 Task: Compose an email with the signature Marco Lee with the subject Feedback on a mobile app development and the message Can you send me the invoice for the recent purchase we made from your company? from softage.3@softage.net to softage.9@softage.net with an attached audio file Audio_documentary_script.mp3, change the font of the message to Serif and change the font typography to underline Send the email. Finally, move the email from Sent Items to the label Employment contracts
Action: Mouse moved to (95, 135)
Screenshot: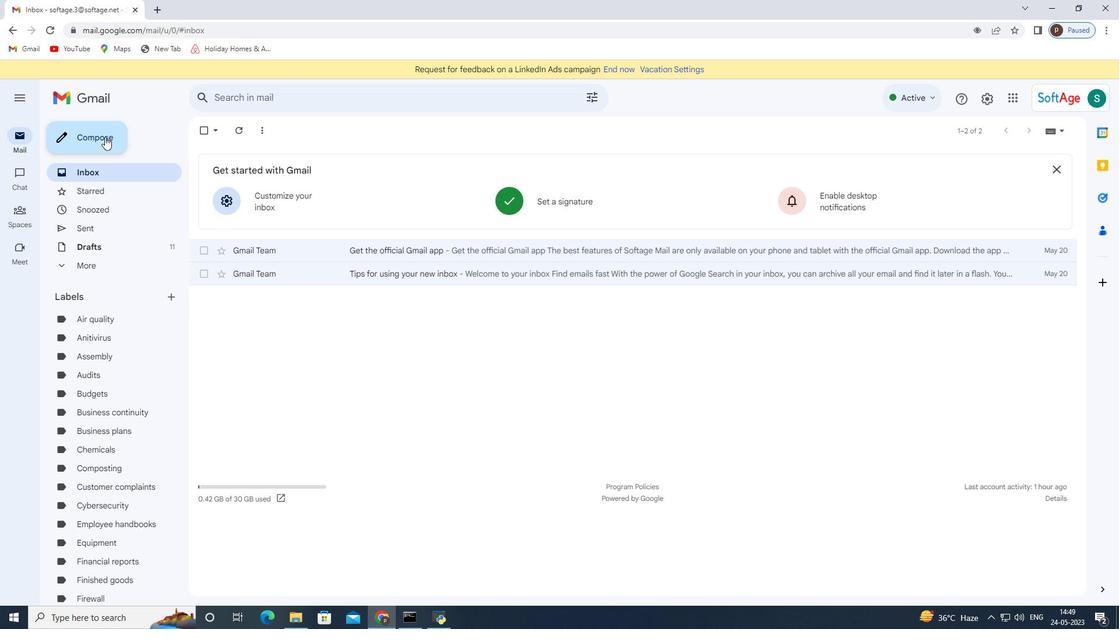 
Action: Mouse pressed left at (95, 135)
Screenshot: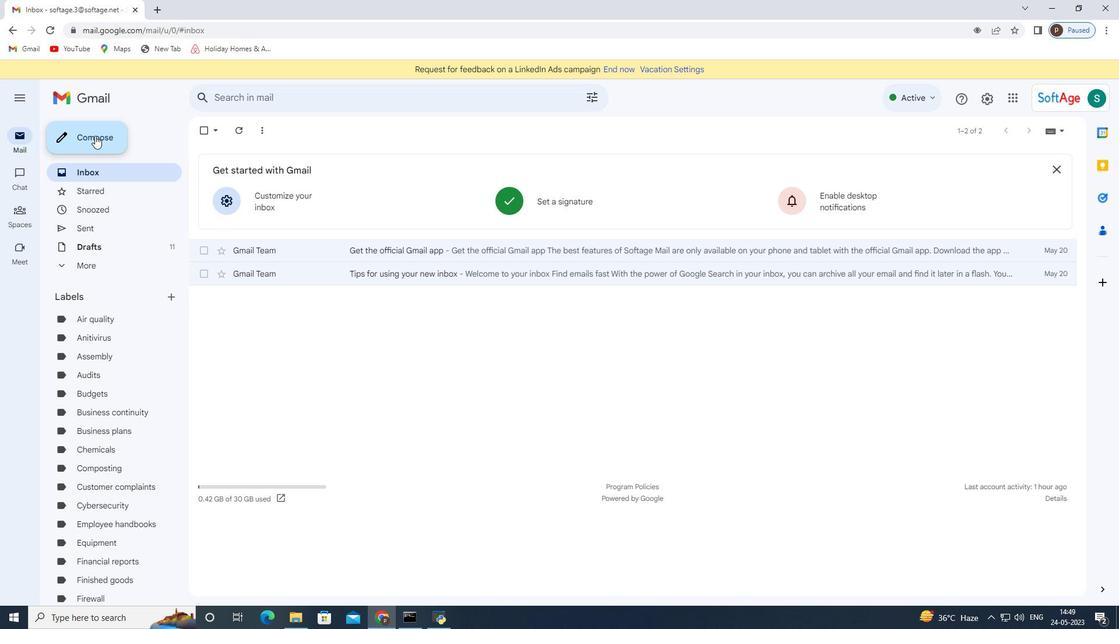 
Action: Mouse moved to (944, 588)
Screenshot: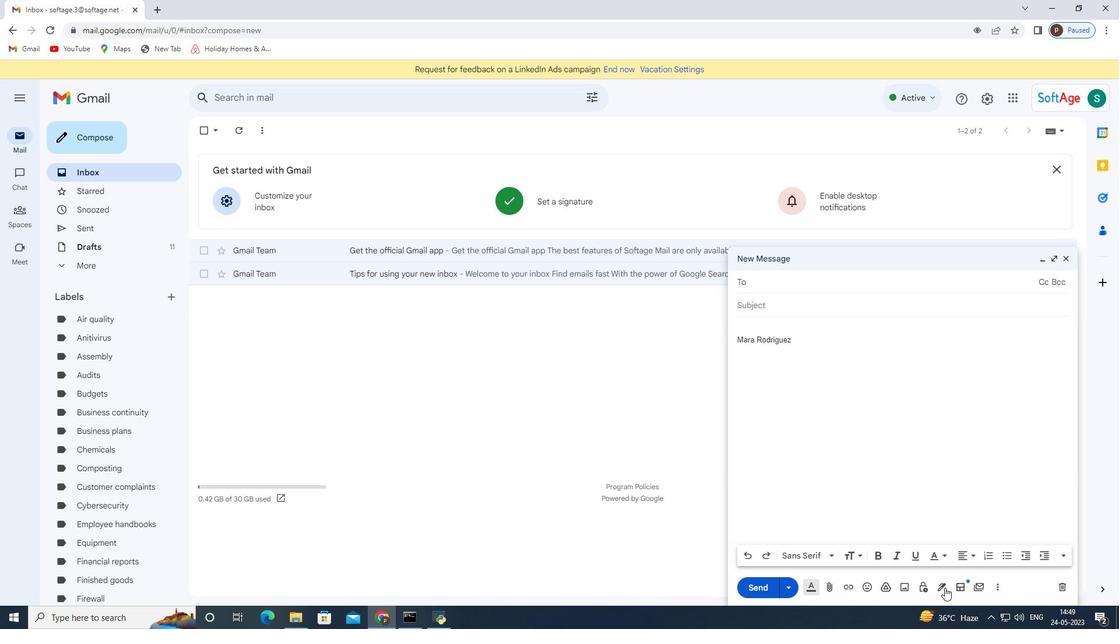 
Action: Mouse pressed left at (944, 588)
Screenshot: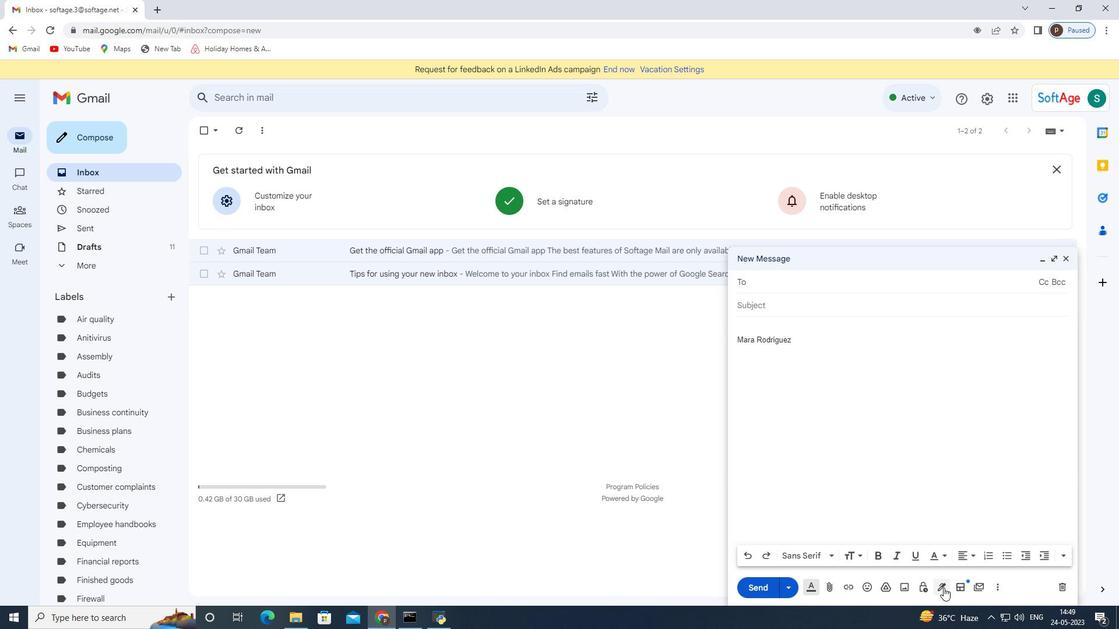 
Action: Mouse moved to (979, 525)
Screenshot: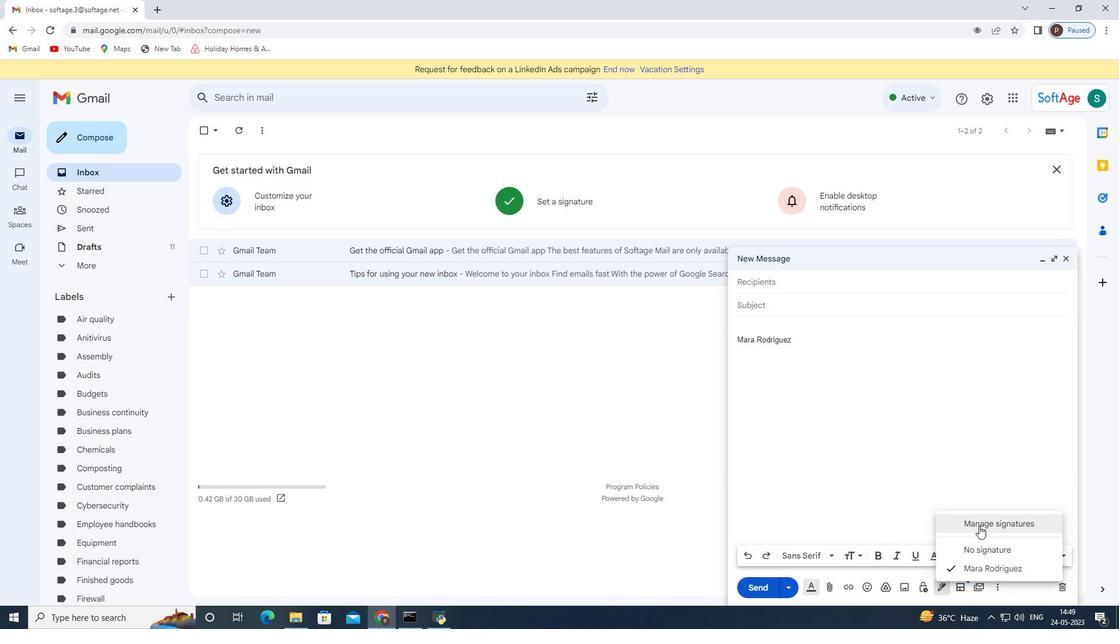 
Action: Mouse pressed left at (979, 525)
Screenshot: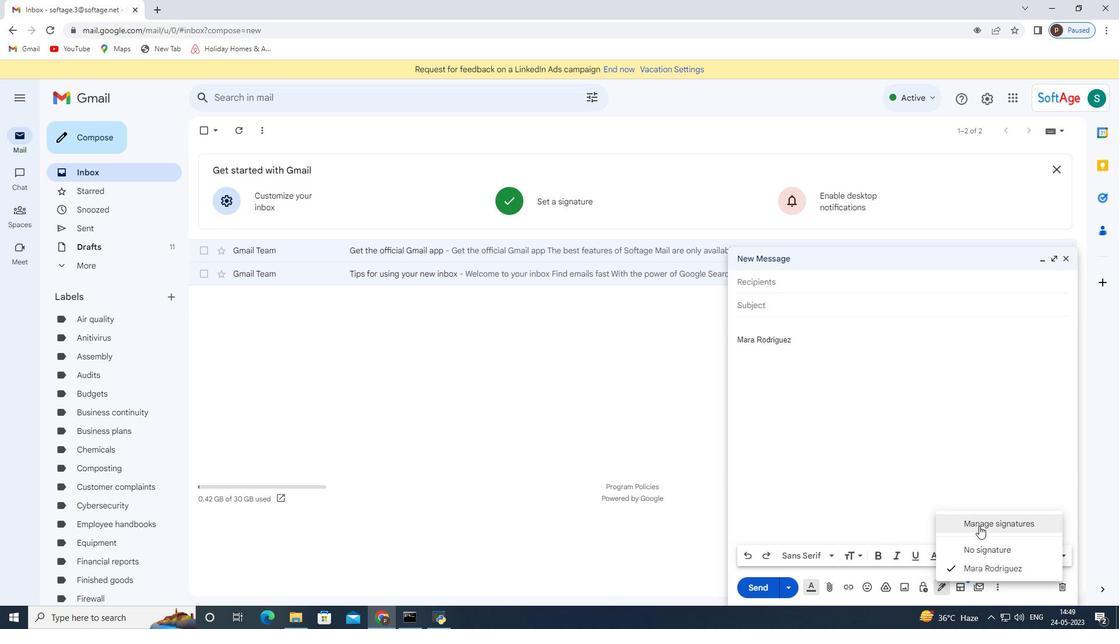 
Action: Mouse moved to (603, 309)
Screenshot: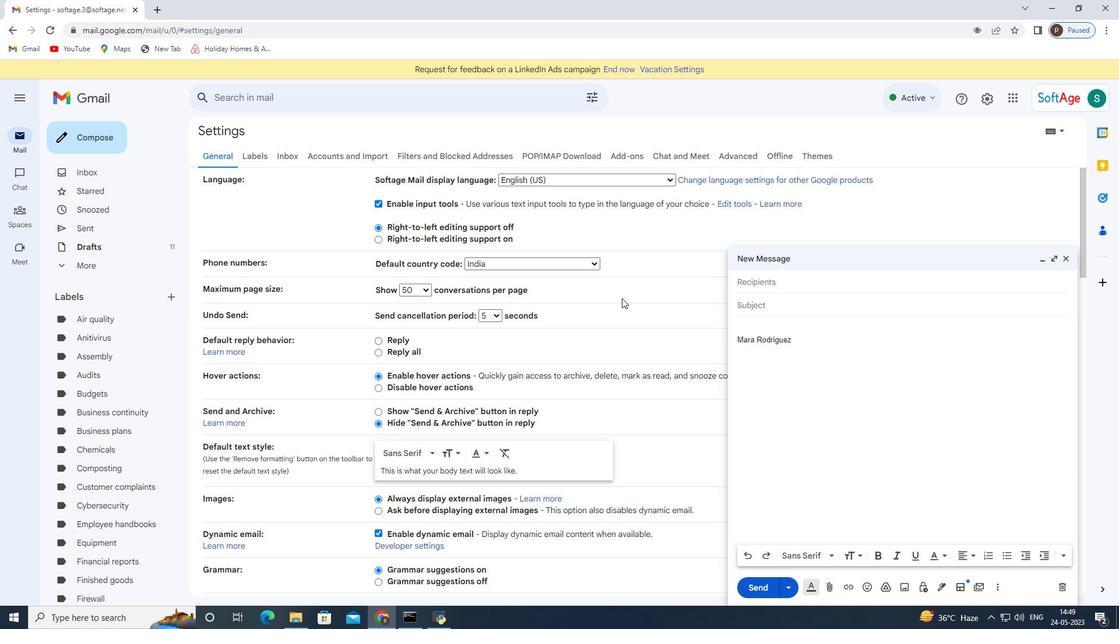 
Action: Mouse scrolled (603, 308) with delta (0, 0)
Screenshot: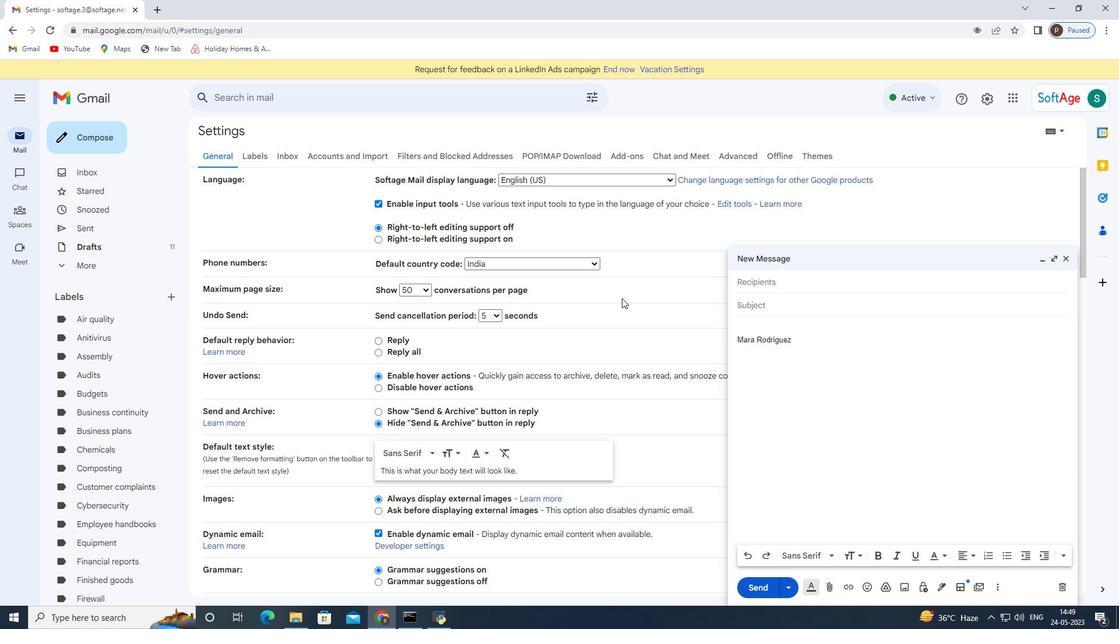 
Action: Mouse scrolled (603, 308) with delta (0, 0)
Screenshot: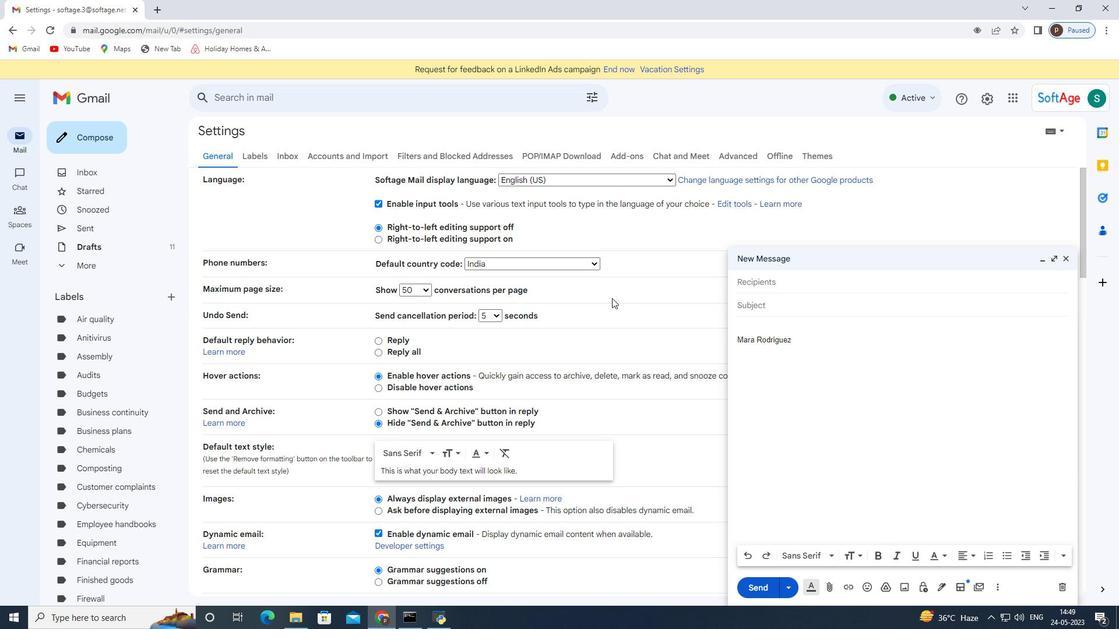 
Action: Mouse scrolled (603, 308) with delta (0, 0)
Screenshot: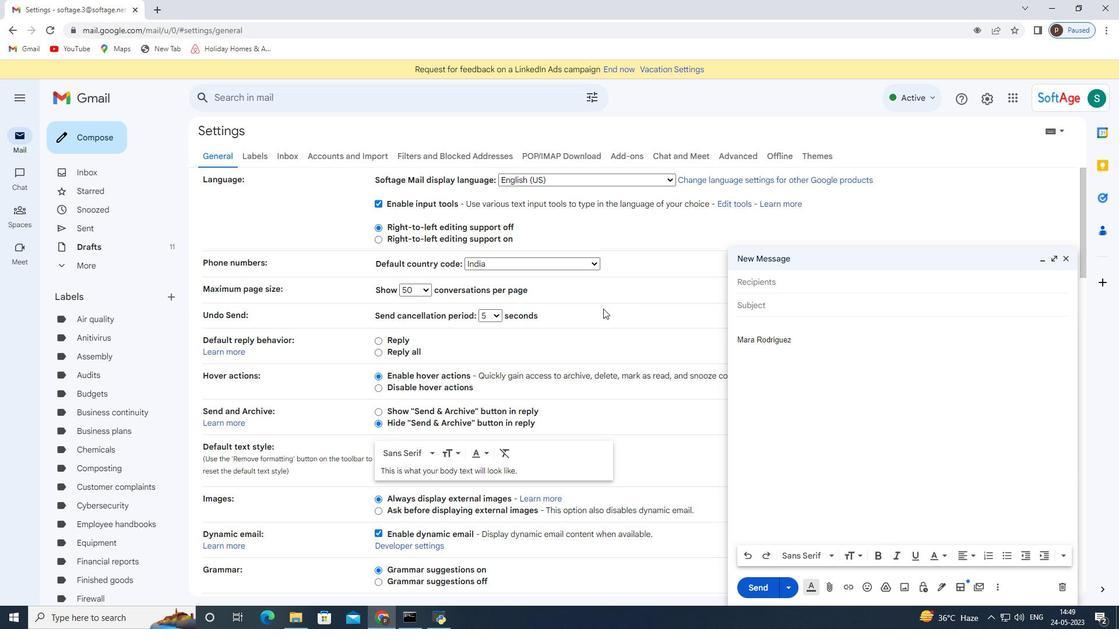 
Action: Mouse moved to (581, 350)
Screenshot: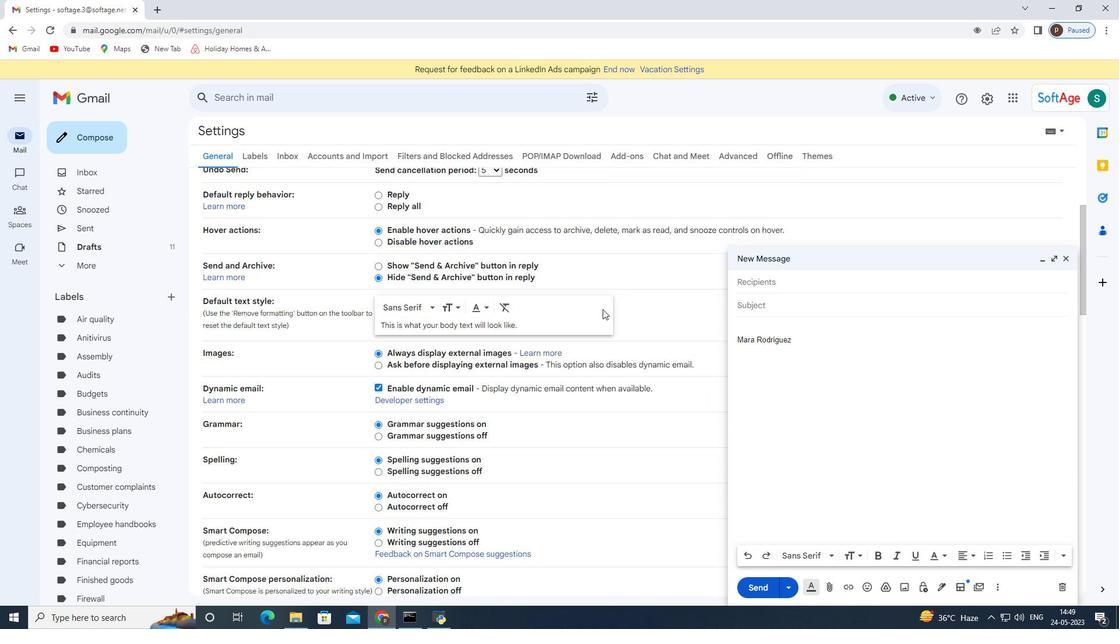 
Action: Mouse scrolled (602, 309) with delta (0, 0)
Screenshot: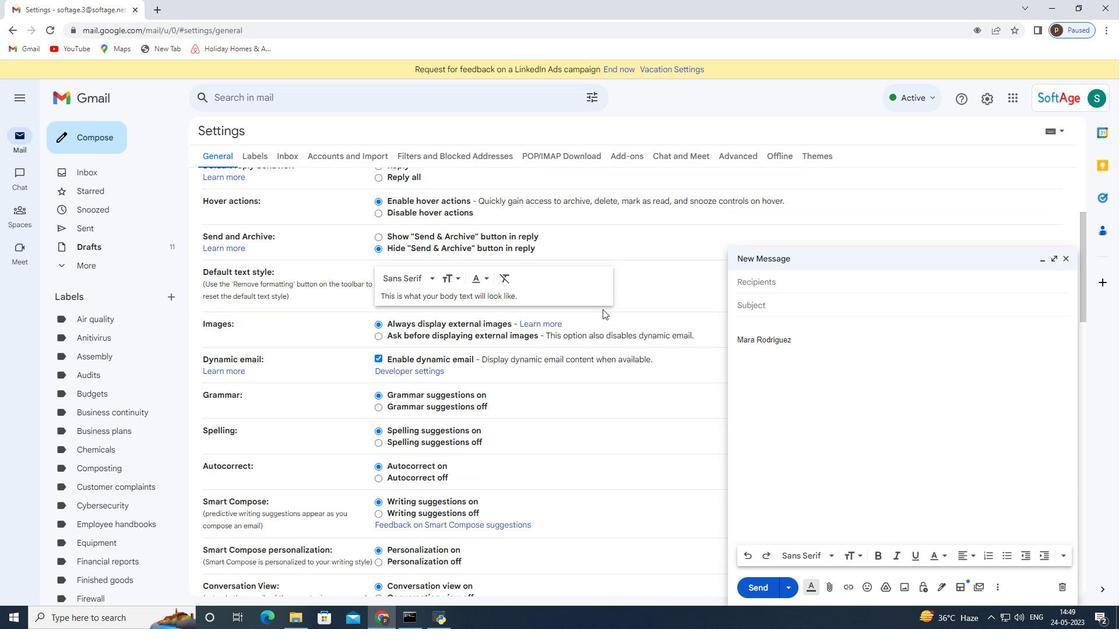 
Action: Mouse moved to (562, 381)
Screenshot: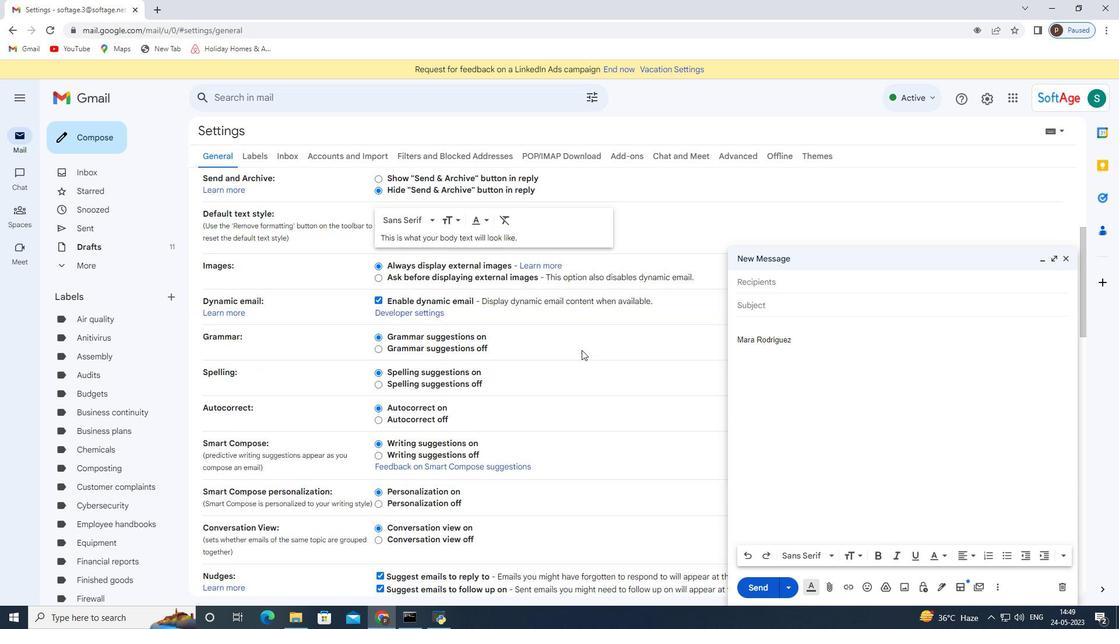 
Action: Mouse scrolled (571, 365) with delta (0, 0)
Screenshot: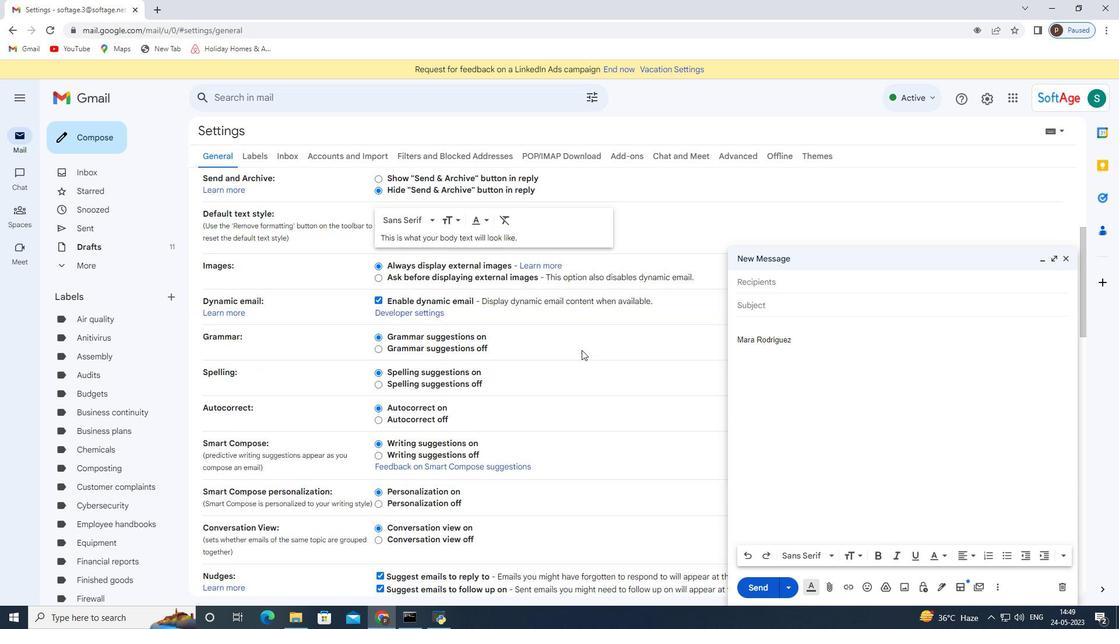 
Action: Mouse moved to (561, 384)
Screenshot: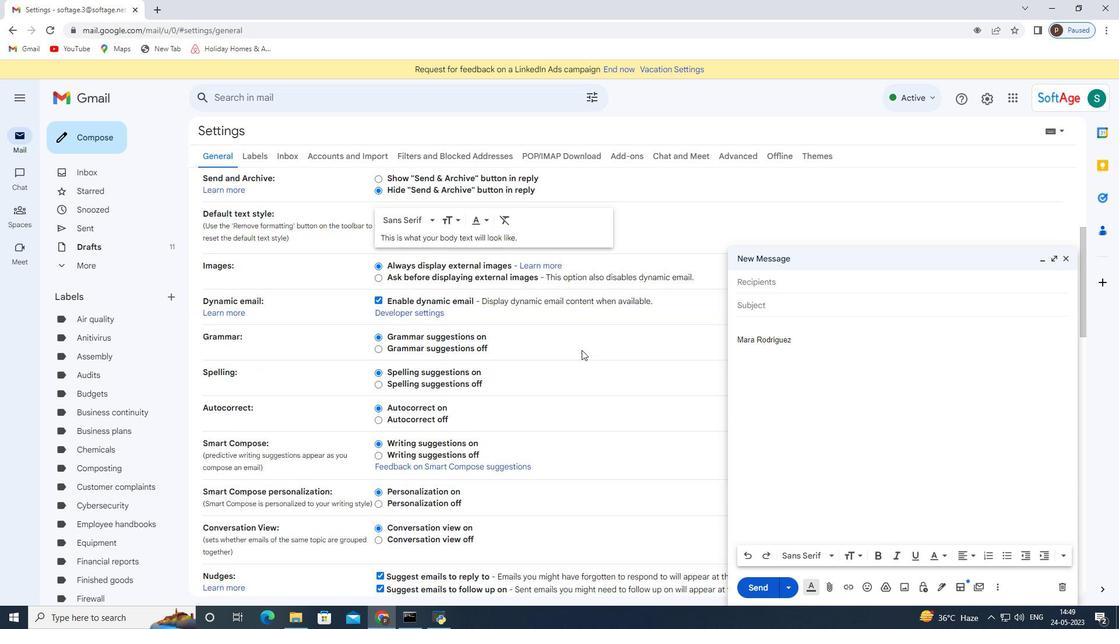 
Action: Mouse scrolled (569, 369) with delta (0, 0)
Screenshot: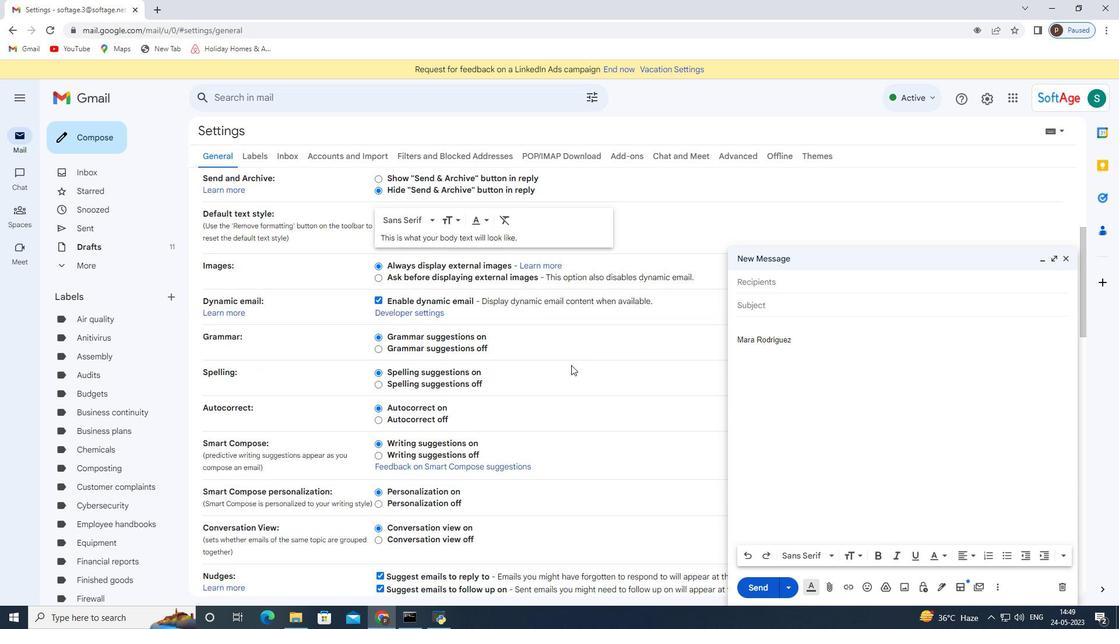 
Action: Mouse moved to (537, 416)
Screenshot: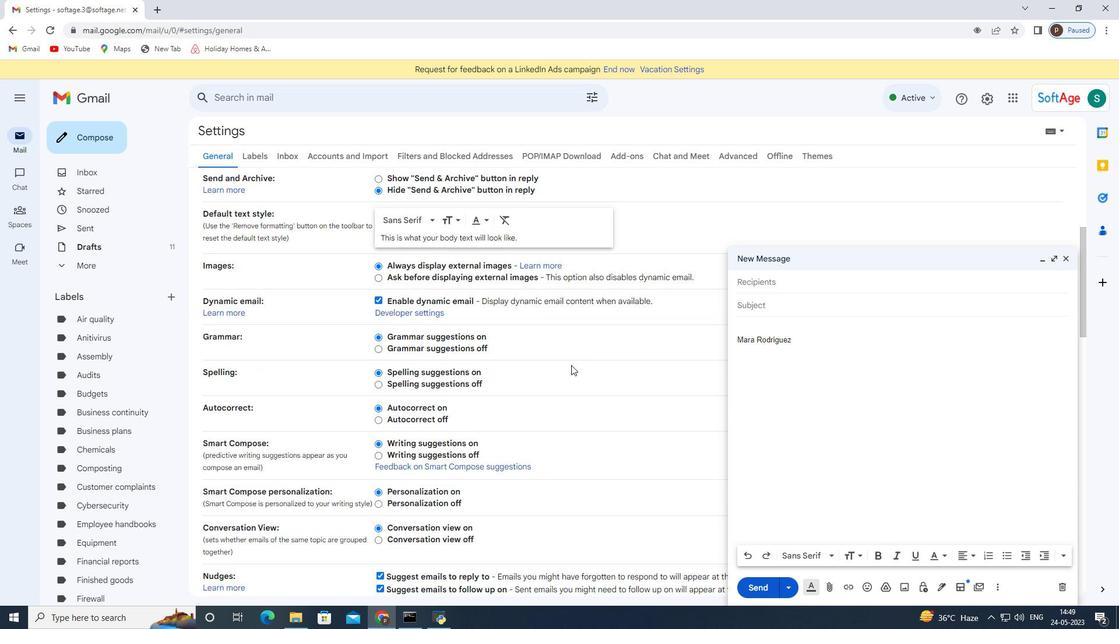 
Action: Mouse scrolled (567, 371) with delta (0, 0)
Screenshot: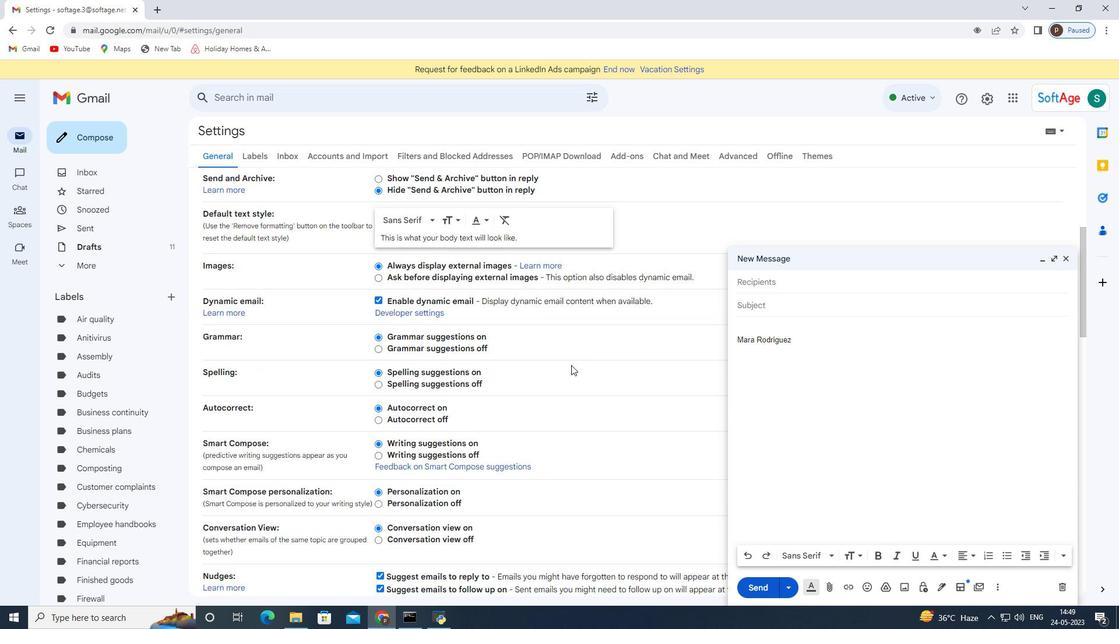 
Action: Mouse moved to (509, 437)
Screenshot: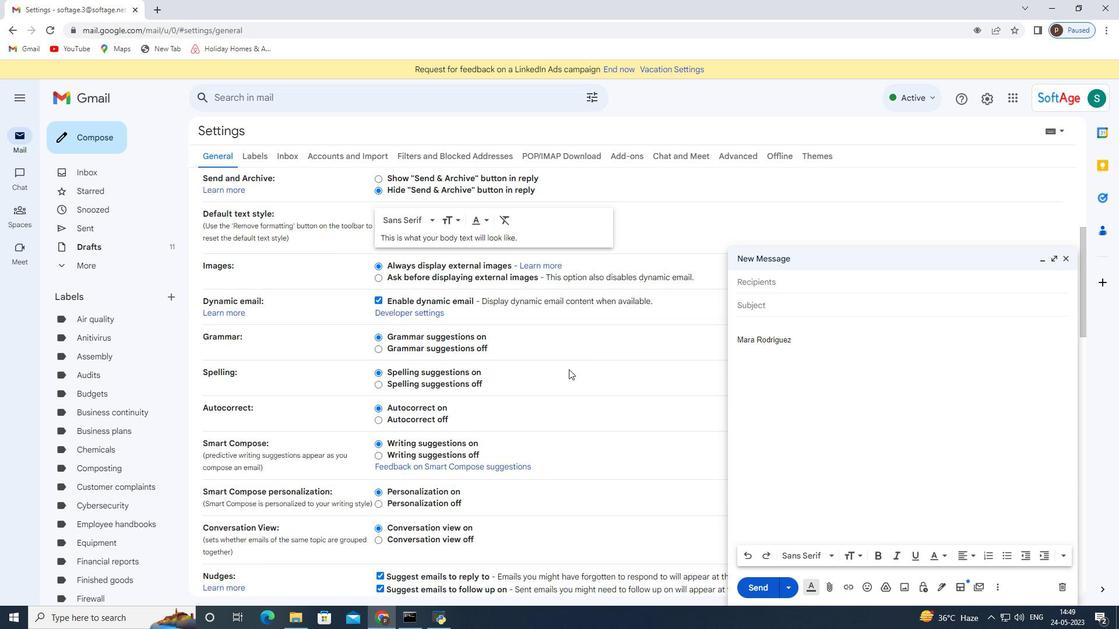 
Action: Mouse scrolled (564, 376) with delta (0, 0)
Screenshot: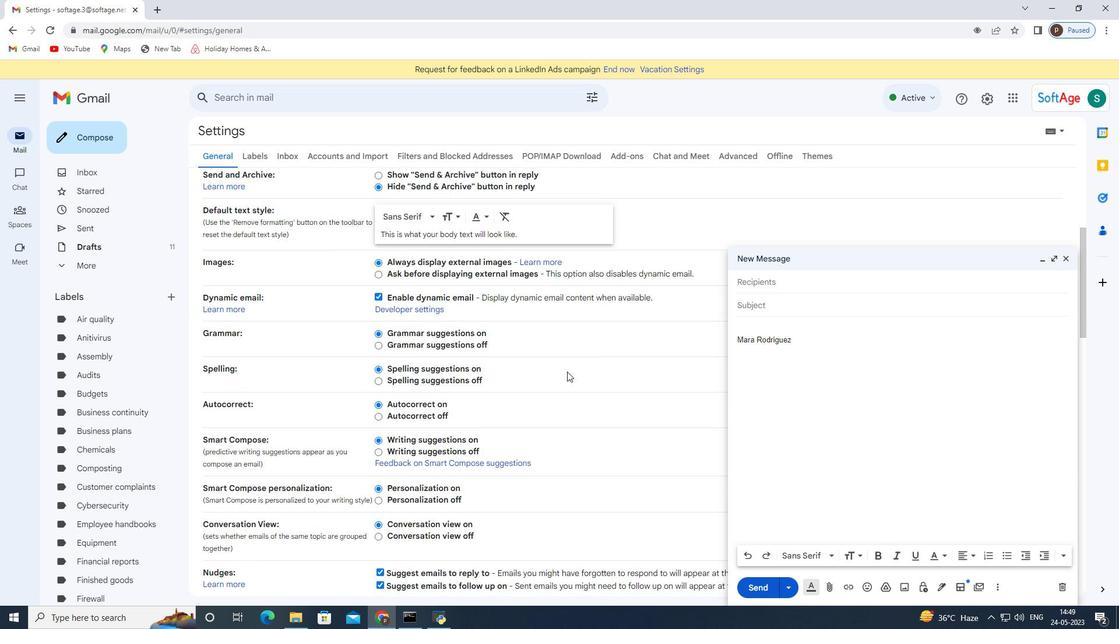 
Action: Mouse moved to (496, 448)
Screenshot: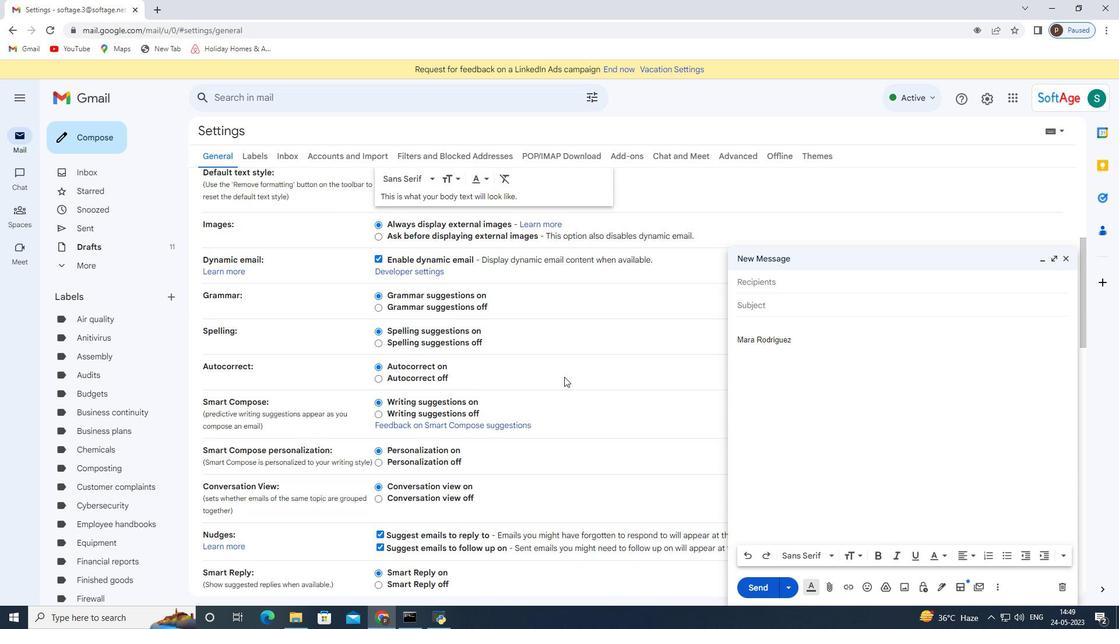 
Action: Mouse scrolled (561, 384) with delta (0, 0)
Screenshot: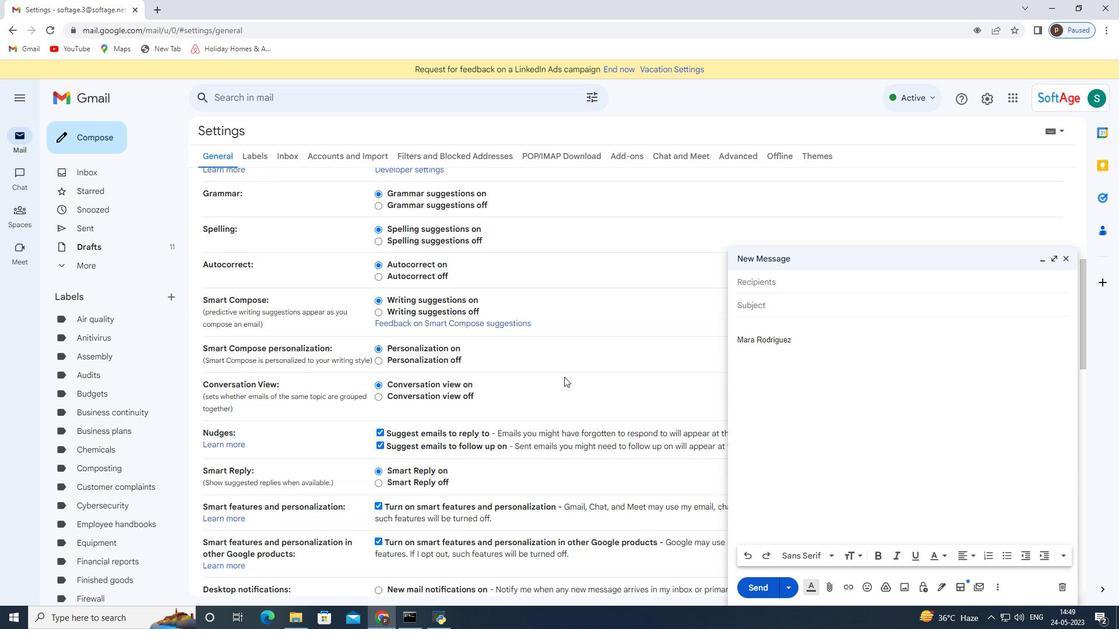 
Action: Mouse moved to (493, 451)
Screenshot: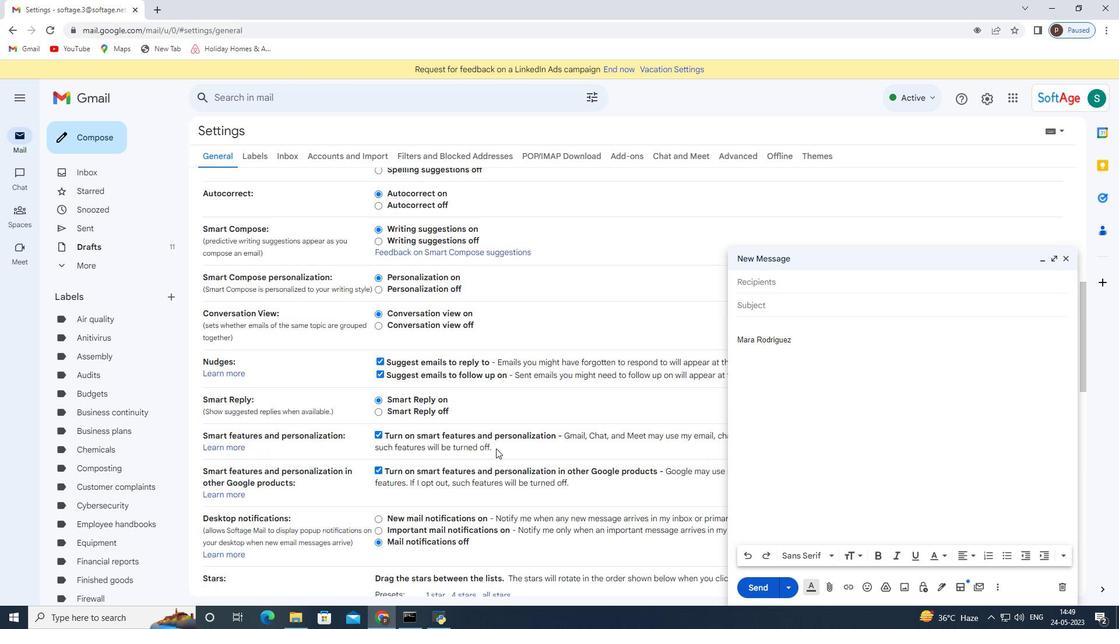 
Action: Mouse scrolled (495, 448) with delta (0, 0)
Screenshot: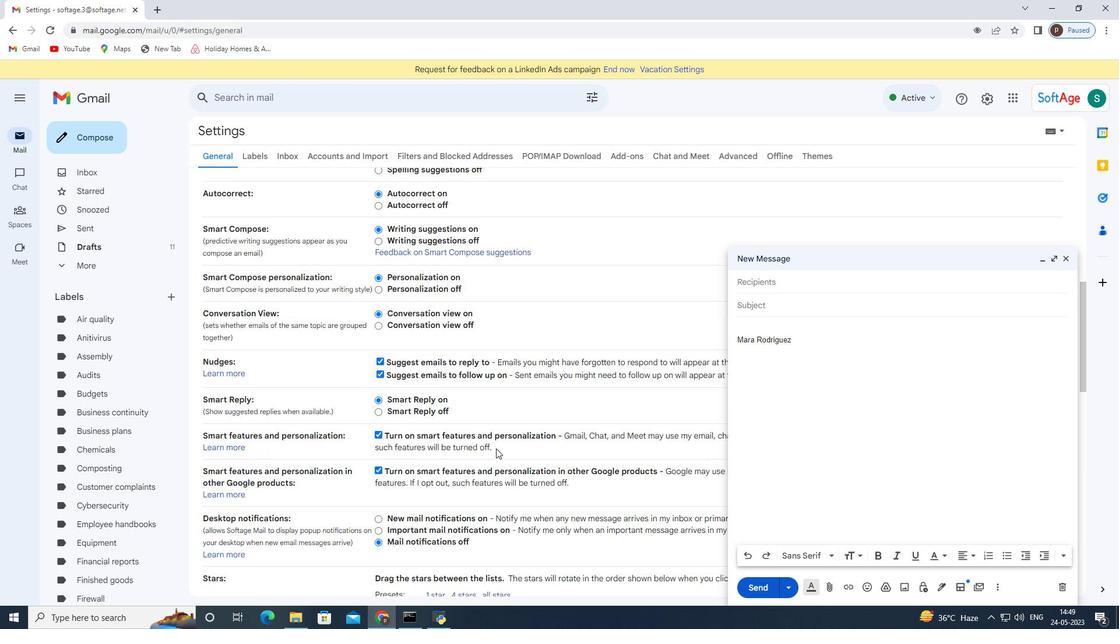 
Action: Mouse moved to (492, 451)
Screenshot: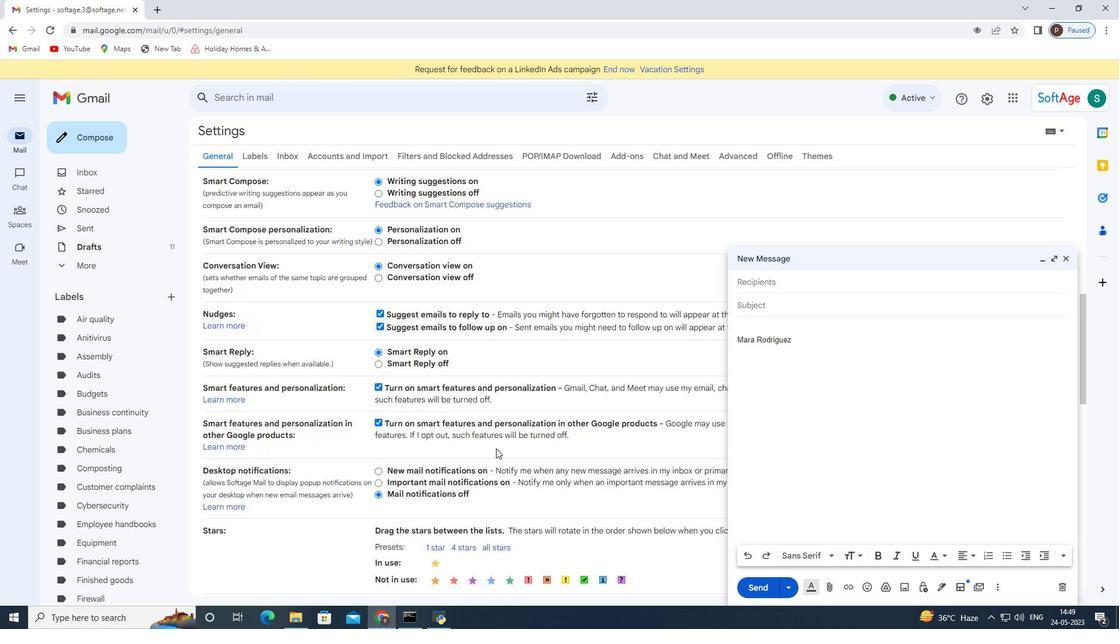 
Action: Mouse scrolled (494, 449) with delta (0, 0)
Screenshot: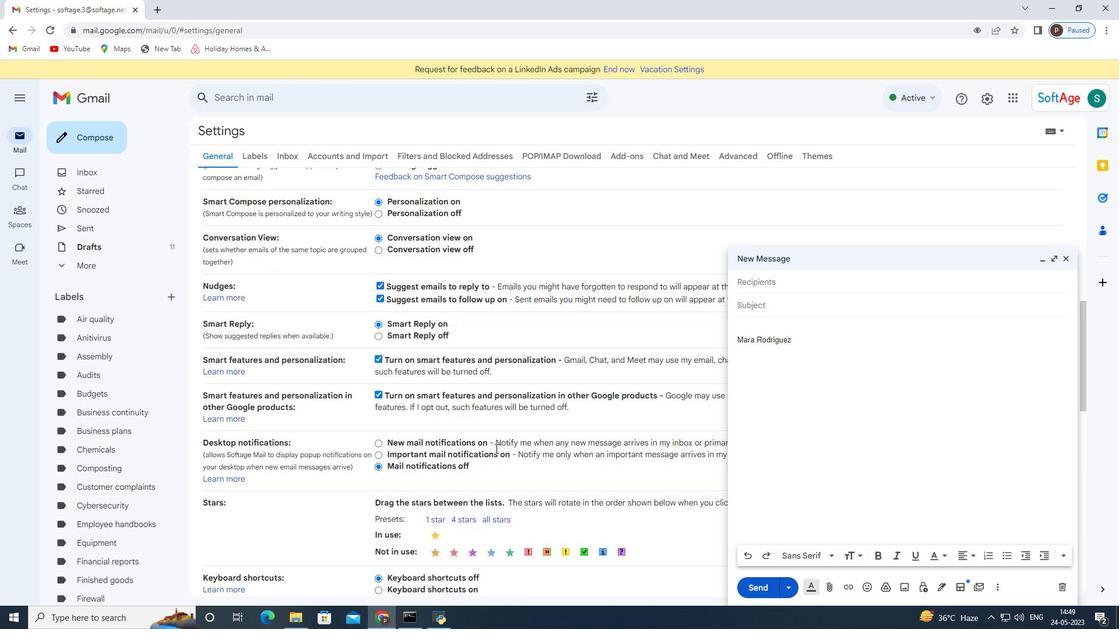 
Action: Mouse moved to (492, 451)
Screenshot: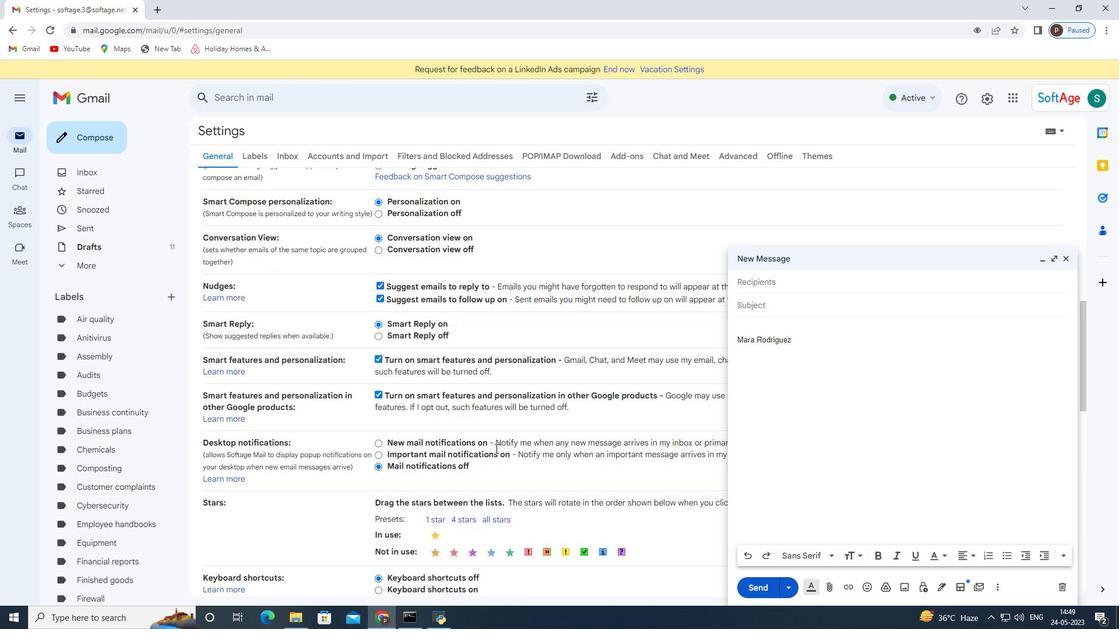 
Action: Mouse scrolled (493, 450) with delta (0, 0)
Screenshot: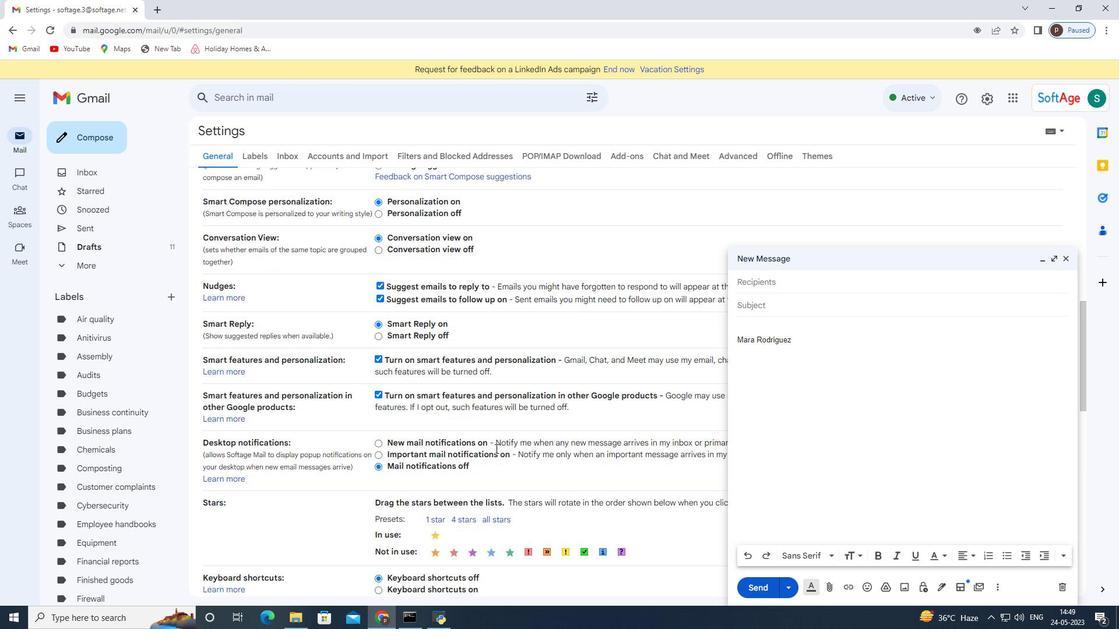 
Action: Mouse moved to (491, 453)
Screenshot: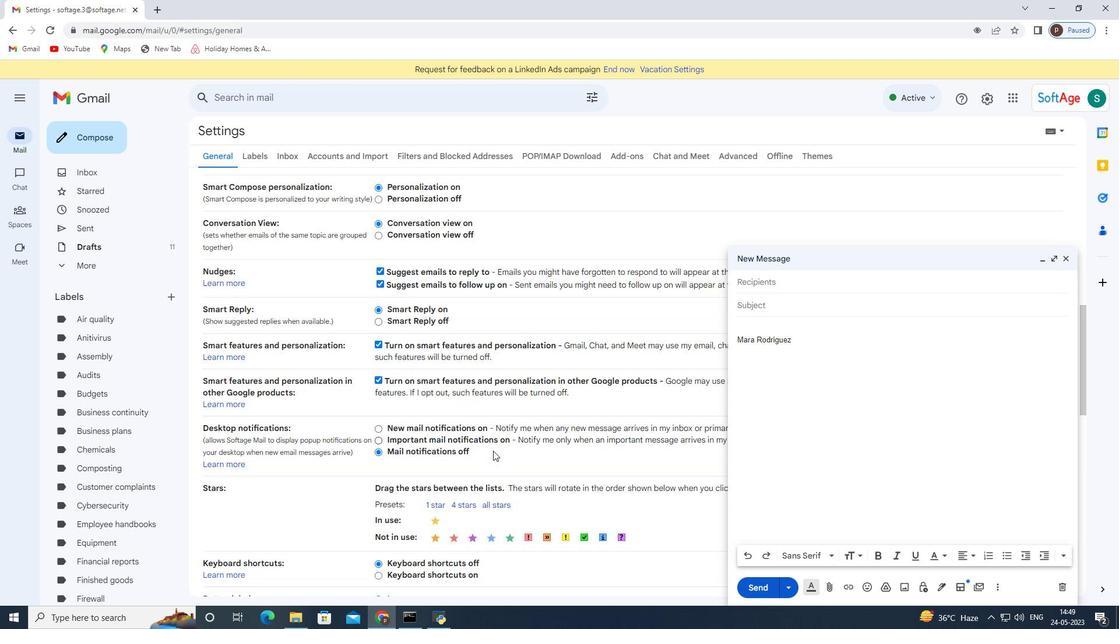 
Action: Mouse scrolled (492, 451) with delta (0, 0)
Screenshot: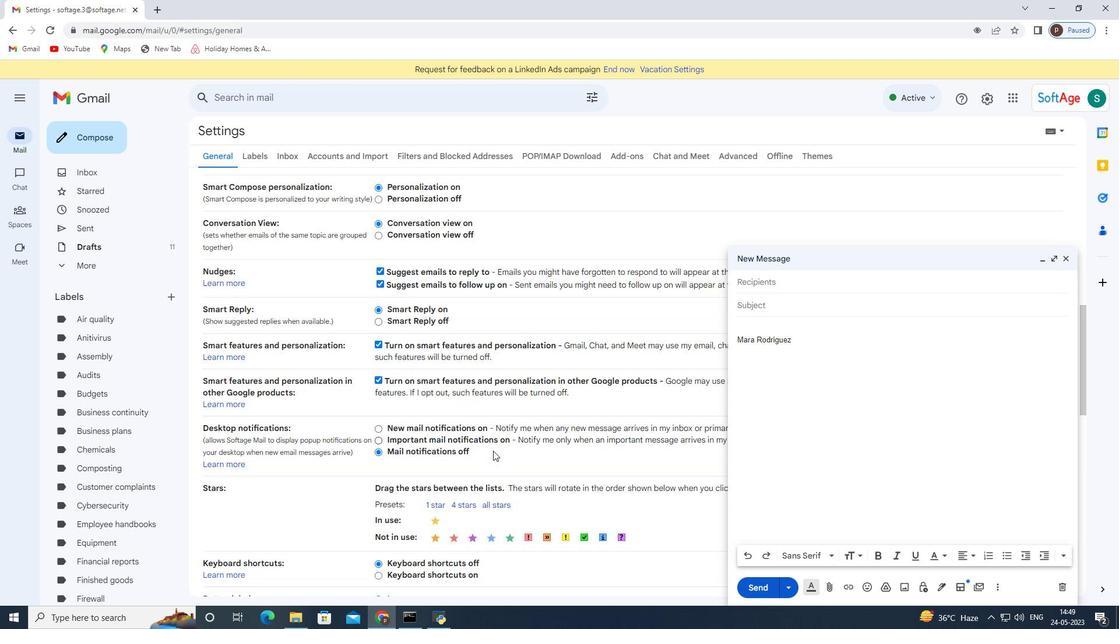 
Action: Mouse moved to (481, 460)
Screenshot: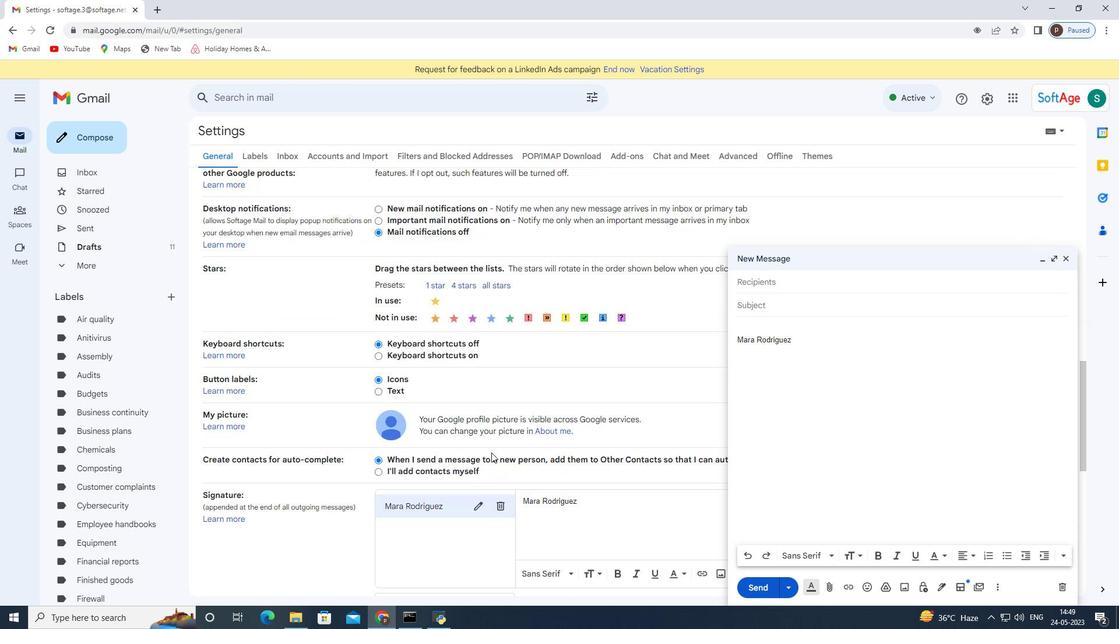 
Action: Mouse scrolled (490, 452) with delta (0, 0)
Screenshot: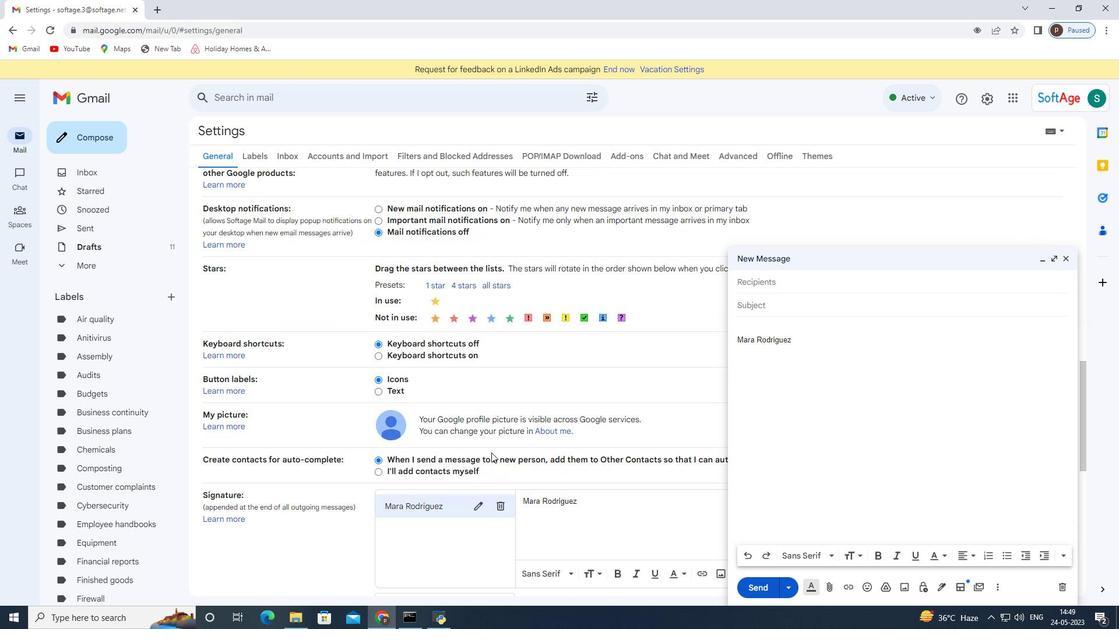 
Action: Mouse scrolled (489, 454) with delta (0, 0)
Screenshot: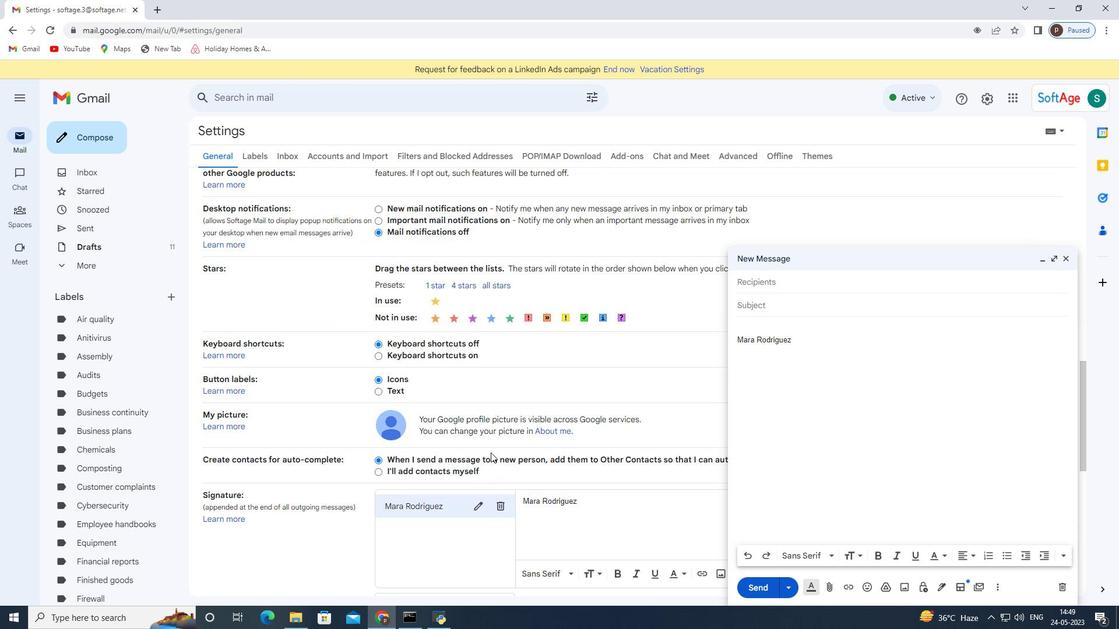 
Action: Mouse scrolled (481, 459) with delta (0, 0)
Screenshot: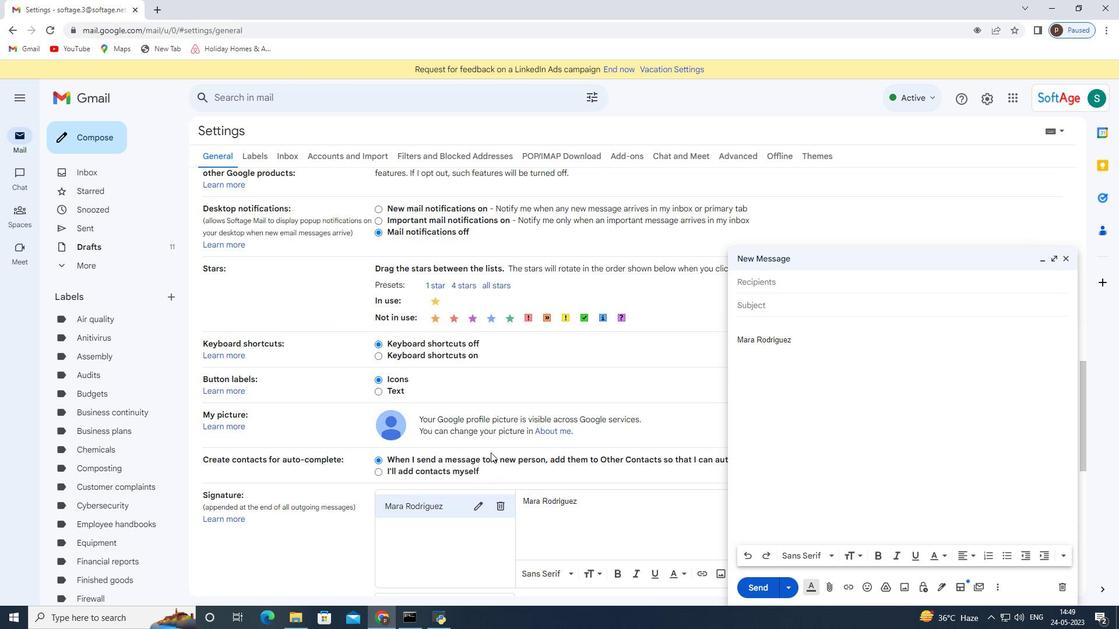 
Action: Mouse scrolled (481, 459) with delta (0, 0)
Screenshot: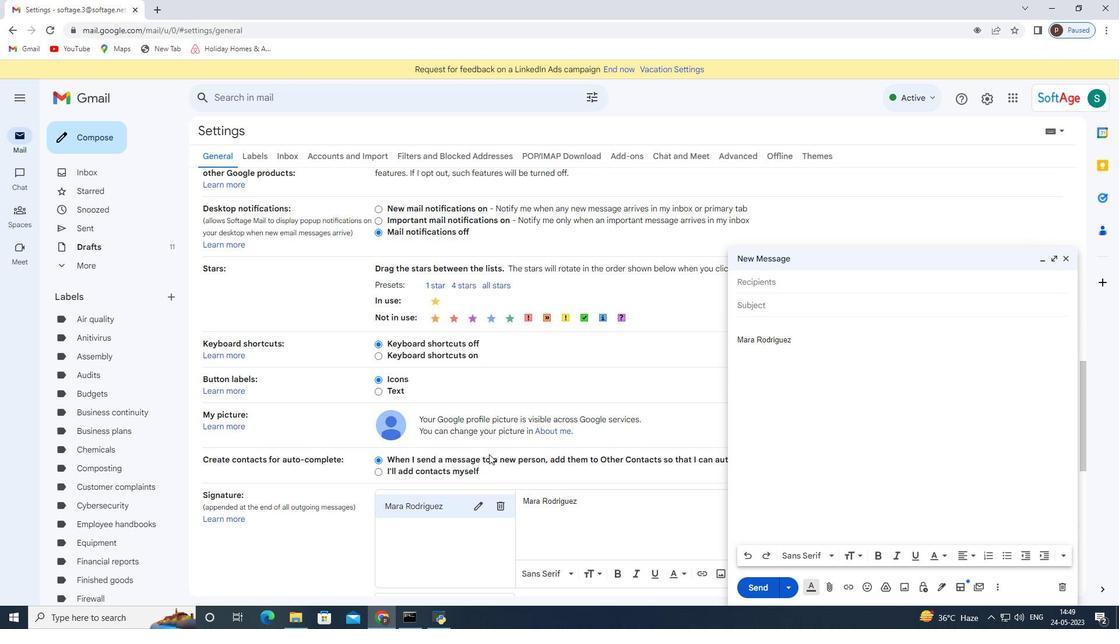 
Action: Mouse moved to (480, 463)
Screenshot: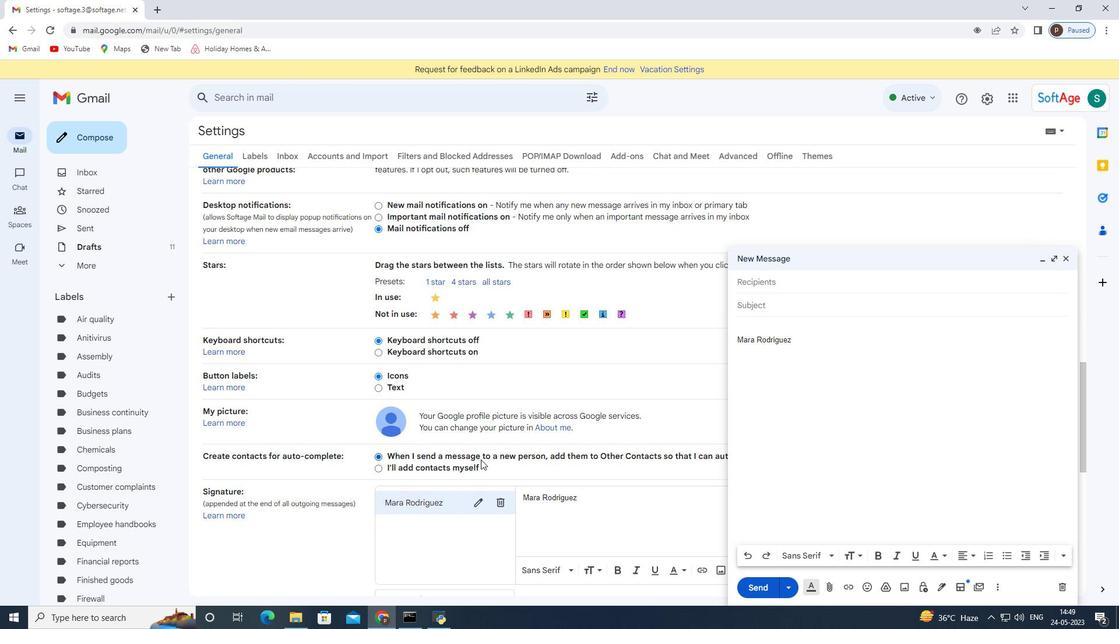 
Action: Mouse scrolled (481, 460) with delta (0, 0)
Screenshot: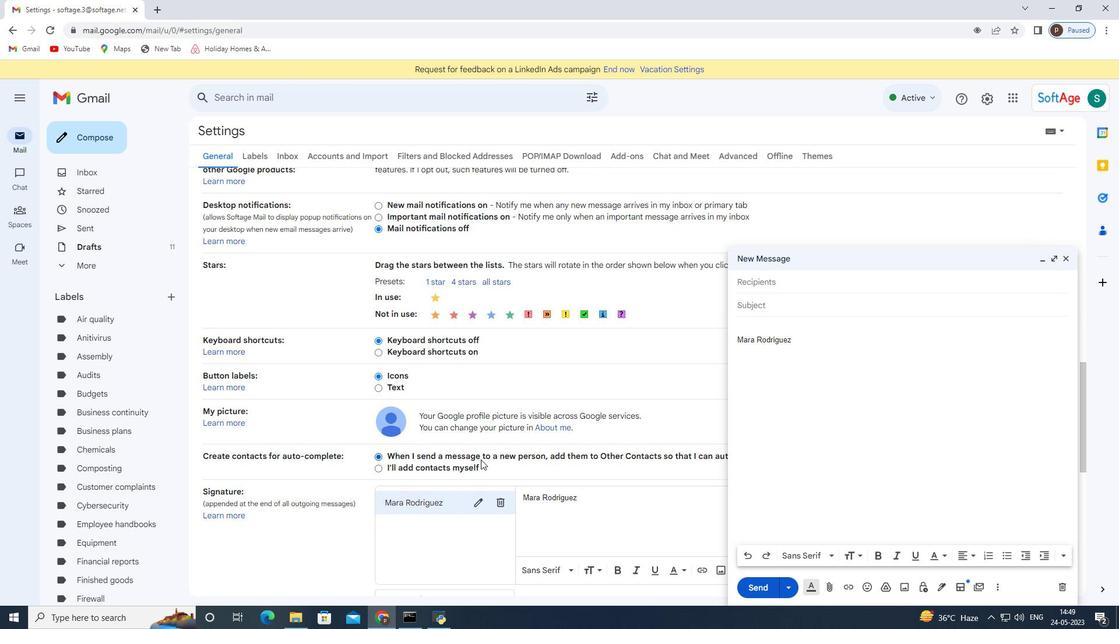 
Action: Mouse moved to (482, 477)
Screenshot: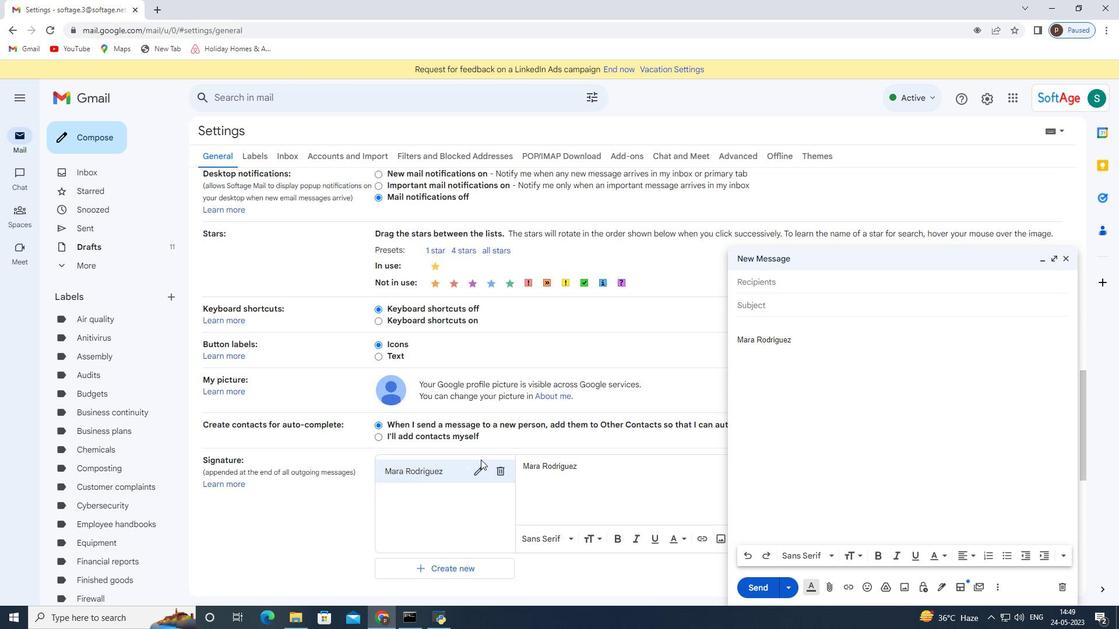 
Action: Mouse scrolled (481, 459) with delta (0, 0)
Screenshot: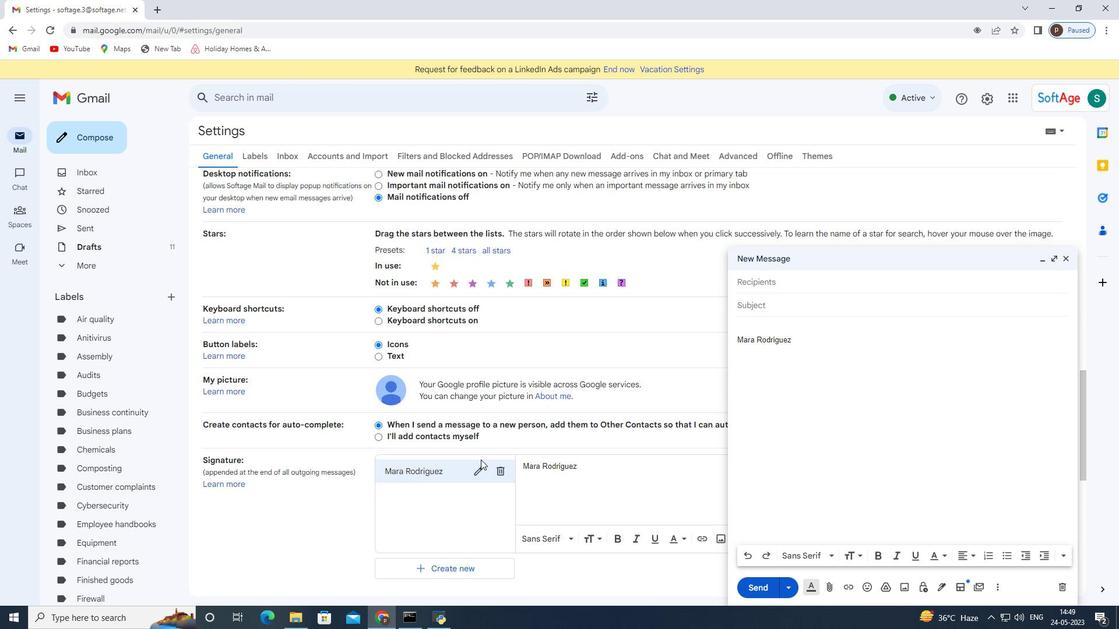
Action: Mouse moved to (483, 479)
Screenshot: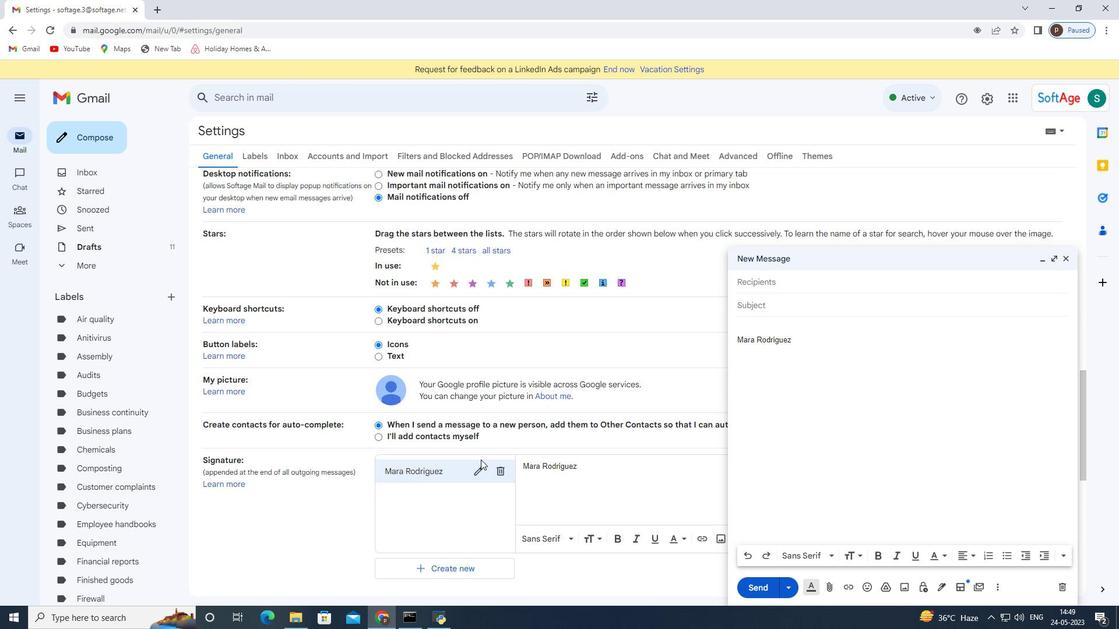
Action: Mouse scrolled (481, 459) with delta (0, 0)
Screenshot: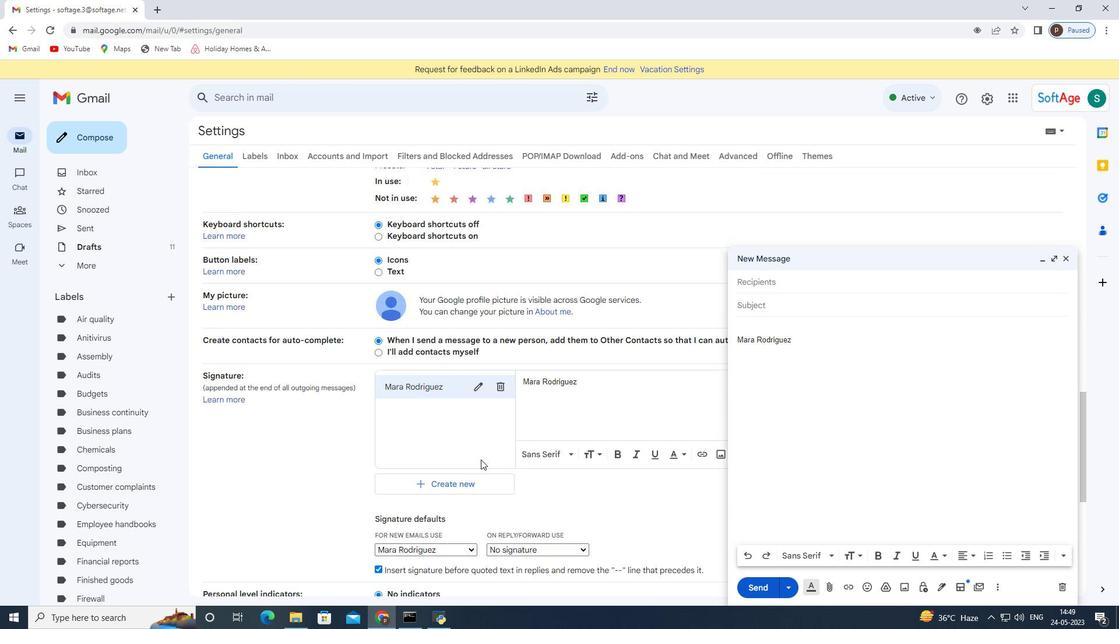 
Action: Mouse moved to (483, 478)
Screenshot: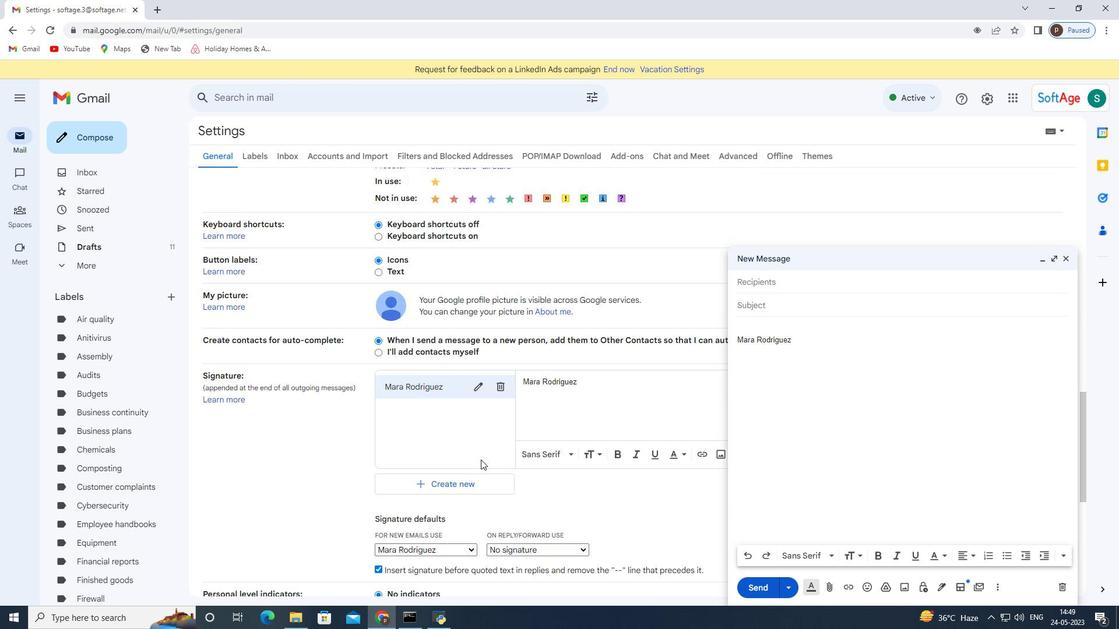 
Action: Mouse scrolled (481, 459) with delta (0, 0)
Screenshot: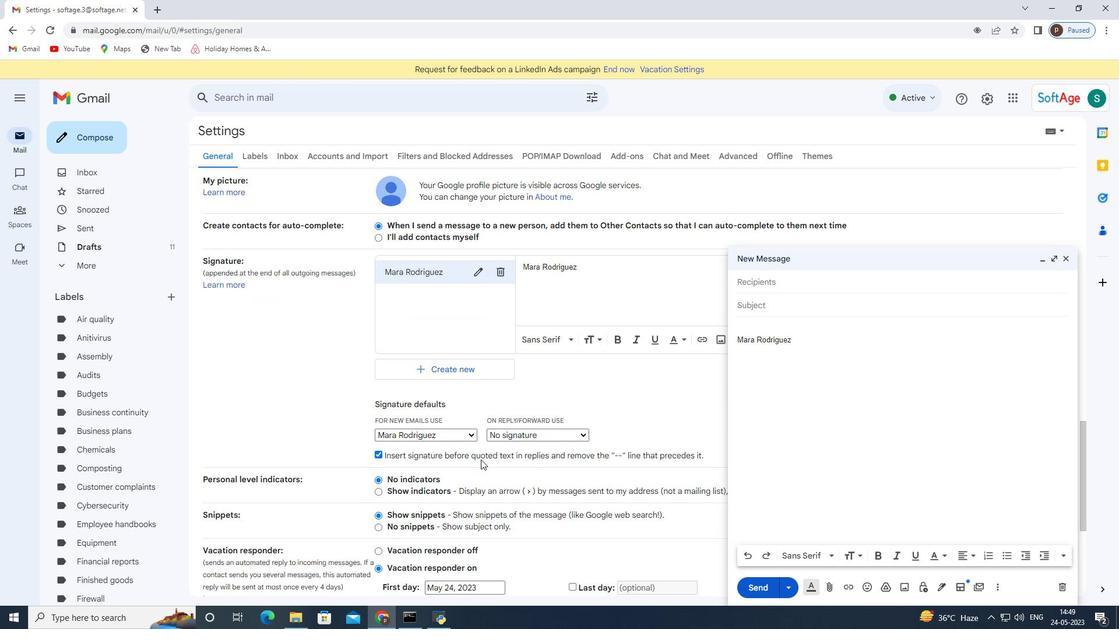 
Action: Mouse moved to (495, 421)
Screenshot: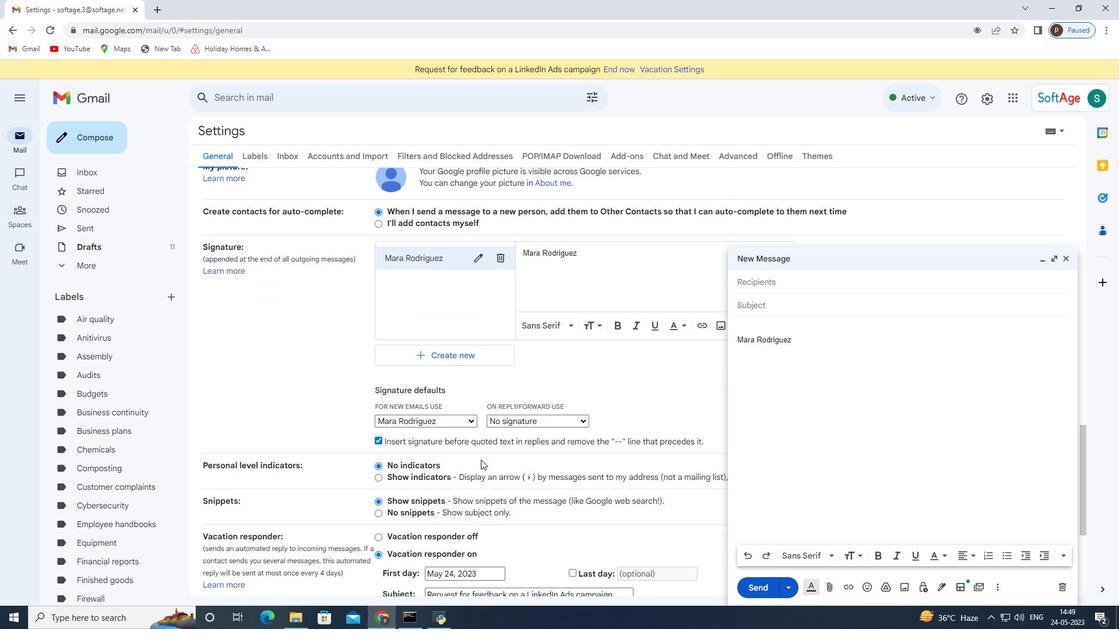 
Action: Mouse scrolled (481, 459) with delta (0, 0)
Screenshot: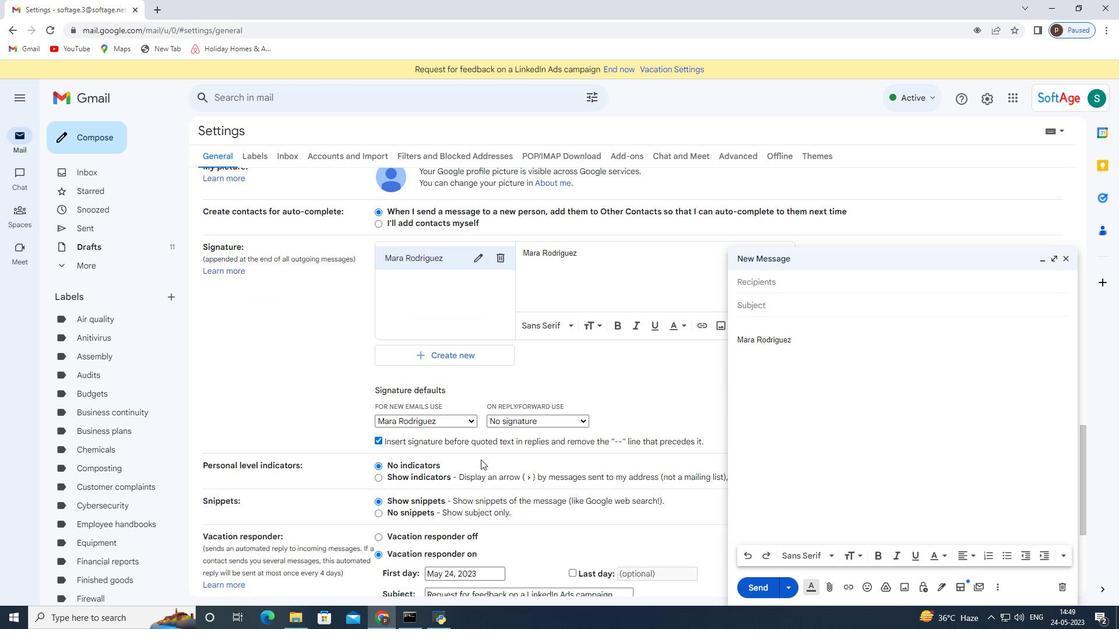 
Action: Mouse moved to (500, 353)
Screenshot: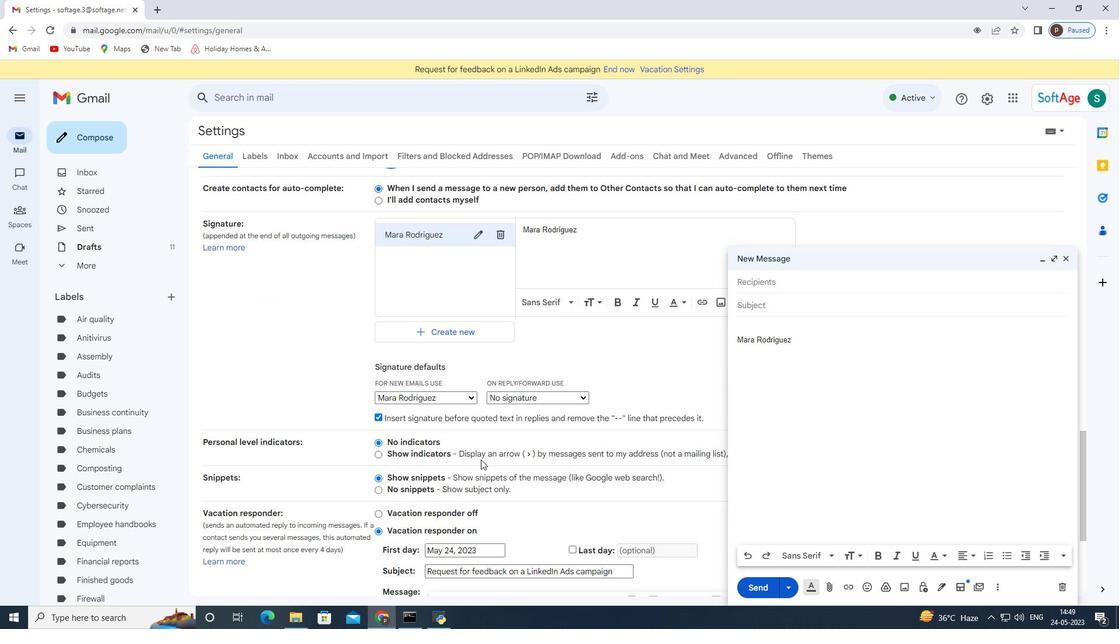 
Action: Mouse scrolled (481, 459) with delta (0, 0)
Screenshot: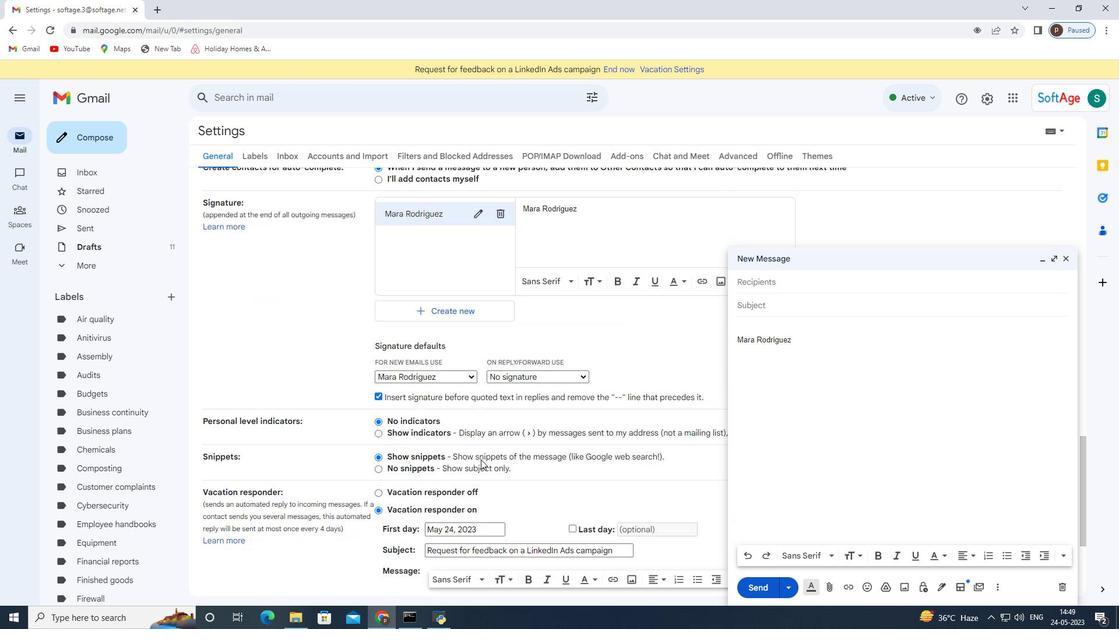 
Action: Mouse moved to (501, 321)
Screenshot: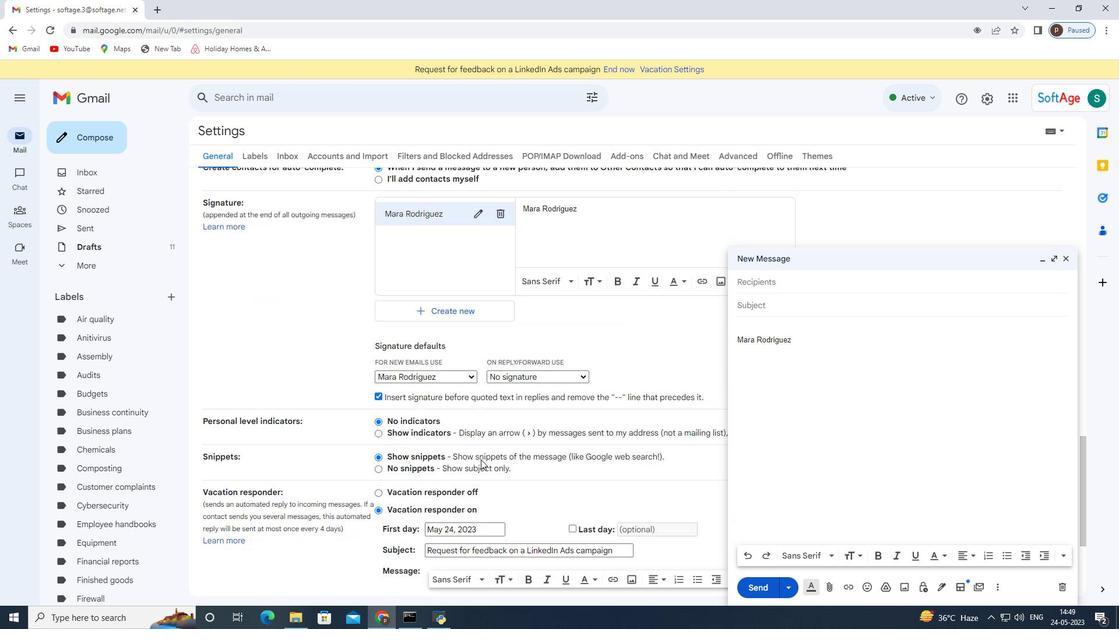 
Action: Mouse scrolled (481, 459) with delta (0, 0)
Screenshot: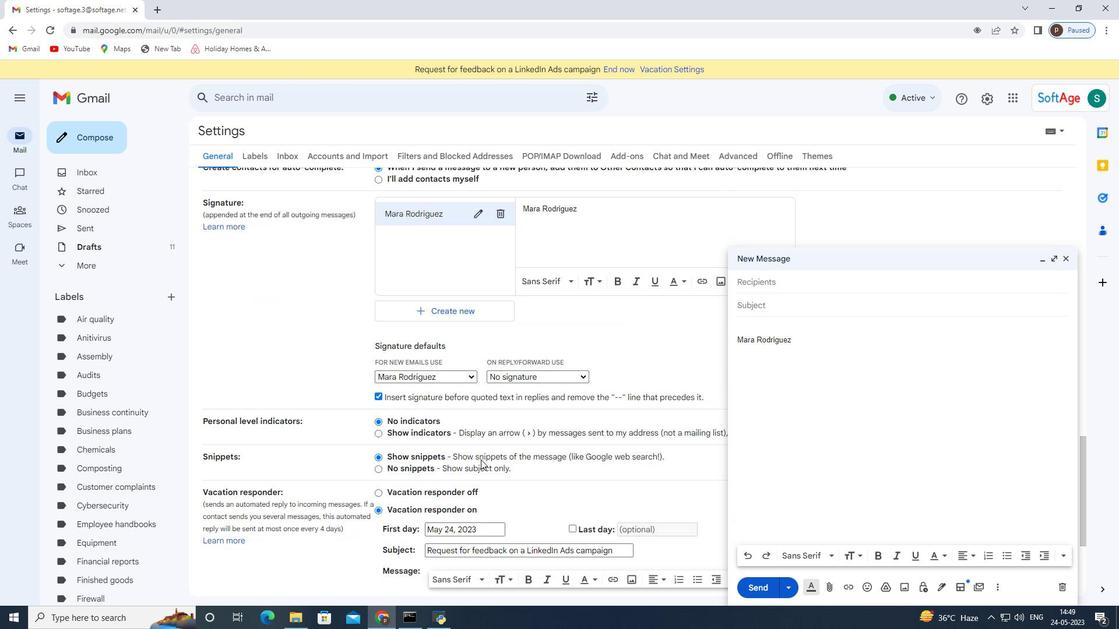 
Action: Mouse moved to (493, 293)
Screenshot: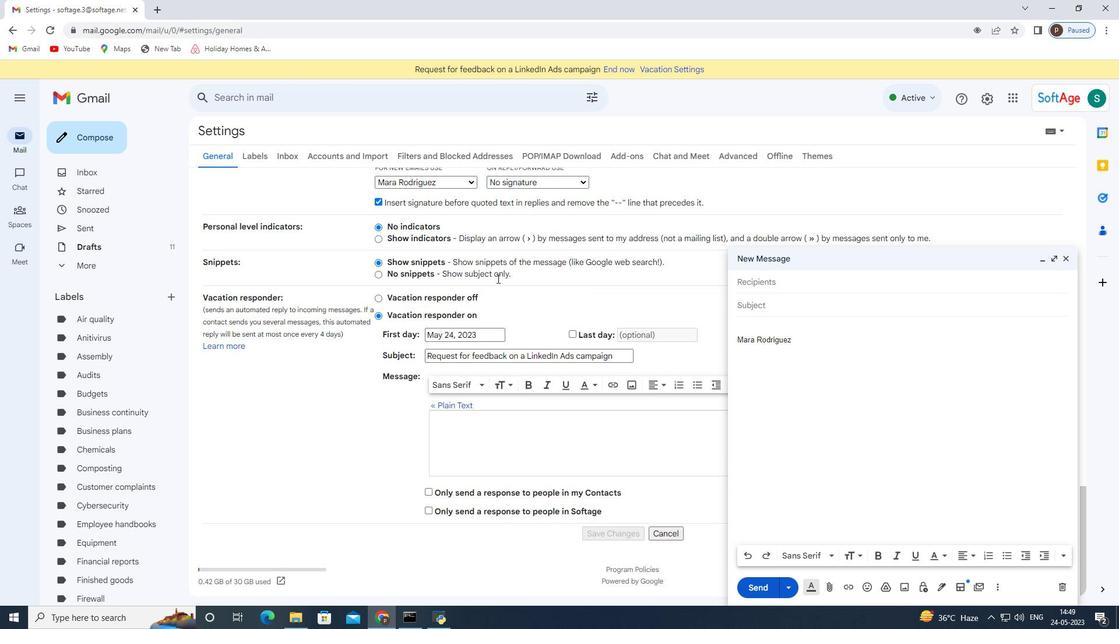 
Action: Mouse scrolled (493, 293) with delta (0, 0)
Screenshot: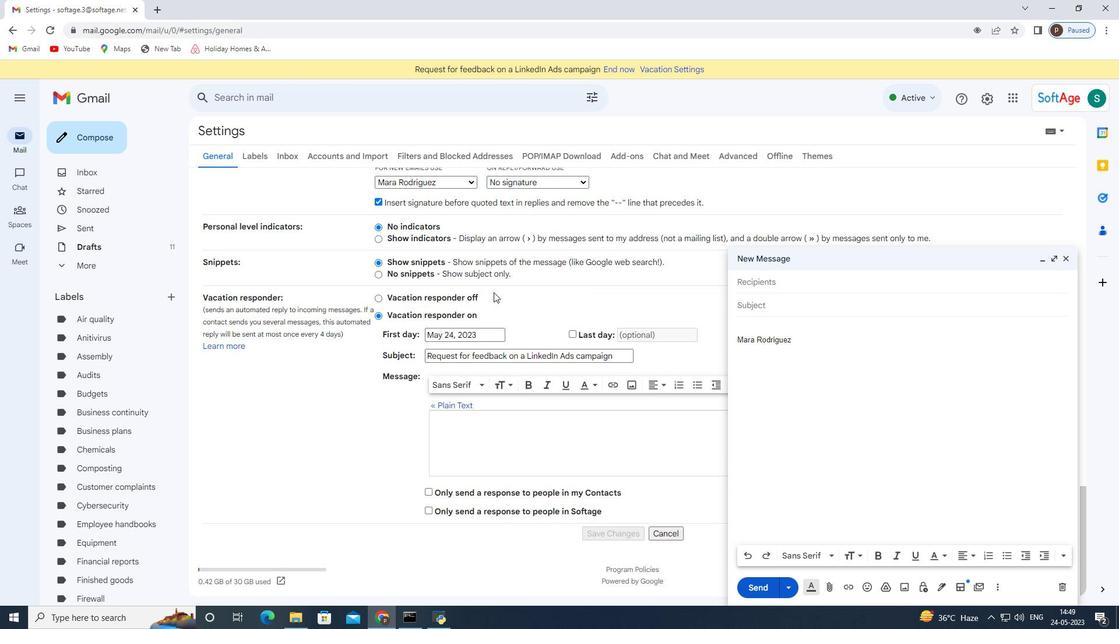 
Action: Mouse scrolled (493, 293) with delta (0, 0)
Screenshot: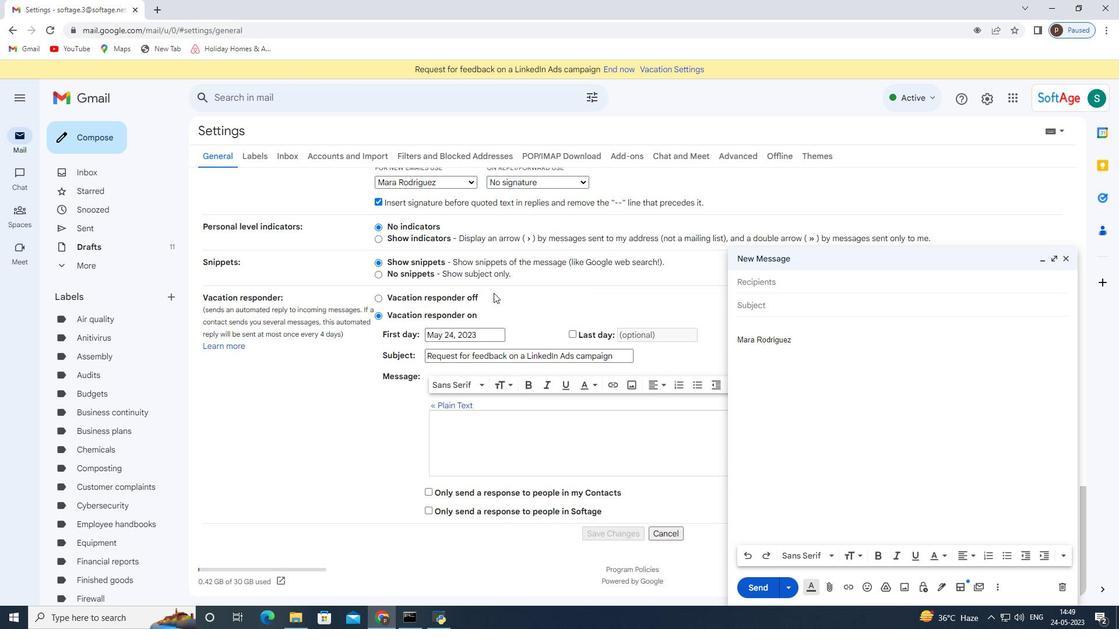 
Action: Mouse scrolled (493, 293) with delta (0, 0)
Screenshot: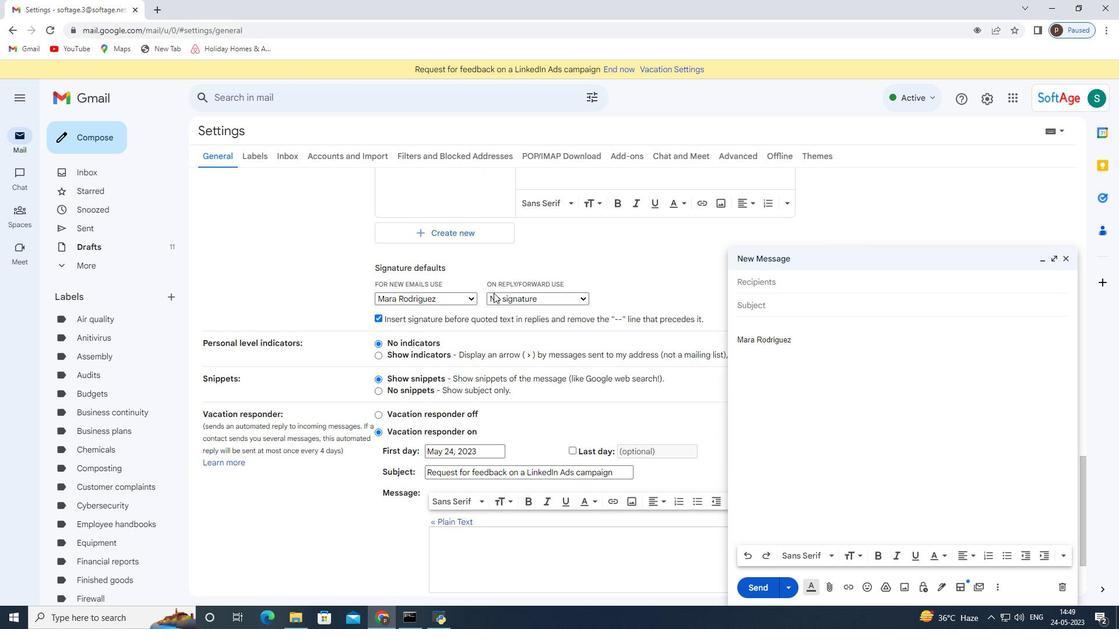
Action: Mouse scrolled (493, 293) with delta (0, 0)
Screenshot: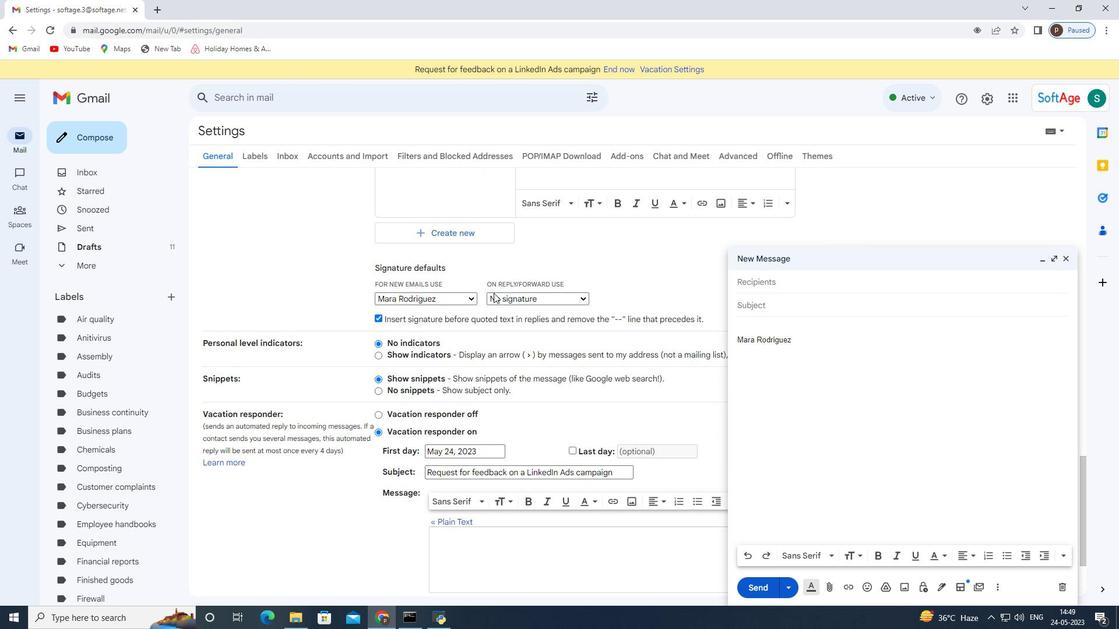 
Action: Mouse scrolled (493, 293) with delta (0, 0)
Screenshot: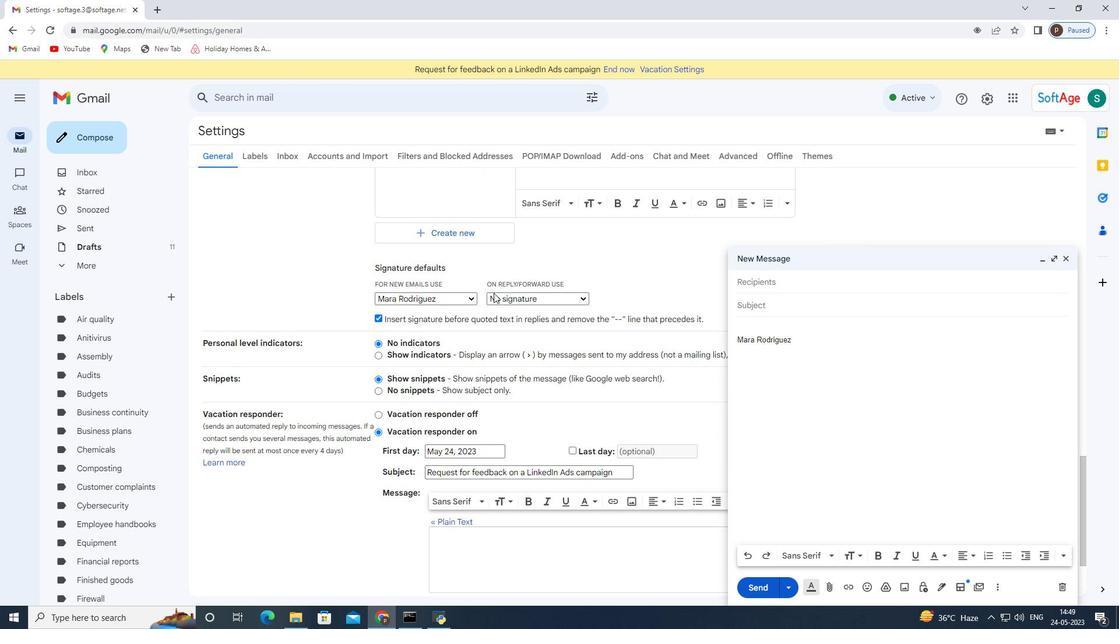 
Action: Mouse moved to (509, 315)
Screenshot: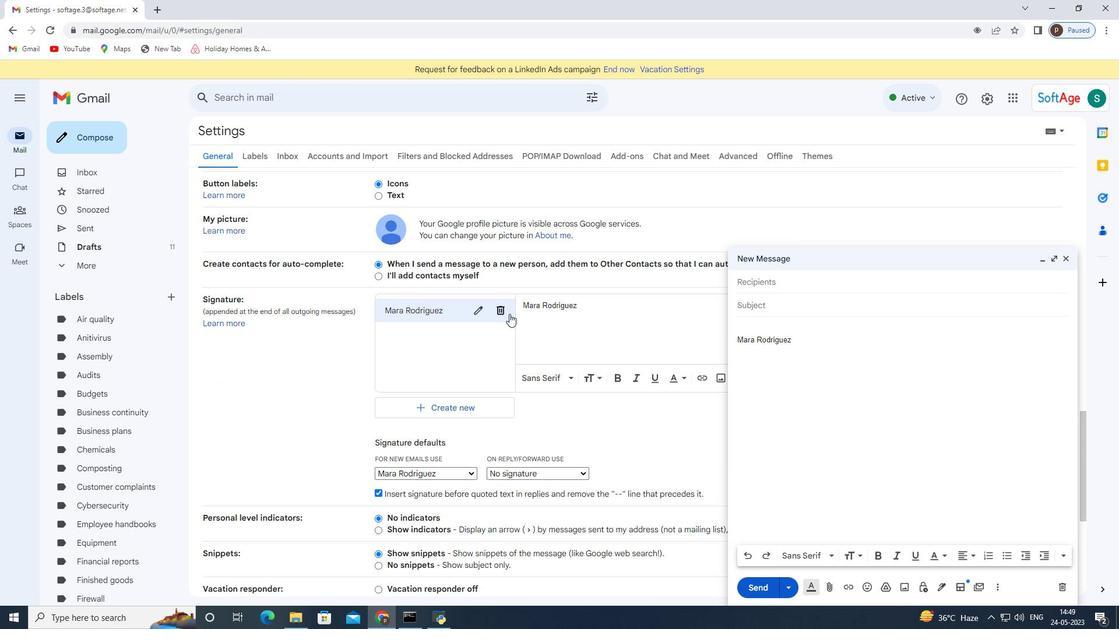 
Action: Mouse pressed left at (509, 315)
Screenshot: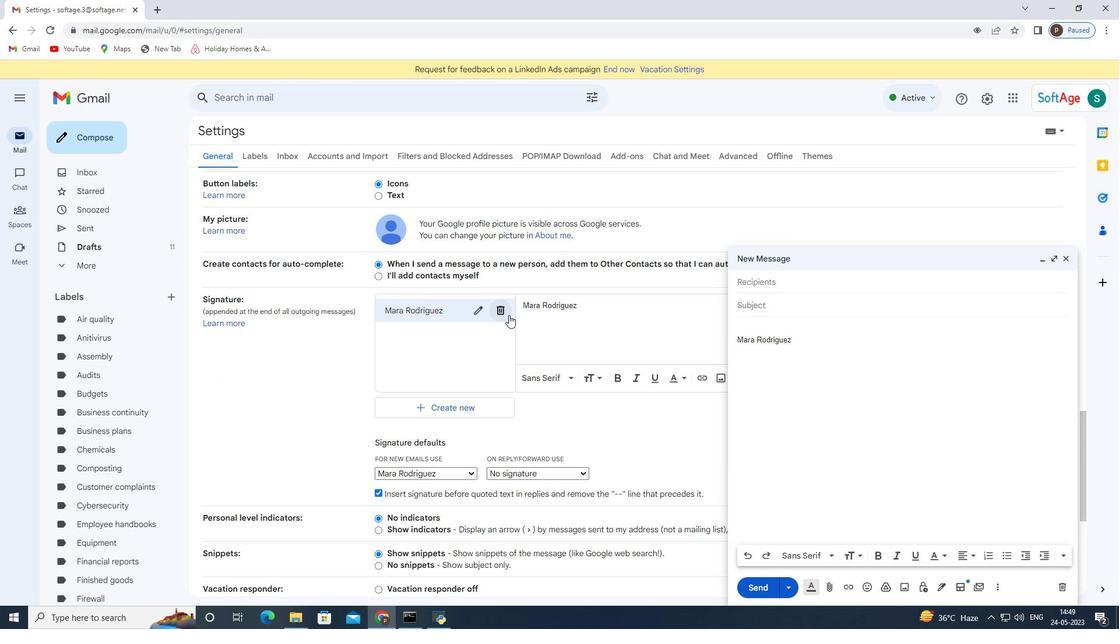 
Action: Mouse moved to (679, 356)
Screenshot: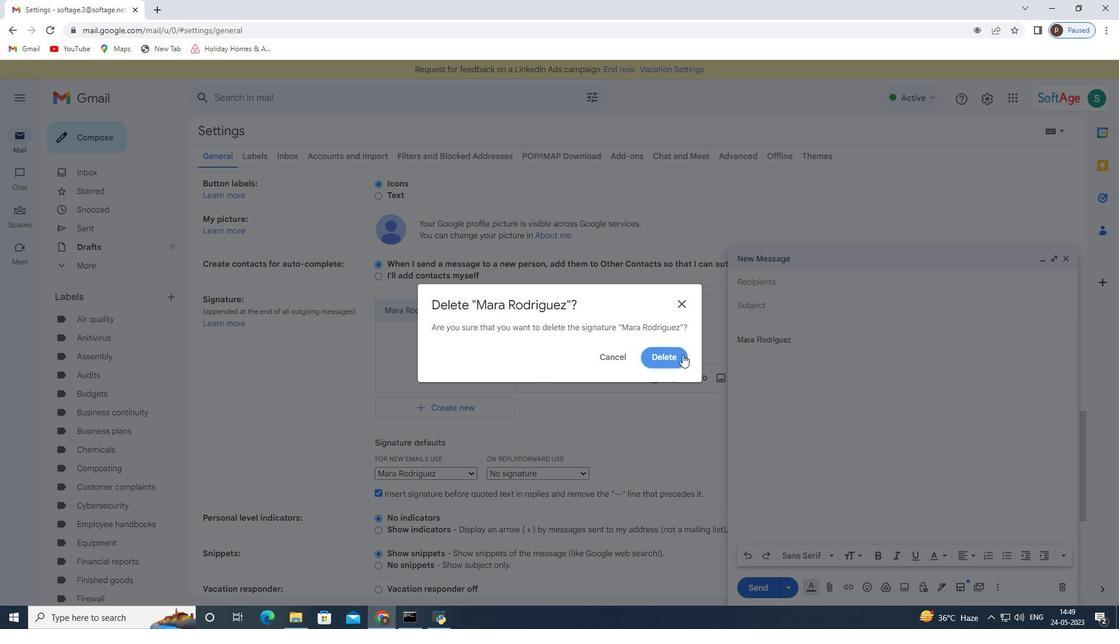
Action: Mouse pressed left at (679, 356)
Screenshot: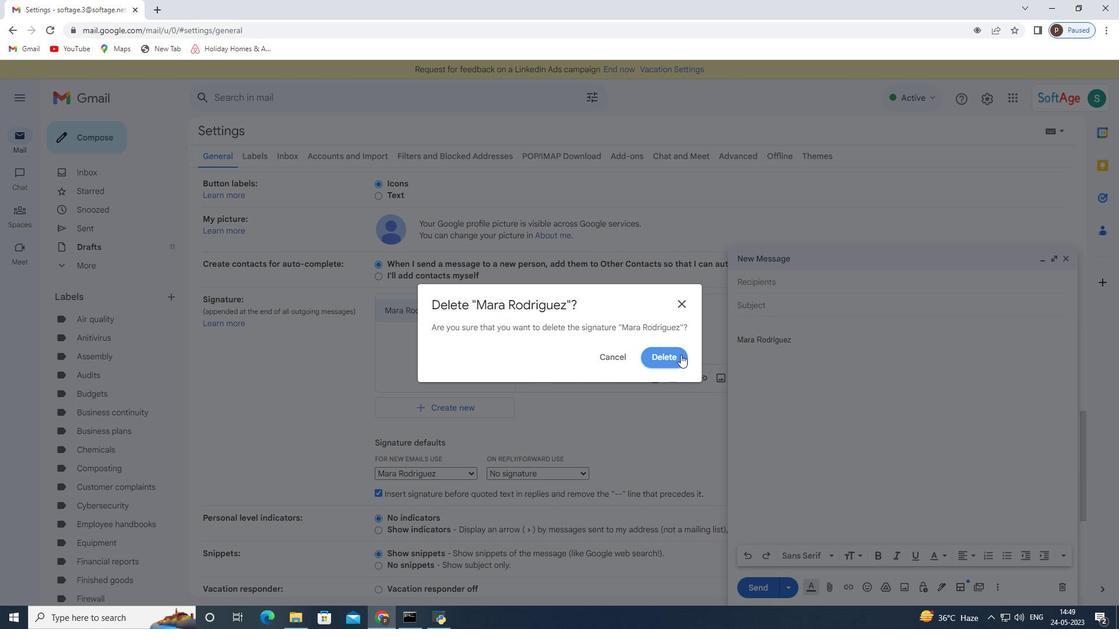 
Action: Mouse moved to (418, 321)
Screenshot: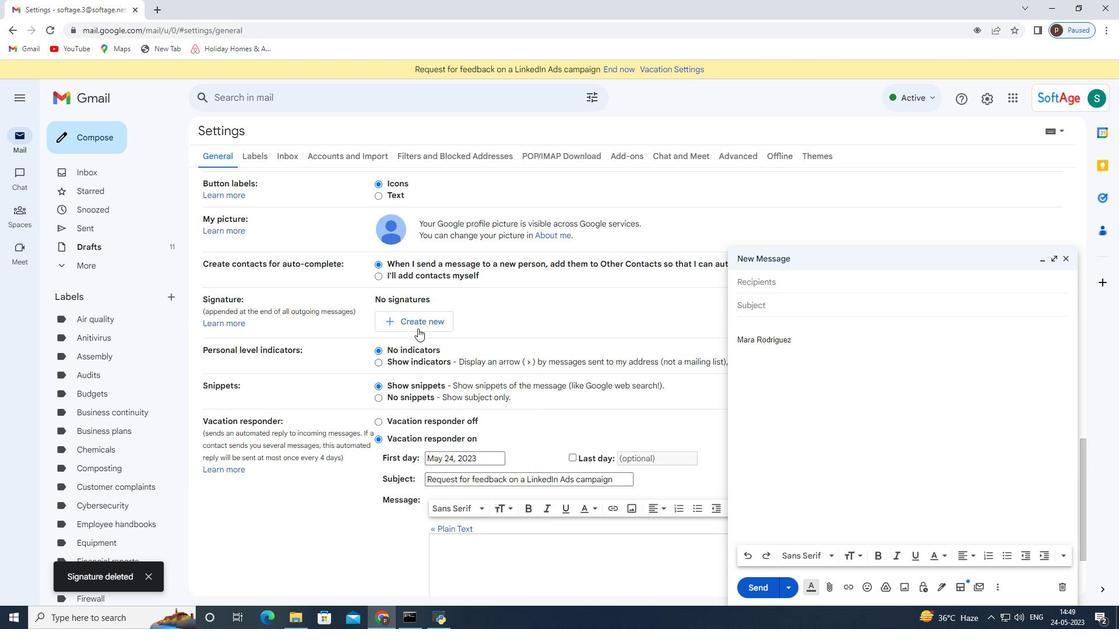
Action: Mouse pressed left at (418, 321)
Screenshot: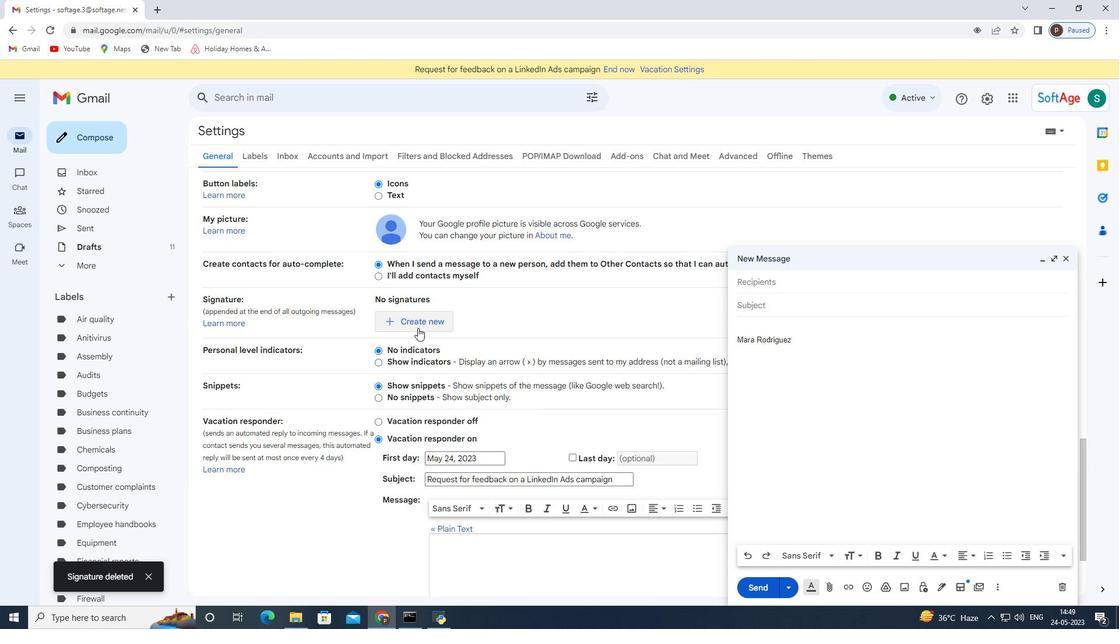 
Action: Mouse moved to (453, 327)
Screenshot: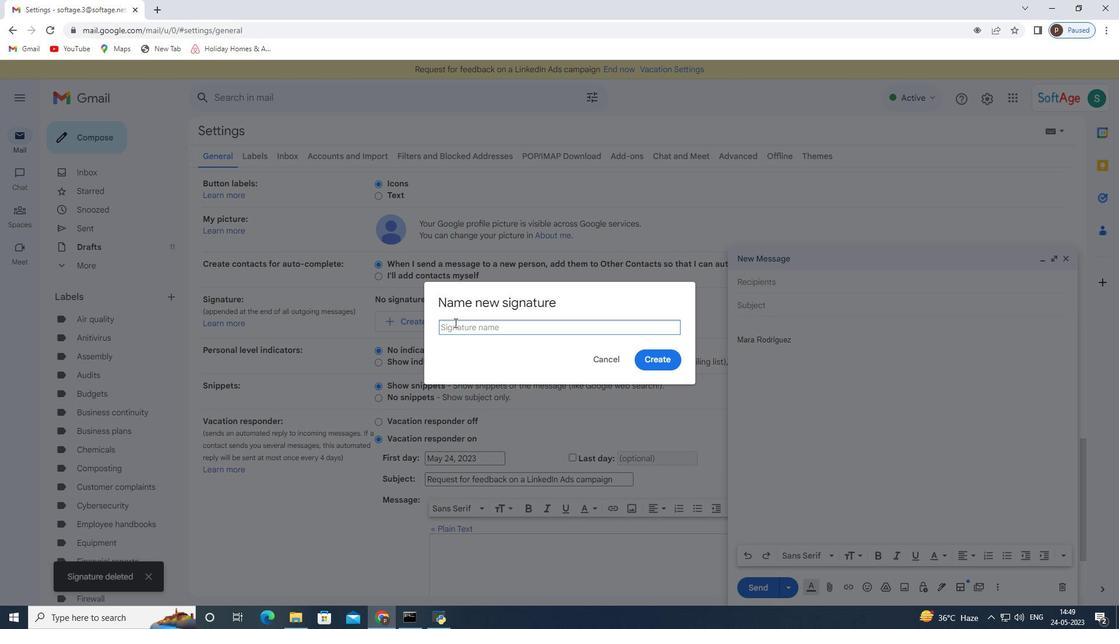 
Action: Mouse pressed left at (453, 327)
Screenshot: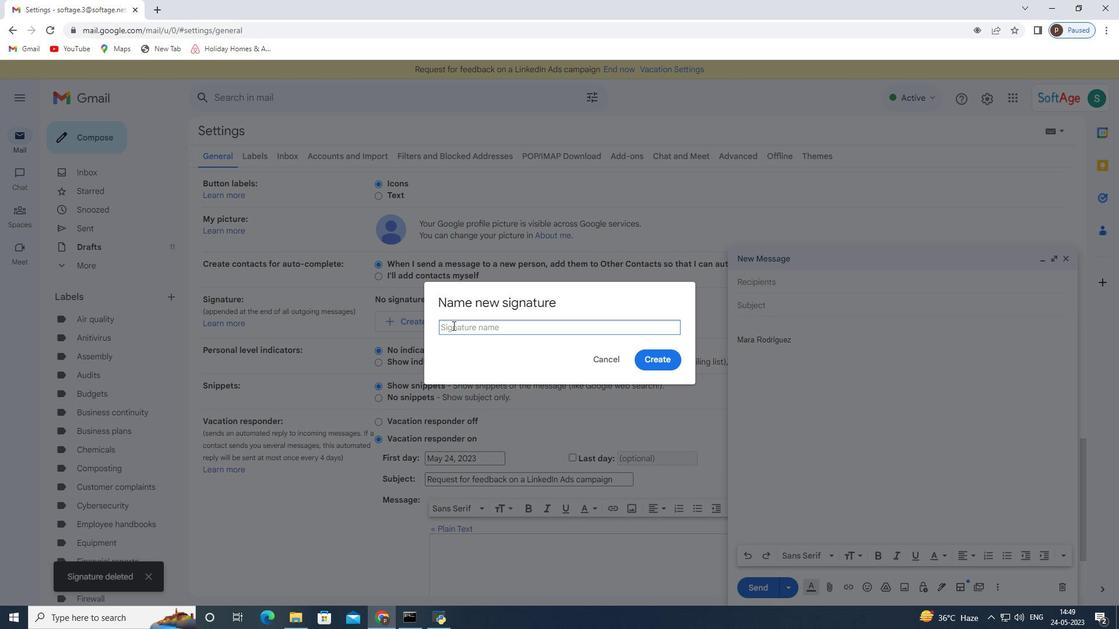 
Action: Key pressed <Key.shift>Marco<Key.space><Key.shift><Key.shift><Key.shift><Key.shift>Lee<Key.enter>
Screenshot: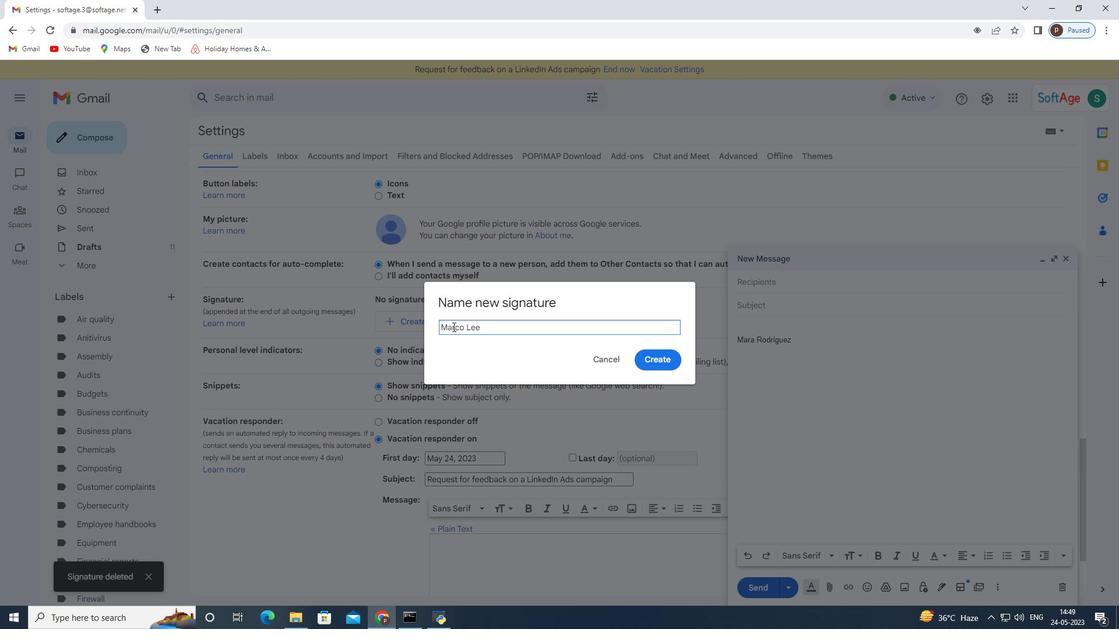
Action: Mouse moved to (553, 319)
Screenshot: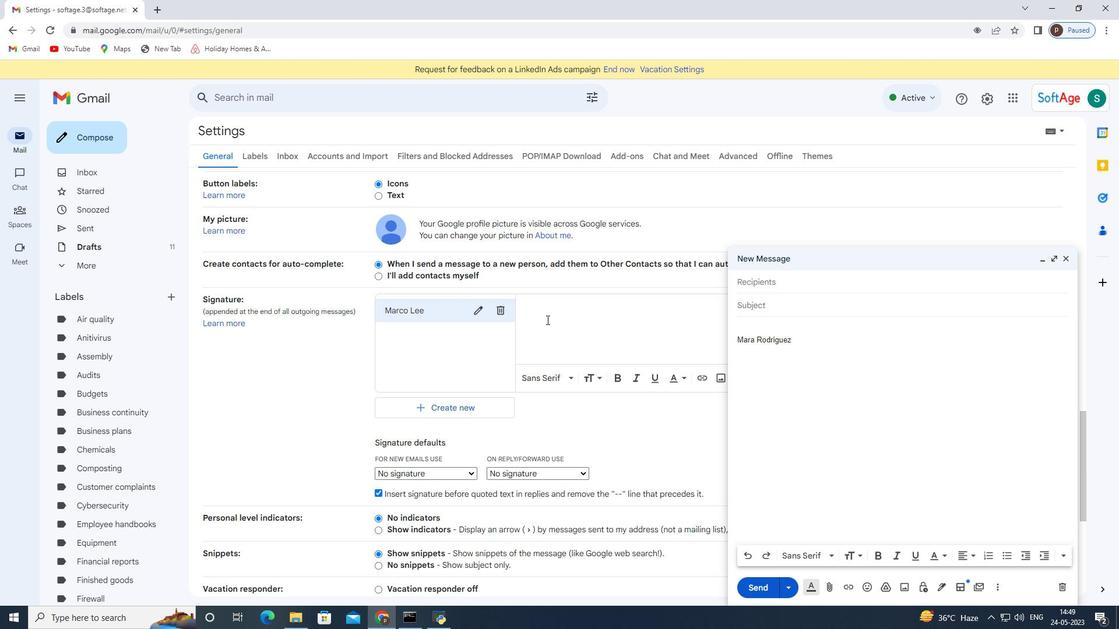 
Action: Mouse pressed left at (553, 319)
Screenshot: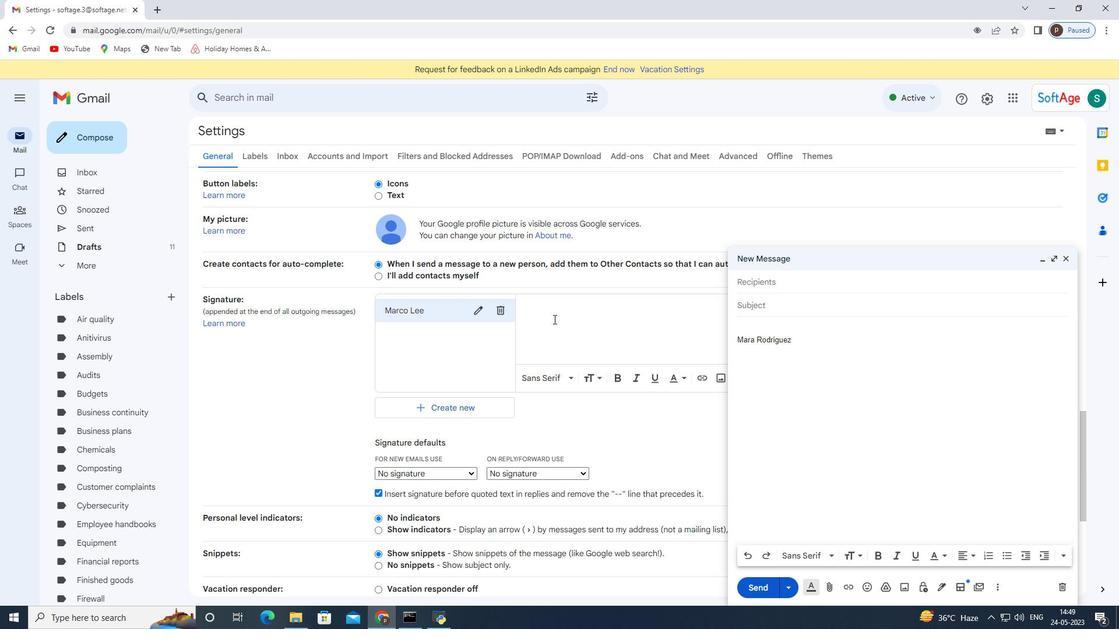 
Action: Key pressed <Key.shift>Marco<Key.space><Key.shift>Lee
Screenshot: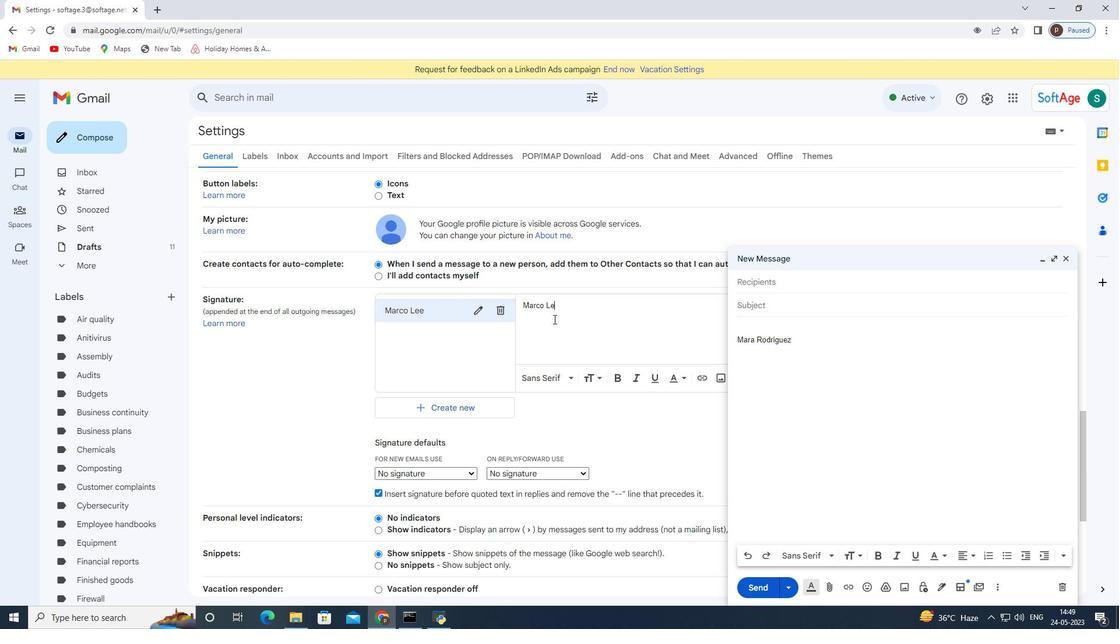 
Action: Mouse moved to (407, 475)
Screenshot: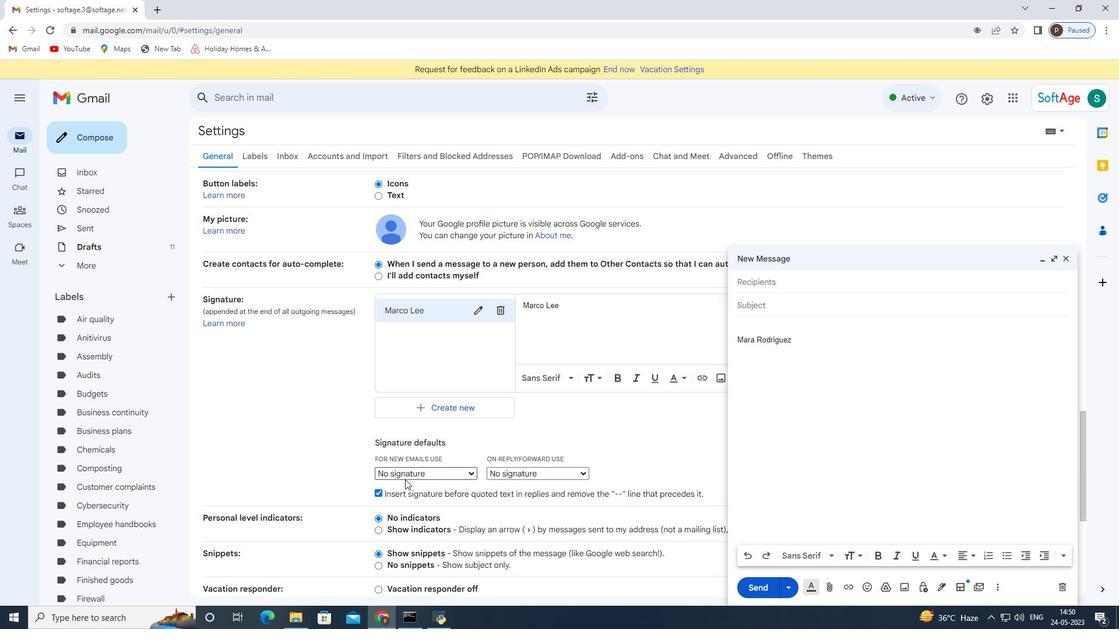 
Action: Mouse pressed left at (407, 475)
Screenshot: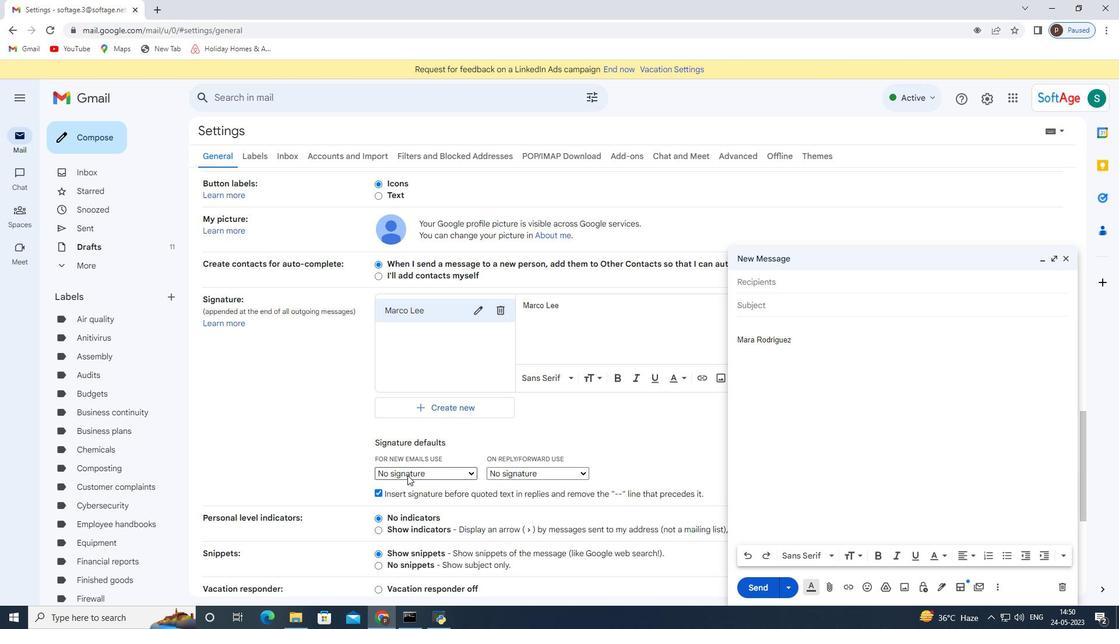 
Action: Mouse moved to (415, 492)
Screenshot: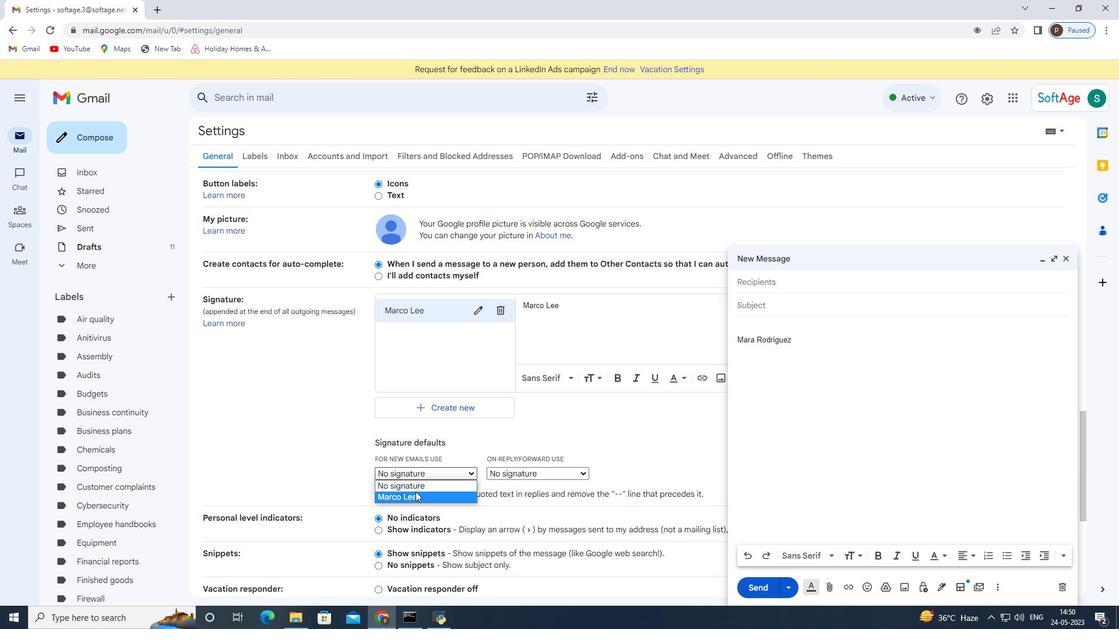 
Action: Mouse pressed left at (415, 492)
Screenshot: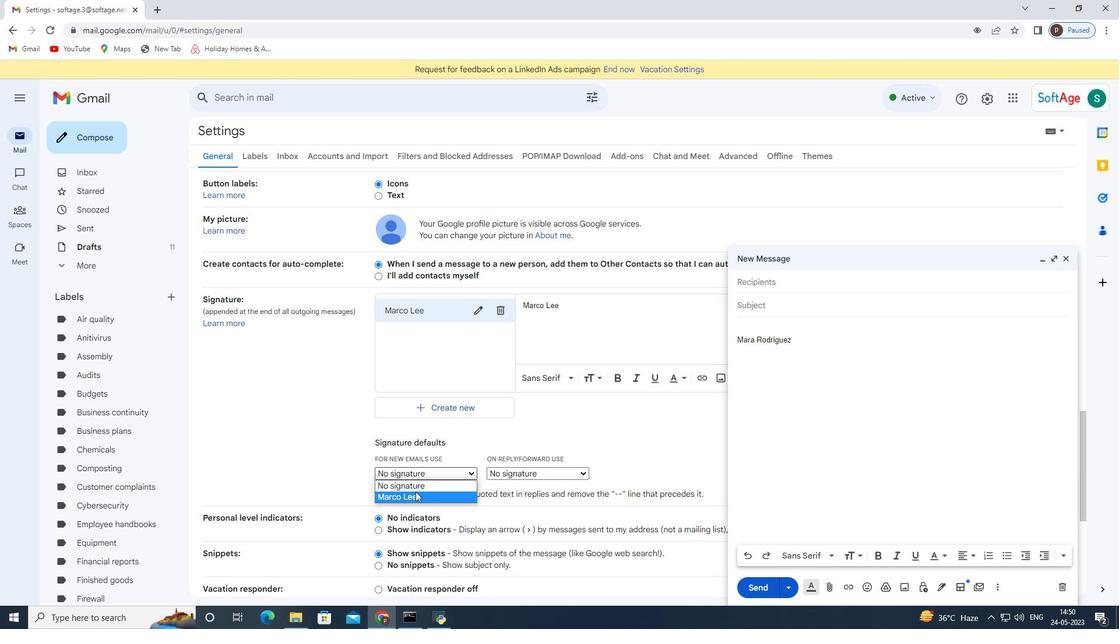 
Action: Mouse scrolled (415, 492) with delta (0, 0)
Screenshot: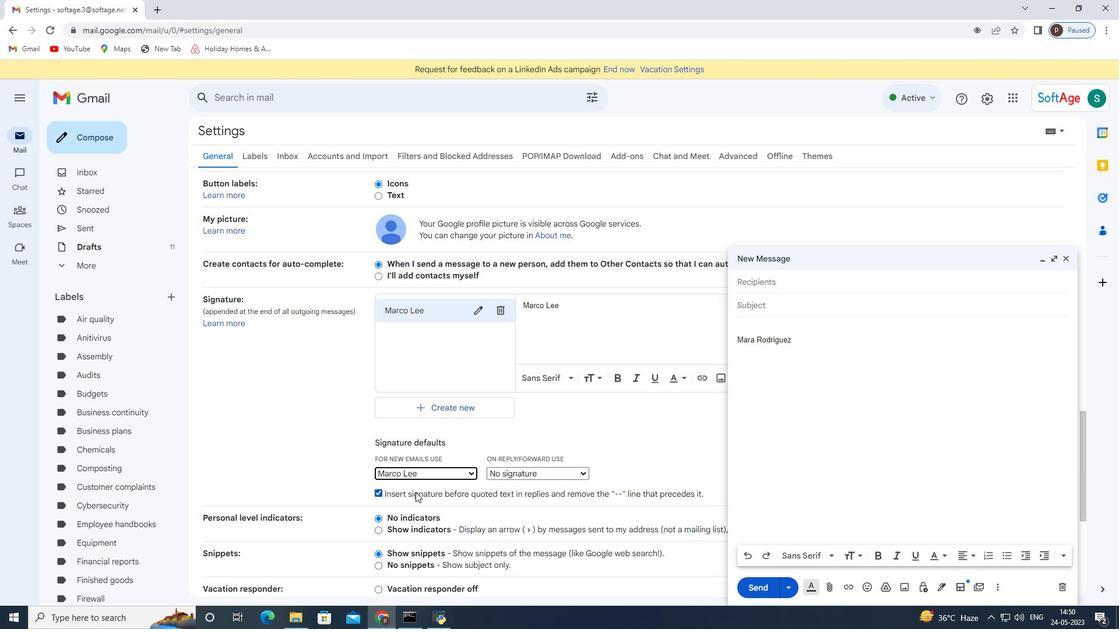 
Action: Mouse scrolled (415, 492) with delta (0, 0)
Screenshot: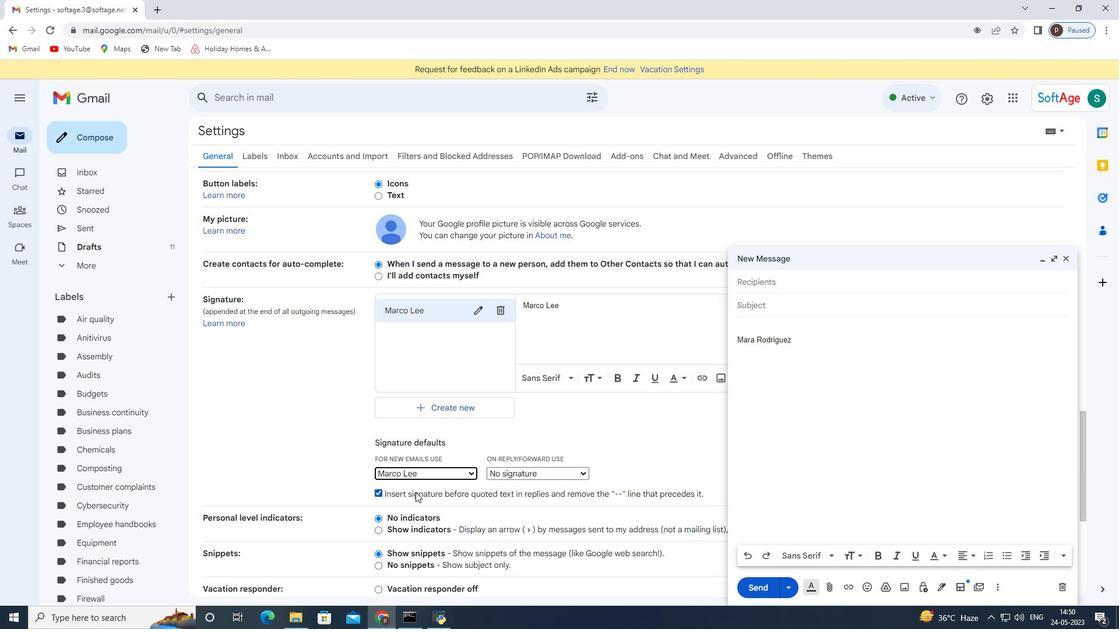 
Action: Mouse scrolled (415, 492) with delta (0, 0)
Screenshot: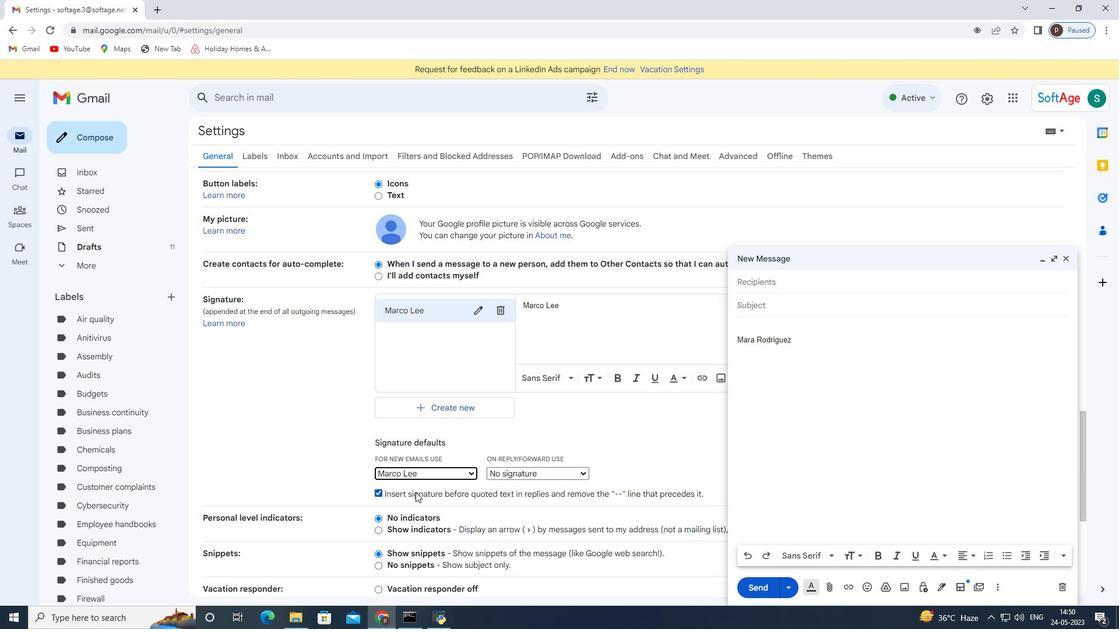 
Action: Mouse scrolled (415, 492) with delta (0, 0)
Screenshot: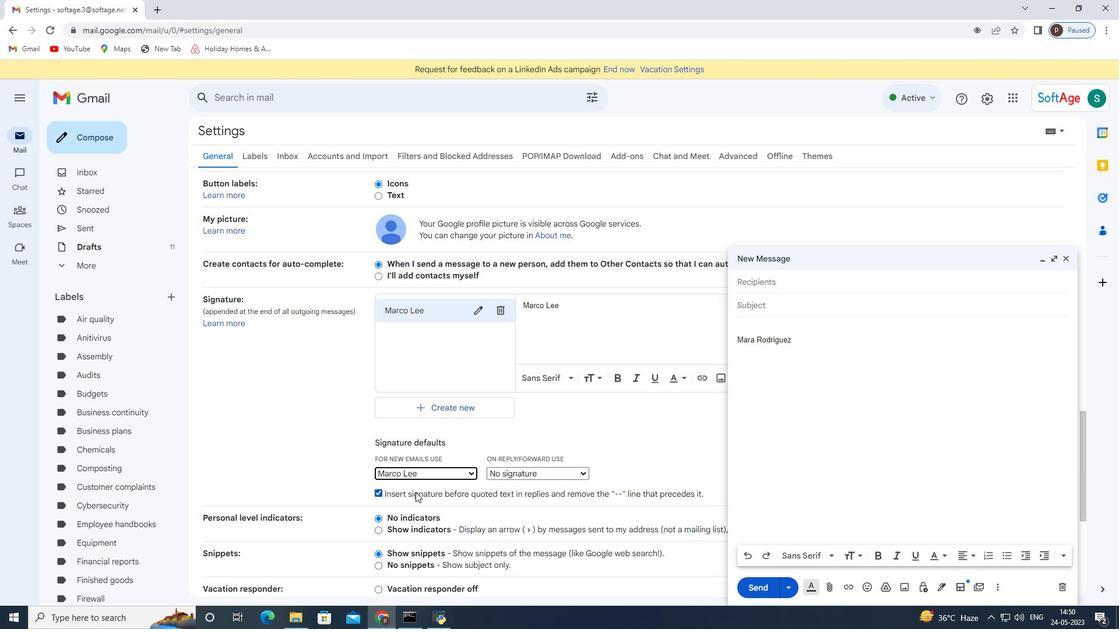 
Action: Mouse scrolled (415, 492) with delta (0, 0)
Screenshot: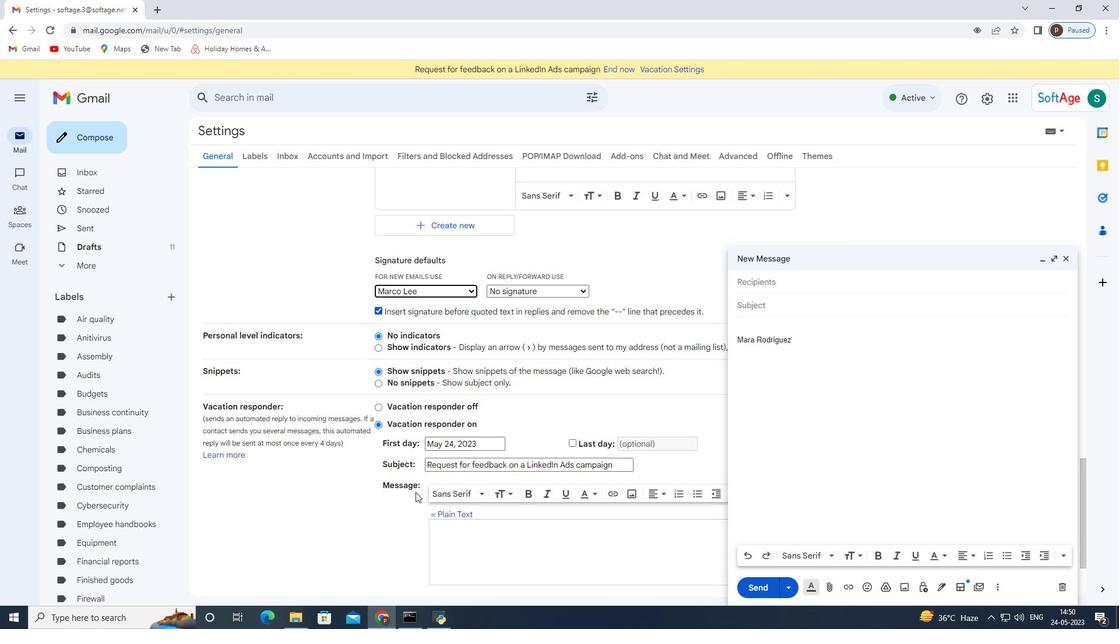 
Action: Mouse scrolled (415, 492) with delta (0, 0)
Screenshot: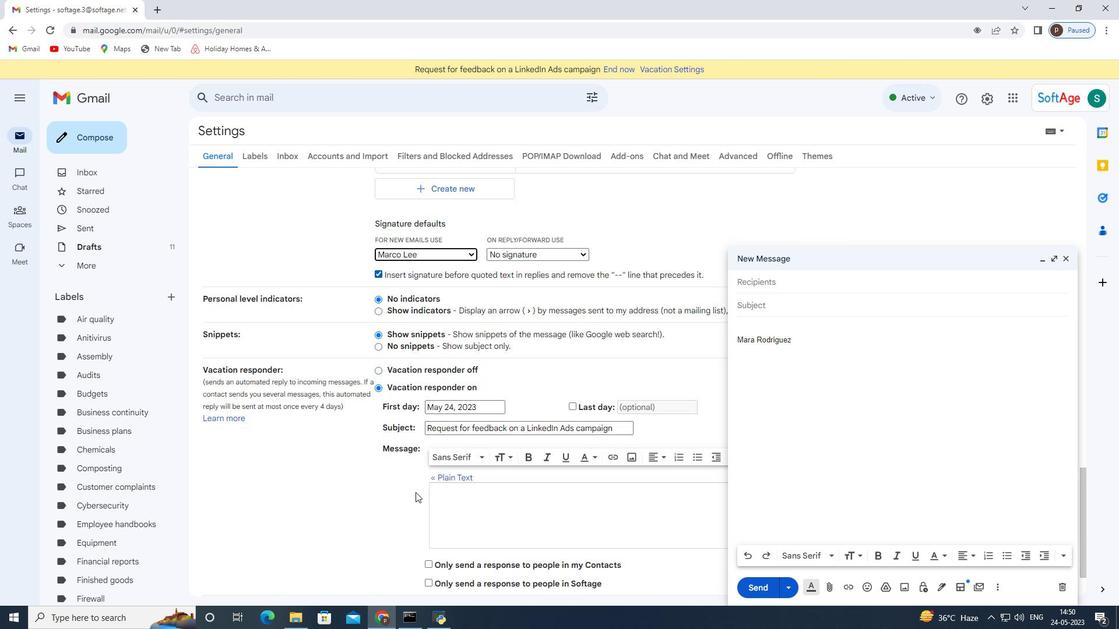 
Action: Mouse scrolled (415, 492) with delta (0, 0)
Screenshot: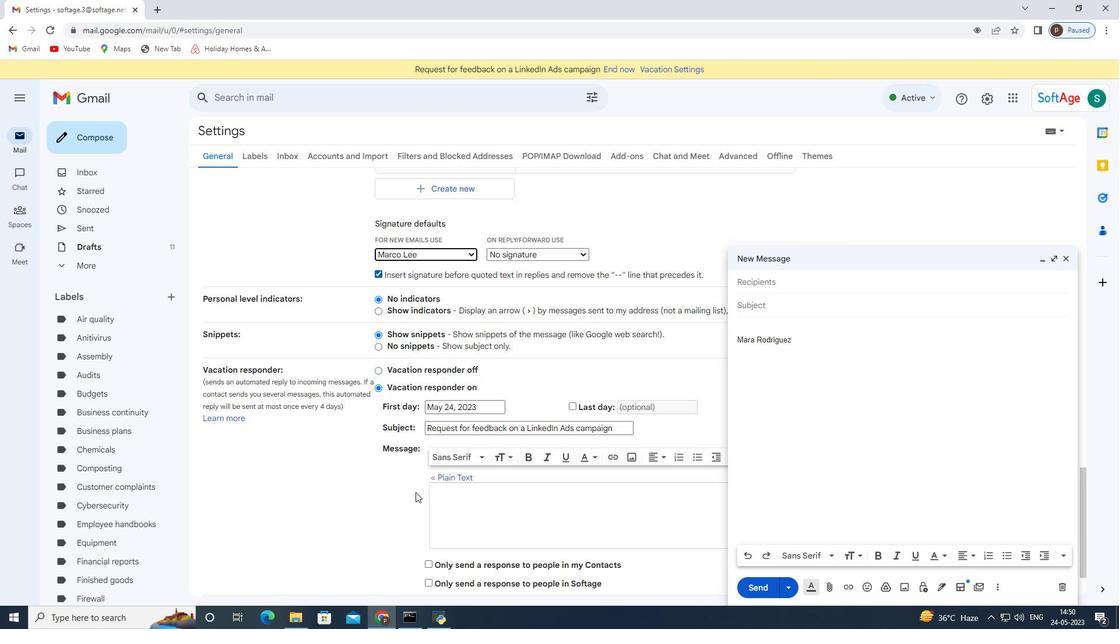 
Action: Mouse moved to (621, 534)
Screenshot: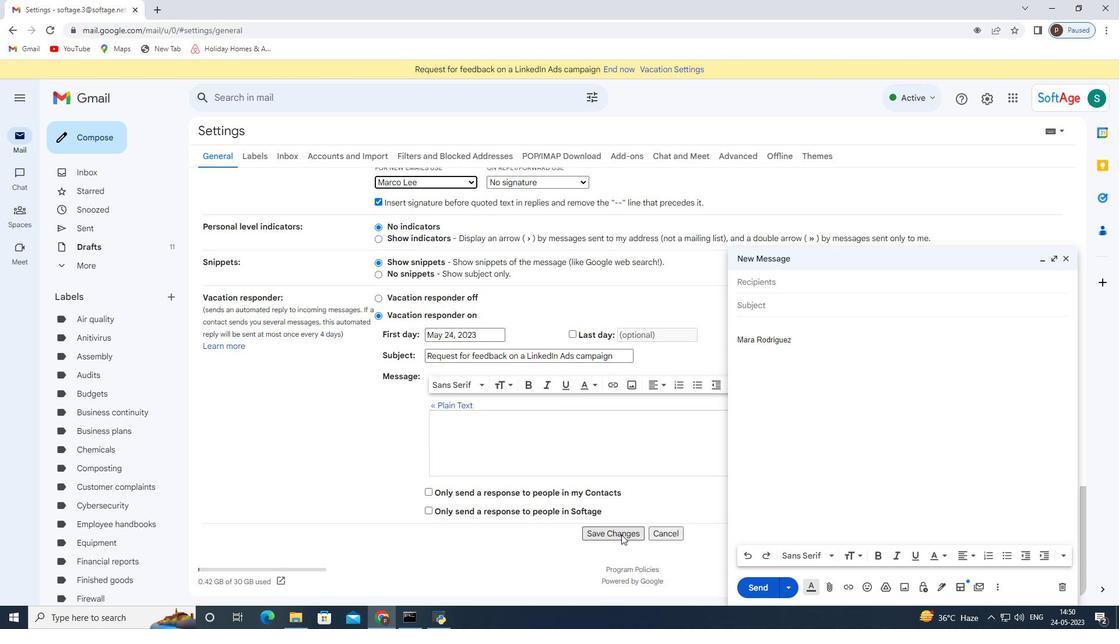 
Action: Mouse pressed left at (621, 534)
Screenshot: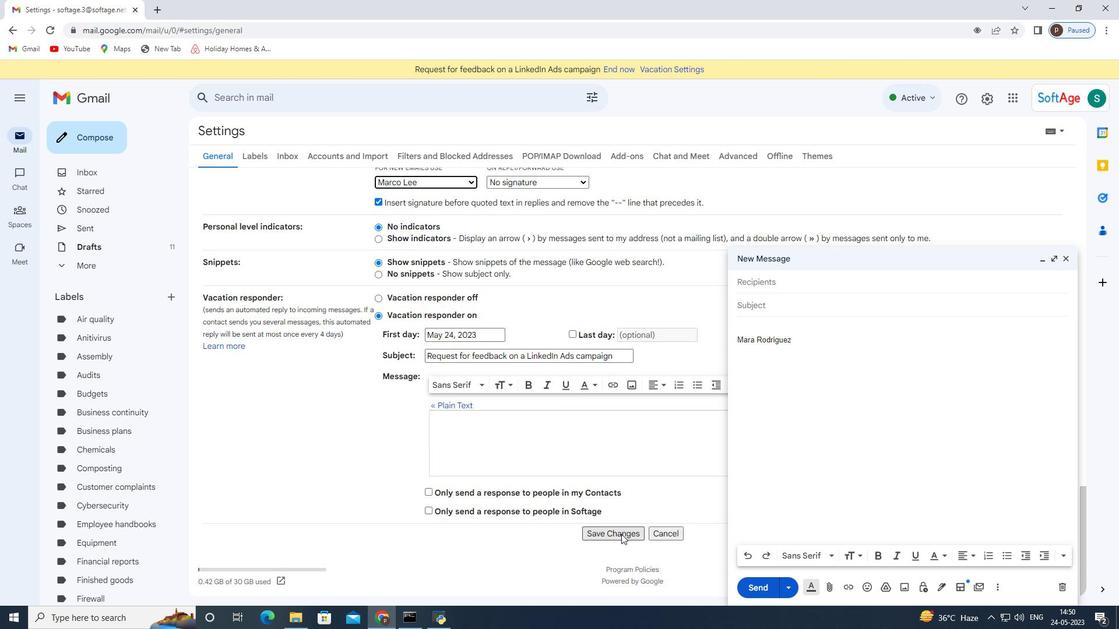 
Action: Mouse moved to (1064, 258)
Screenshot: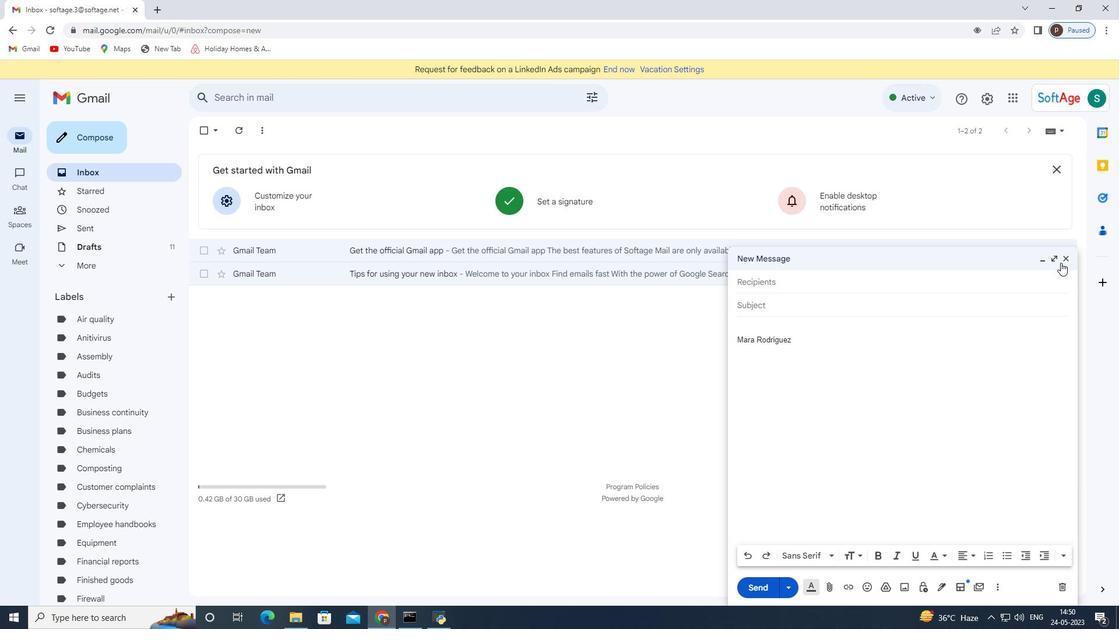 
Action: Mouse pressed left at (1064, 258)
Screenshot: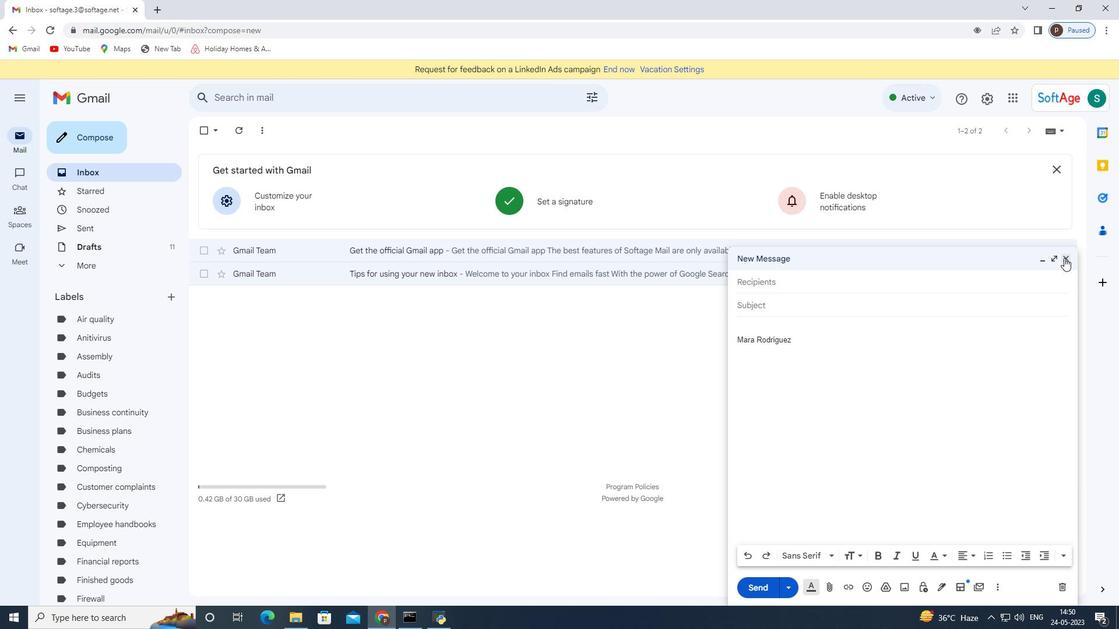 
Action: Mouse moved to (112, 136)
Screenshot: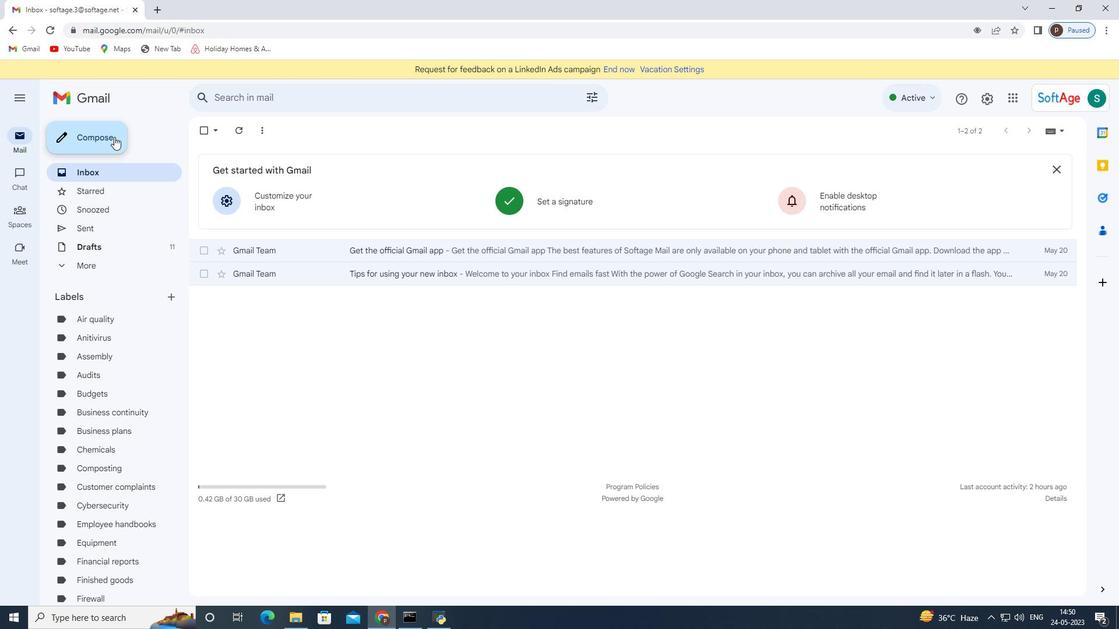 
Action: Mouse pressed left at (112, 136)
Screenshot: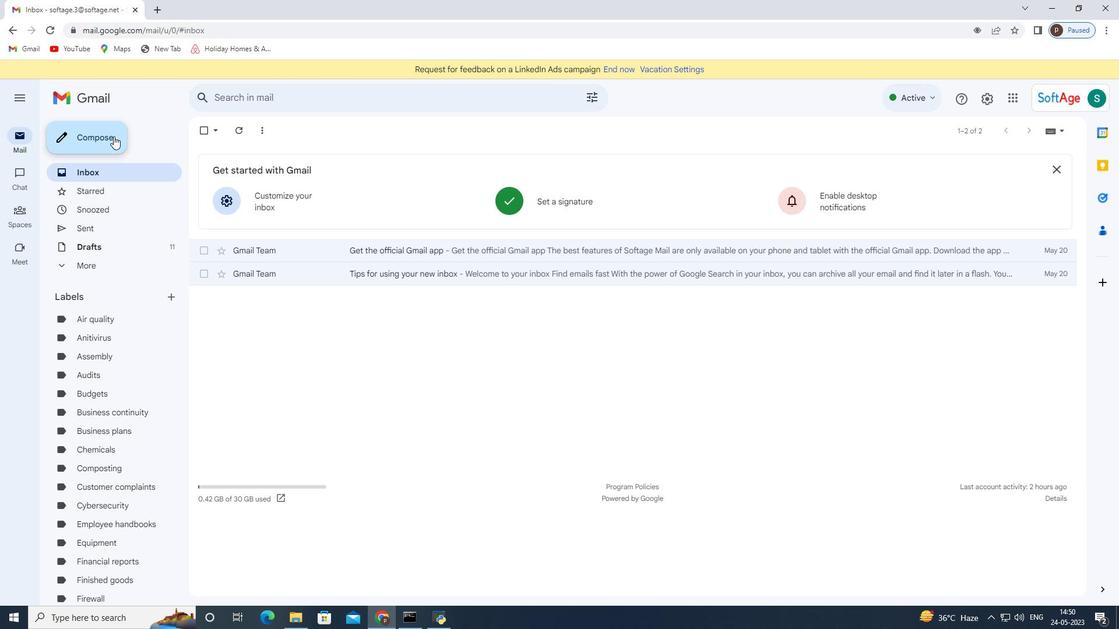 
Action: Mouse moved to (751, 302)
Screenshot: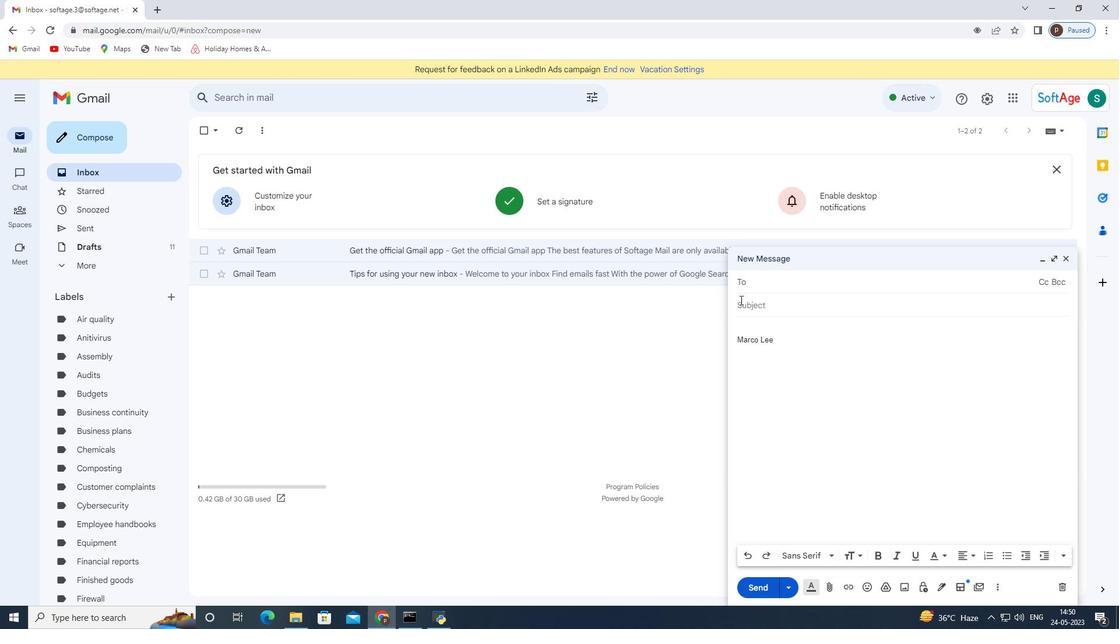 
Action: Mouse pressed left at (751, 302)
Screenshot: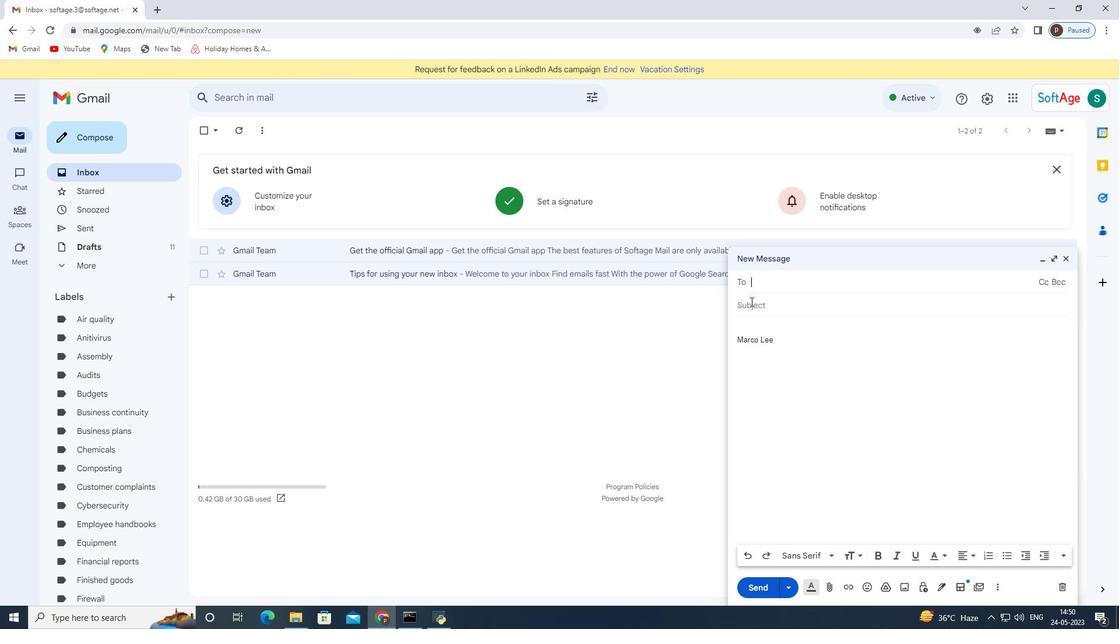 
Action: Mouse moved to (751, 302)
Screenshot: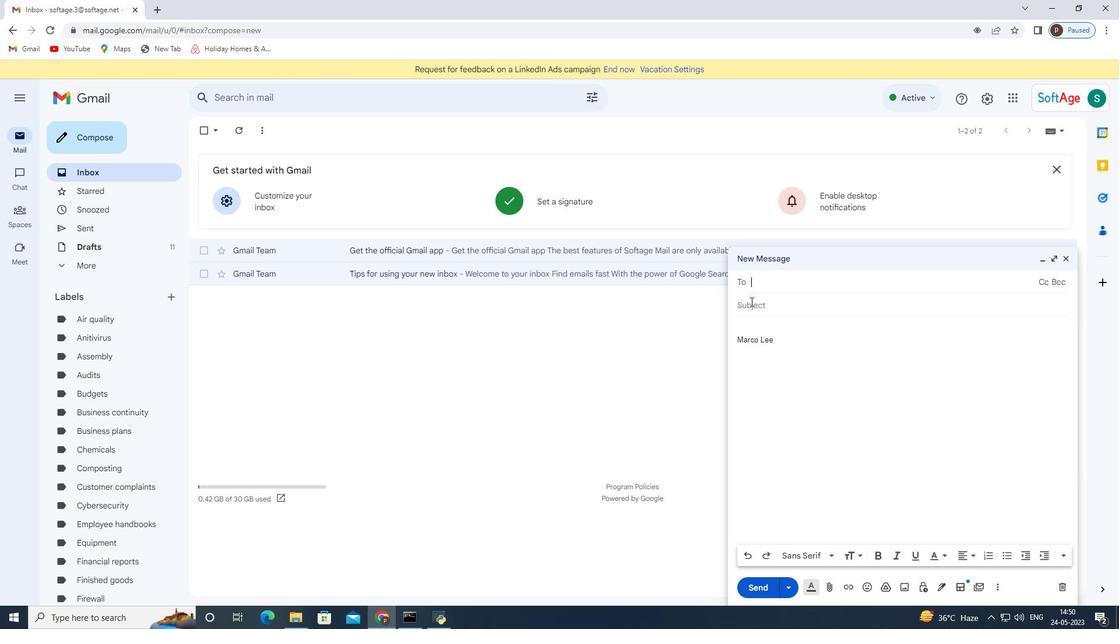 
Action: Key pressed <Key.shift>Feedback<Key.space>on<Key.space>a<Key.space>mobile<Key.space>app<Key.space>development<Key.tab><Key.shift>Can<Key.space>you<Key.space>send<Key.space>me<Key.space>the<Key.space>invoice<Key.space>for<Key.space>the<Key.space>recent<Key.space>purchase<Key.space>we<Key.space>made<Key.space>from<Key.space>your<Key.space>company<Key.shift_r><Key.shift_r><Key.shift_r><Key.shift_r><Key.shift_r><Key.shift_r><Key.shift_r><Key.shift_r><Key.shift_r><Key.shift_r><Key.shift_r><Key.shift_r><Key.shift_r><Key.shift_r><Key.shift_r><Key.shift_r><Key.shift_r><Key.shift_r>?
Screenshot: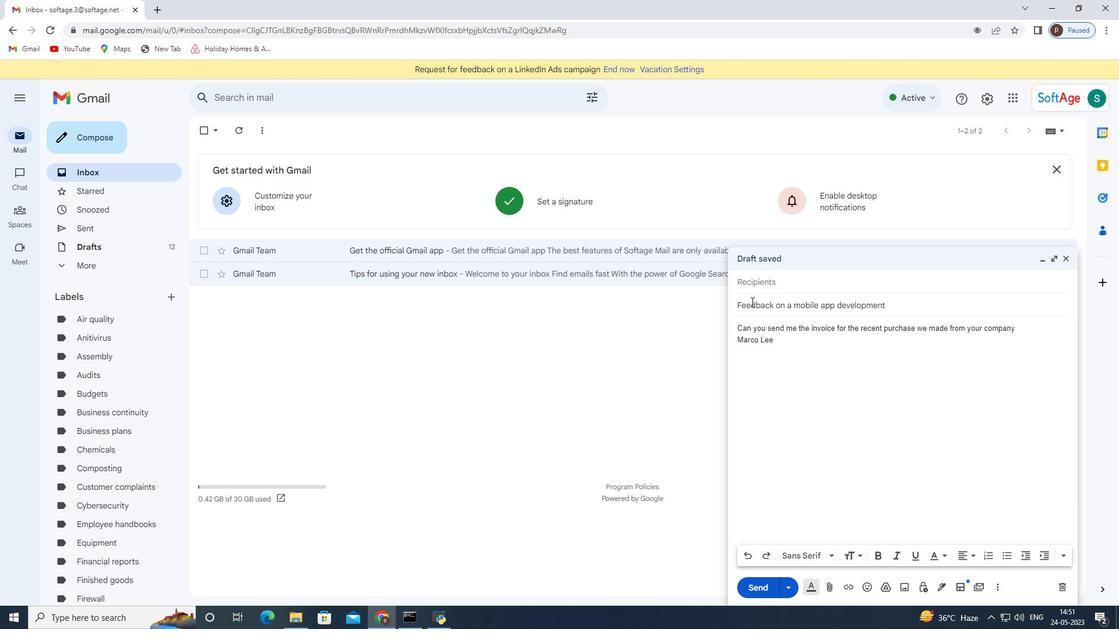 
Action: Mouse moved to (766, 292)
Screenshot: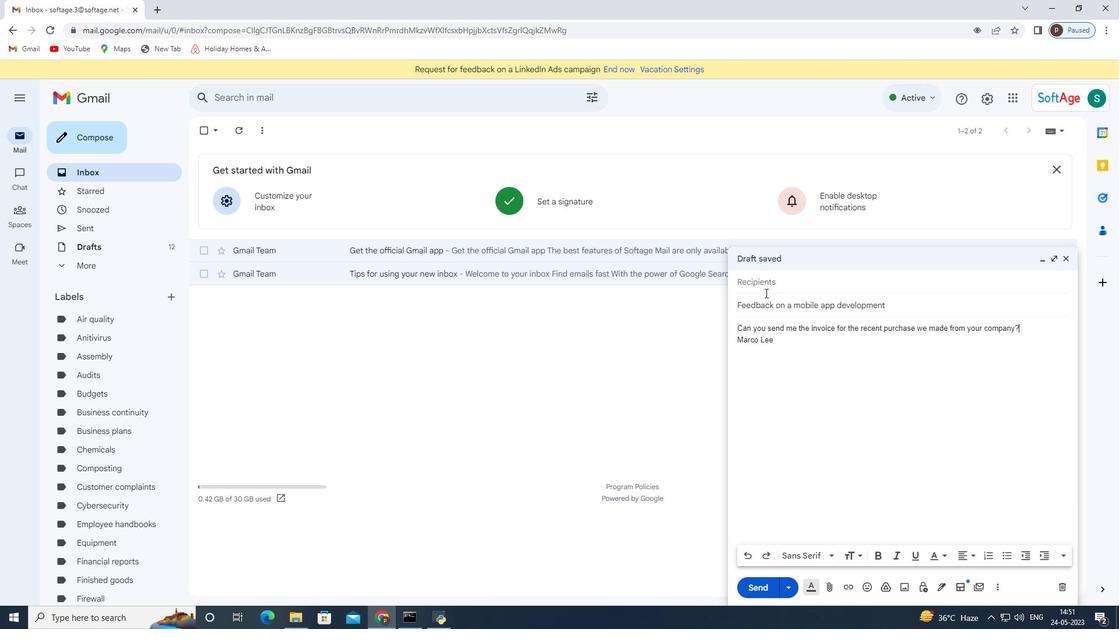 
Action: Mouse pressed left at (766, 292)
Screenshot: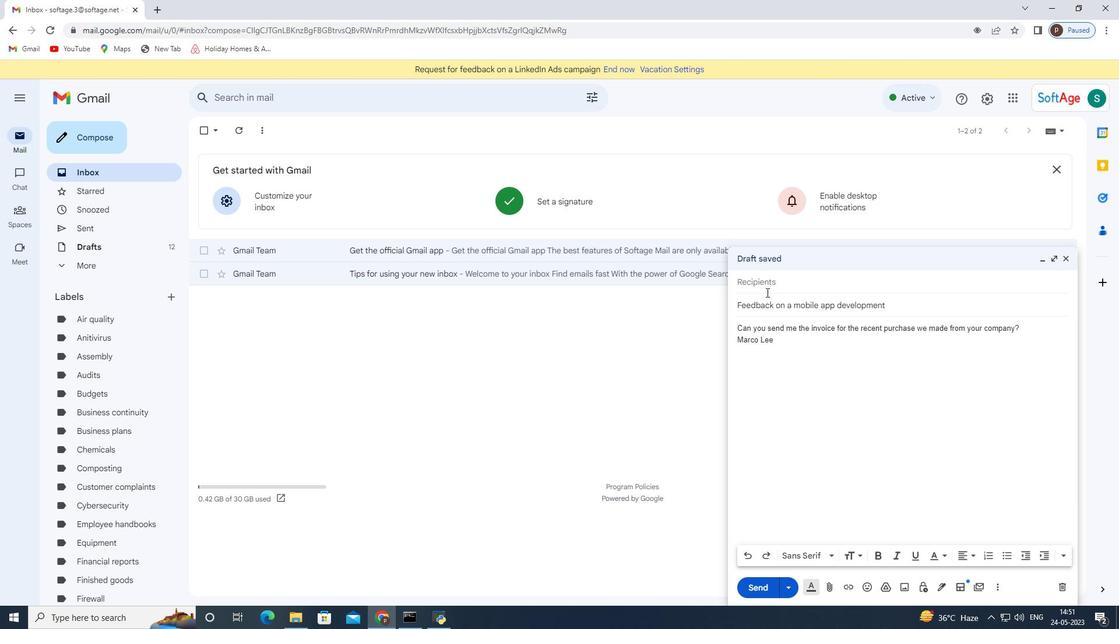 
Action: Key pressed softage.9<Key.shift>@softage.net<Key.enter>
Screenshot: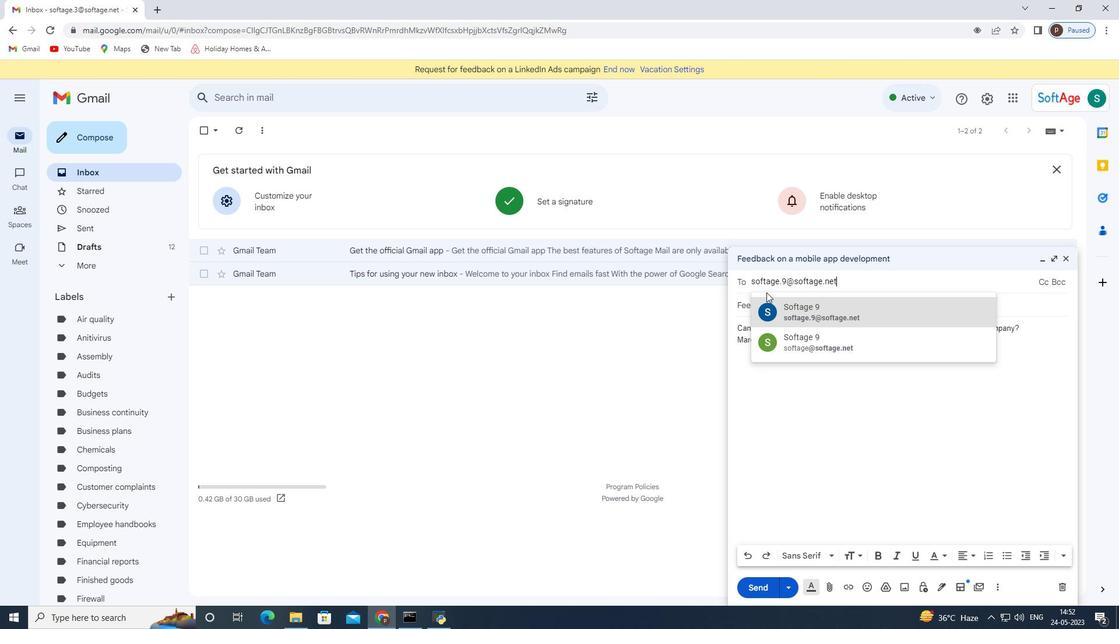 
Action: Mouse moved to (831, 590)
Screenshot: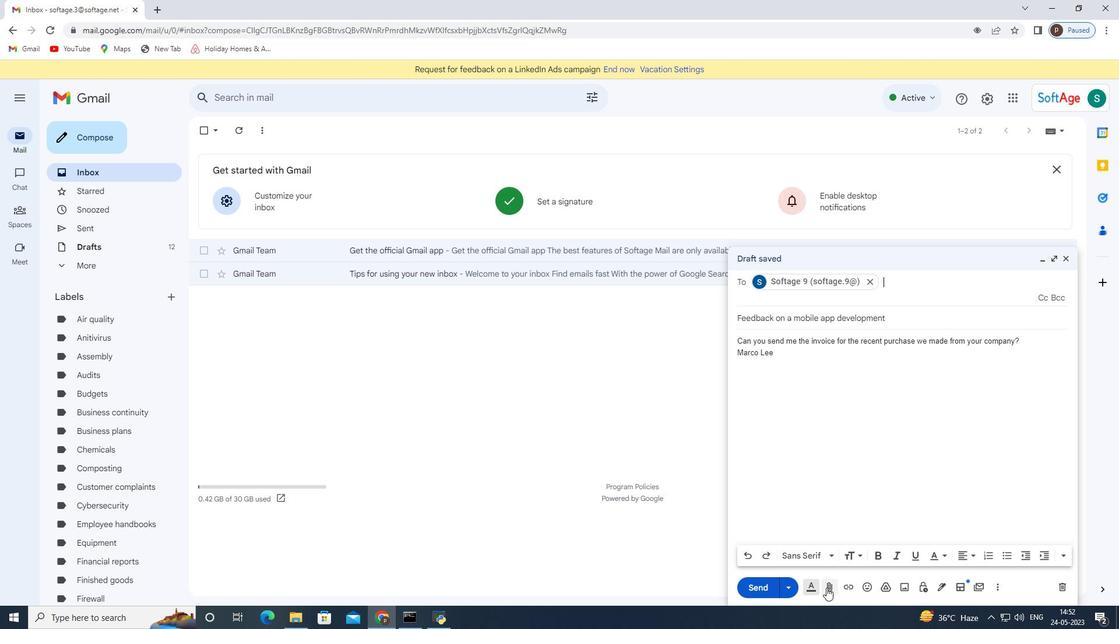
Action: Mouse pressed left at (831, 590)
Screenshot: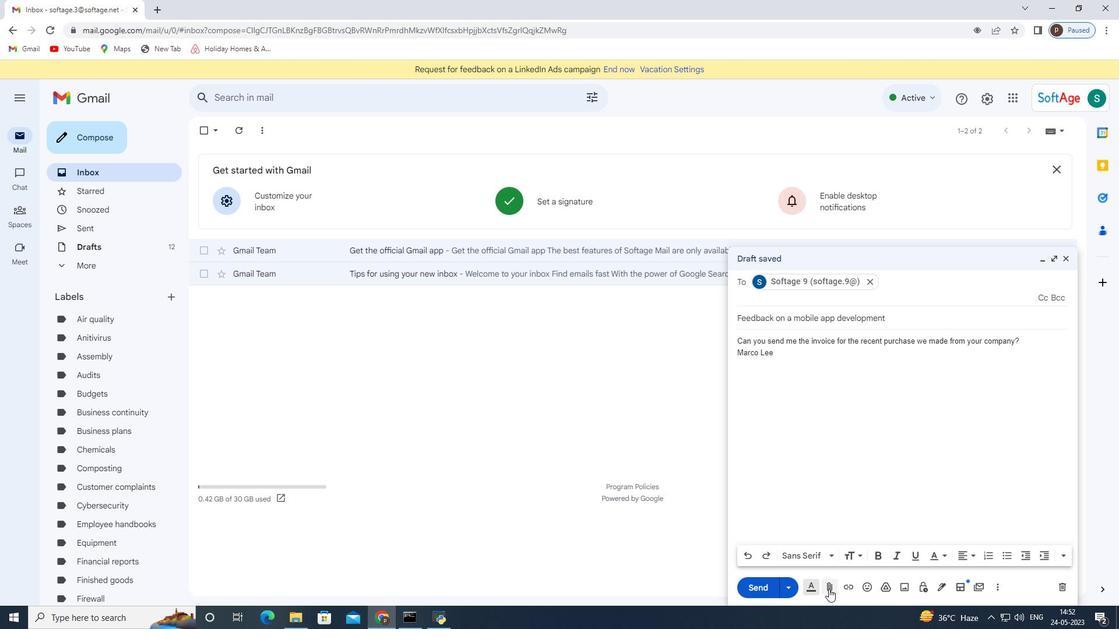 
Action: Mouse moved to (184, 96)
Screenshot: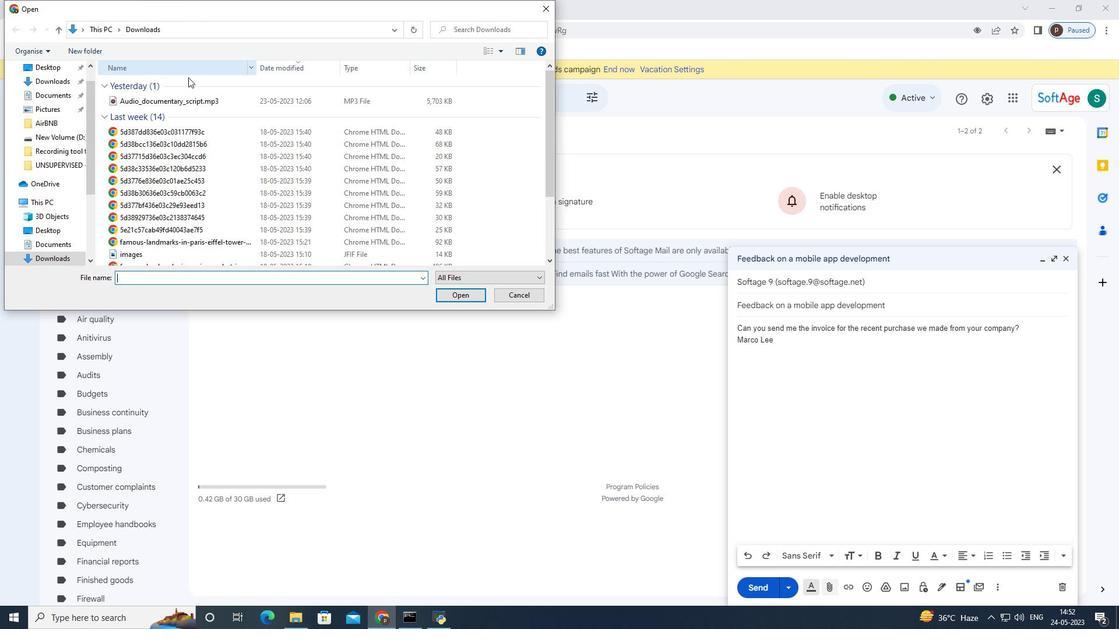 
Action: Mouse pressed left at (184, 96)
Screenshot: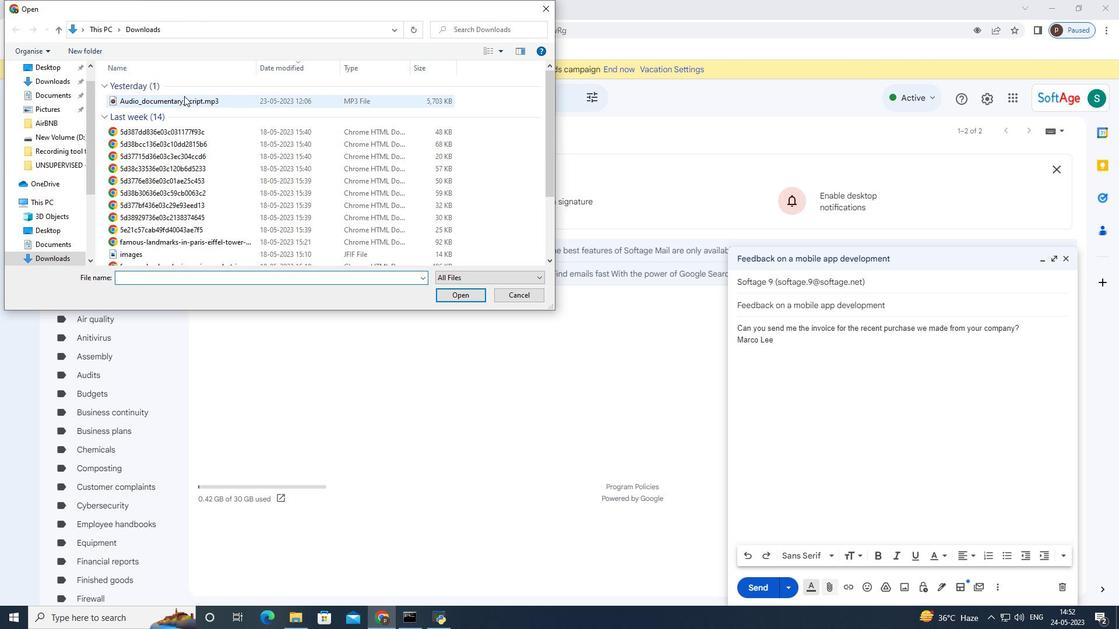 
Action: Mouse moved to (455, 293)
Screenshot: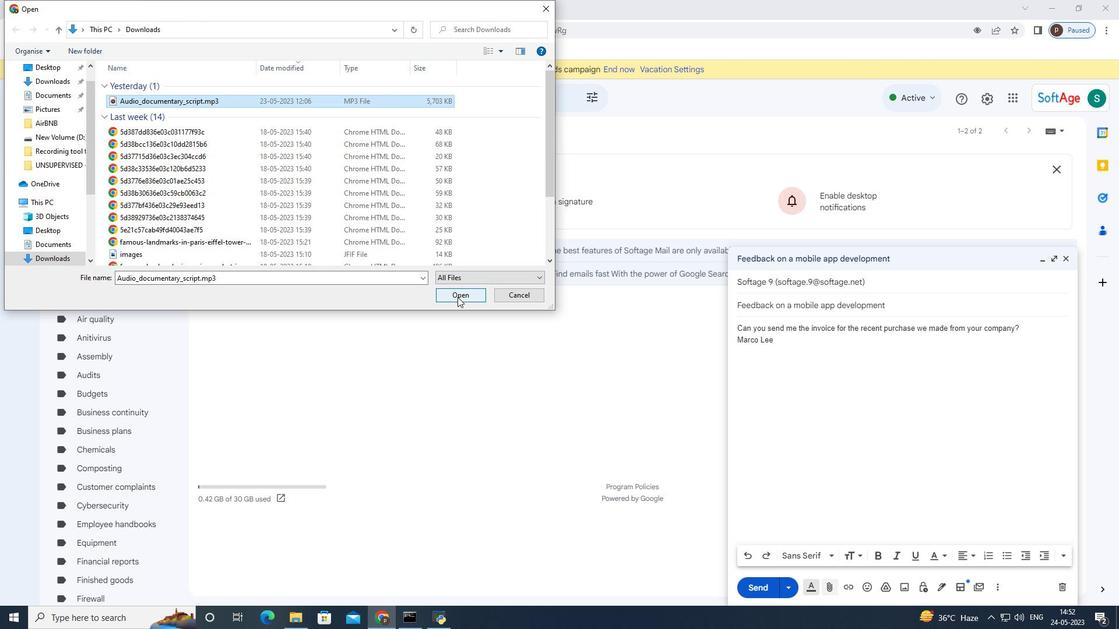 
Action: Mouse pressed left at (455, 293)
Screenshot: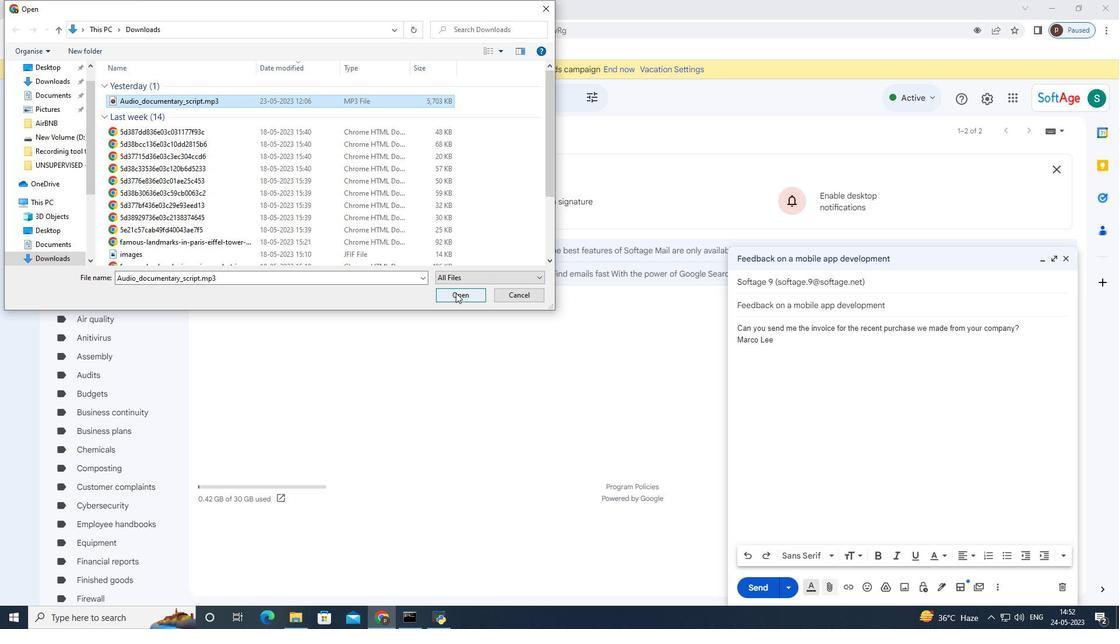 
Action: Mouse moved to (1025, 340)
Screenshot: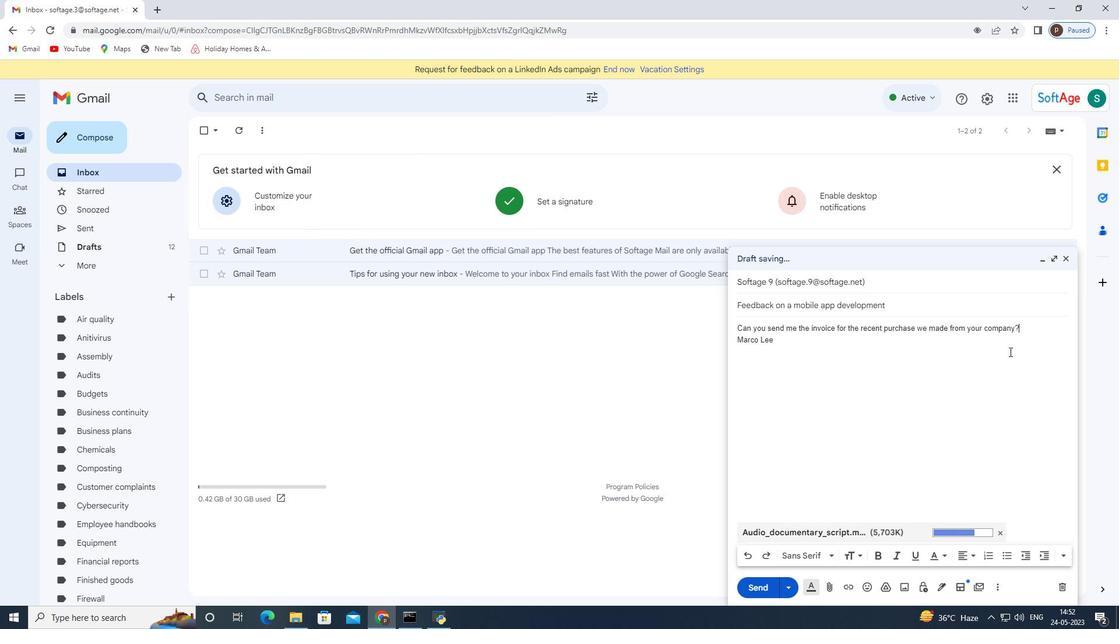 
Action: Key pressed <Key.enter>
Screenshot: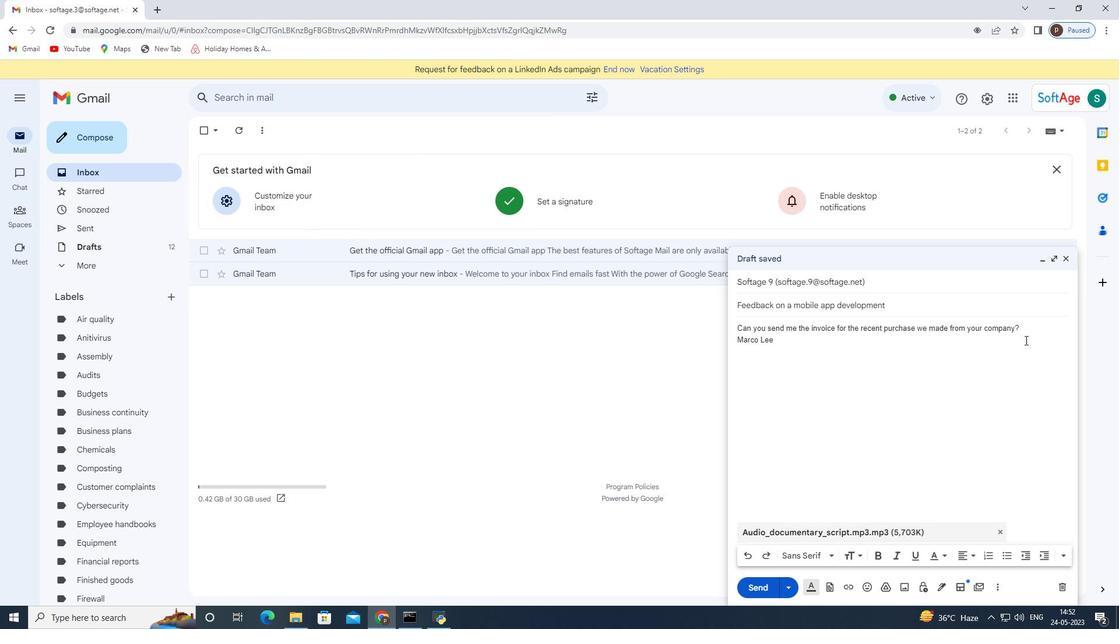 
Action: Mouse moved to (1034, 327)
Screenshot: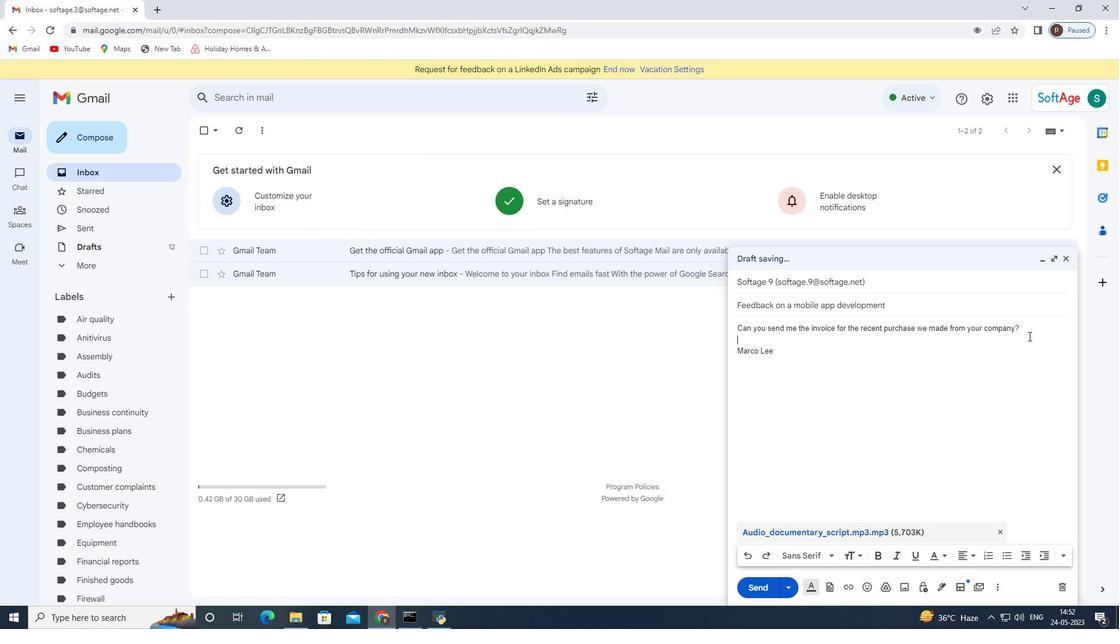 
Action: Mouse pressed left at (1034, 327)
Screenshot: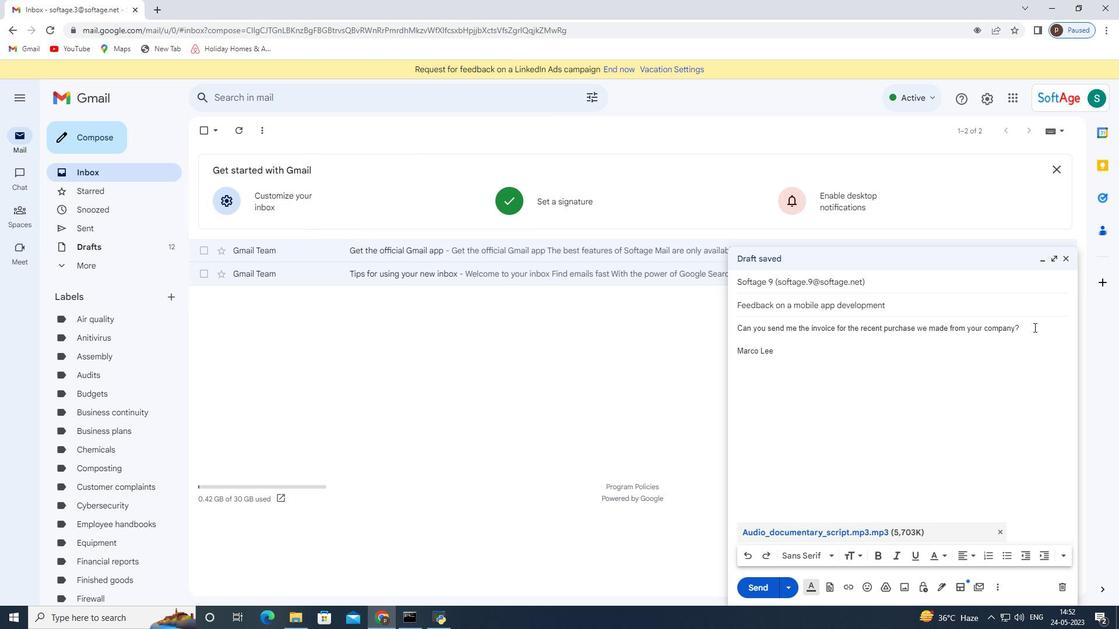 
Action: Mouse pressed left at (1034, 327)
Screenshot: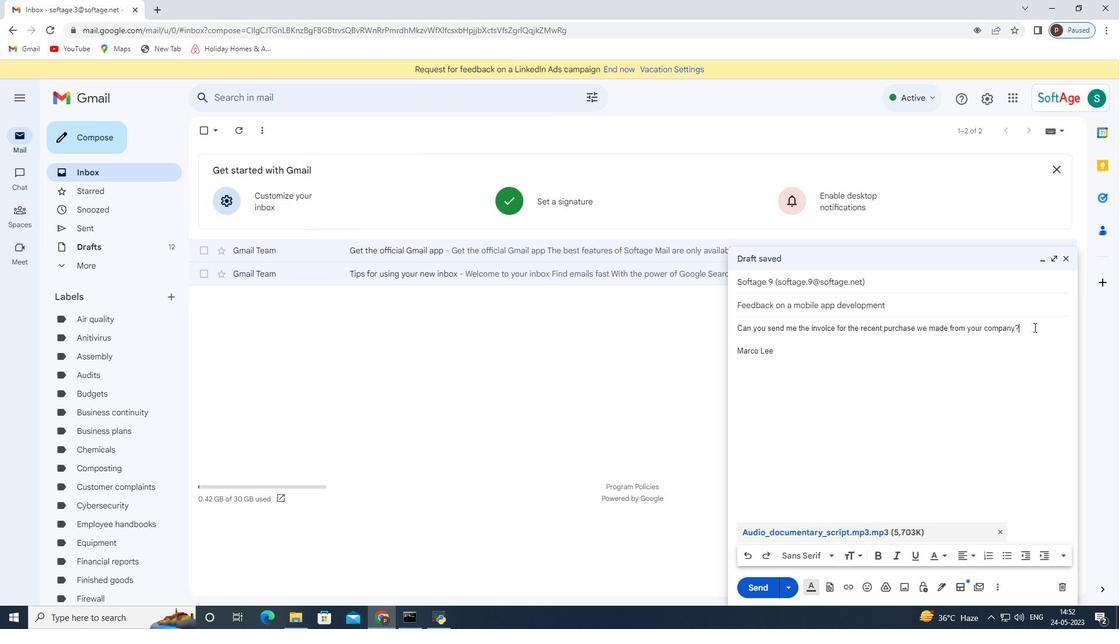 
Action: Mouse pressed left at (1034, 327)
Screenshot: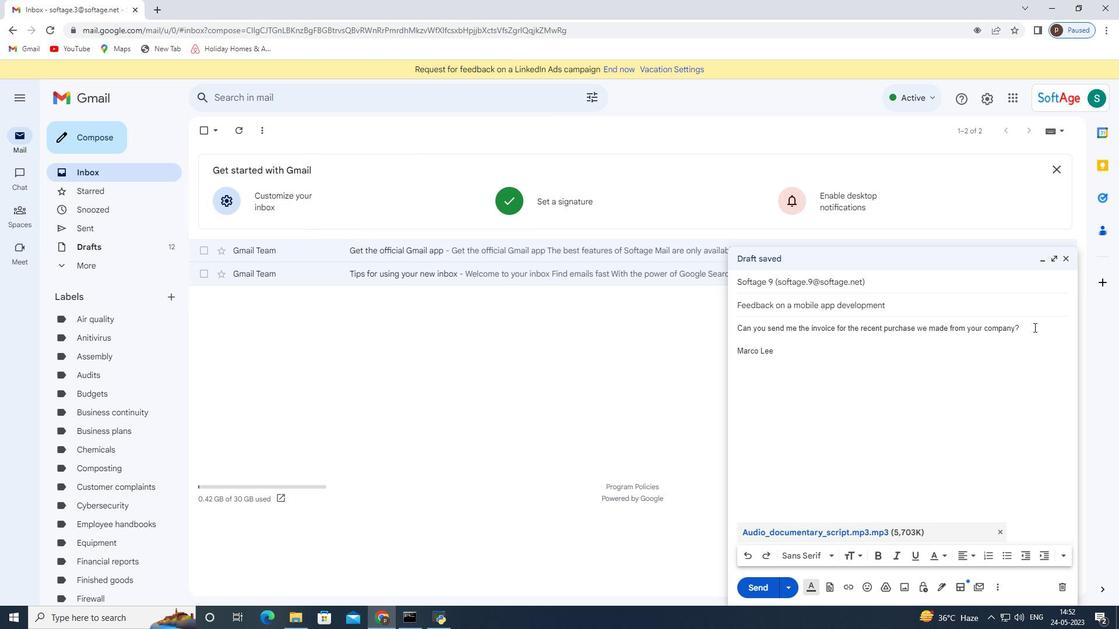 
Action: Mouse moved to (832, 558)
Screenshot: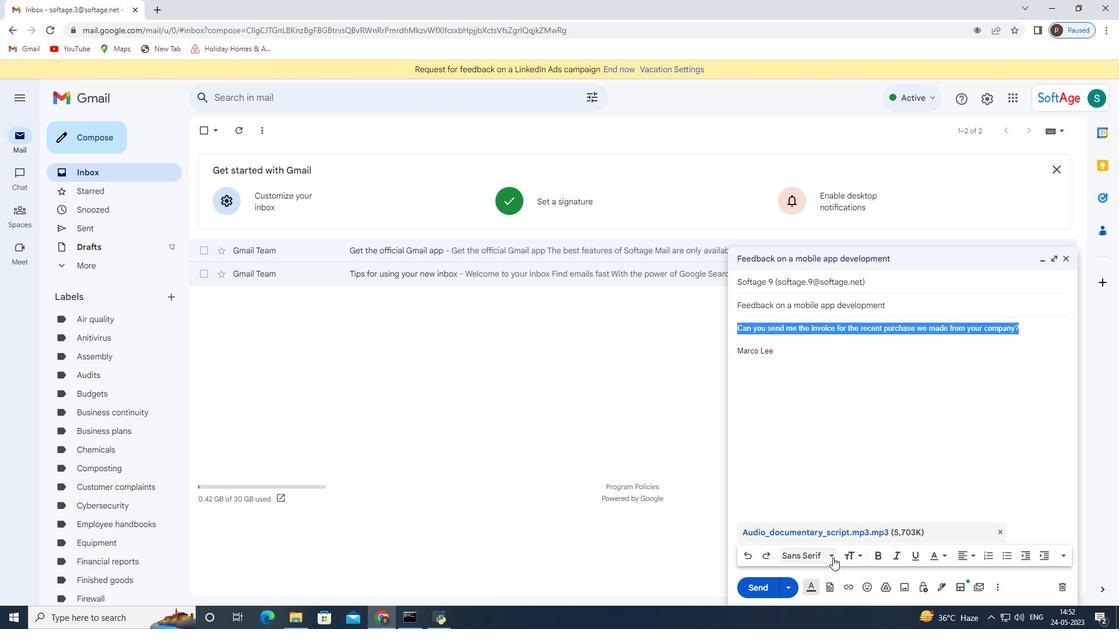 
Action: Mouse pressed left at (832, 558)
Screenshot: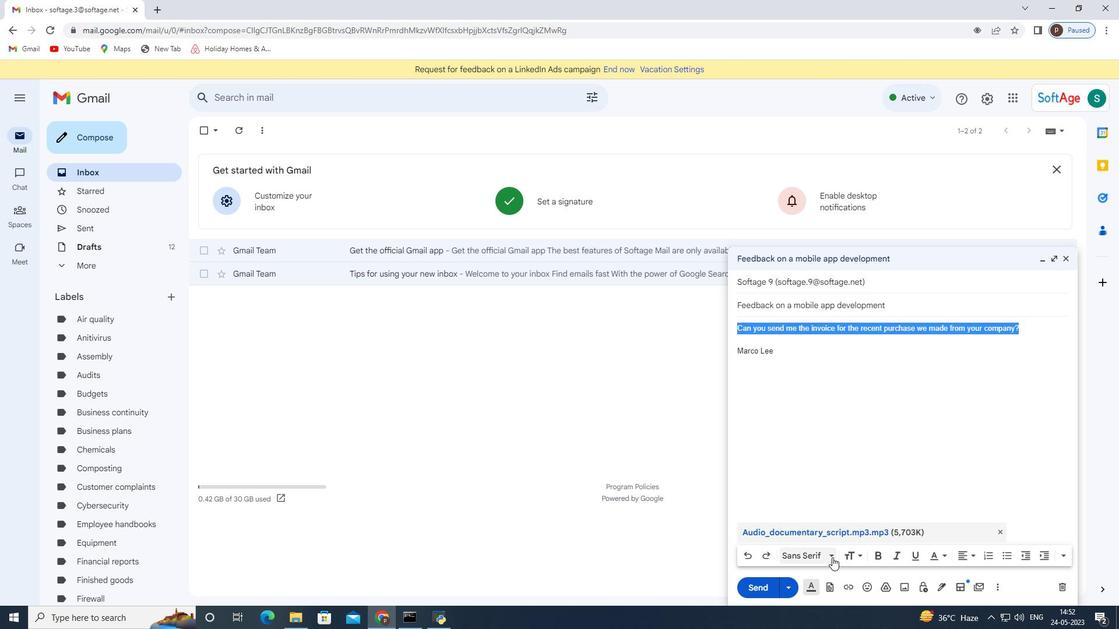 
Action: Mouse moved to (848, 367)
Screenshot: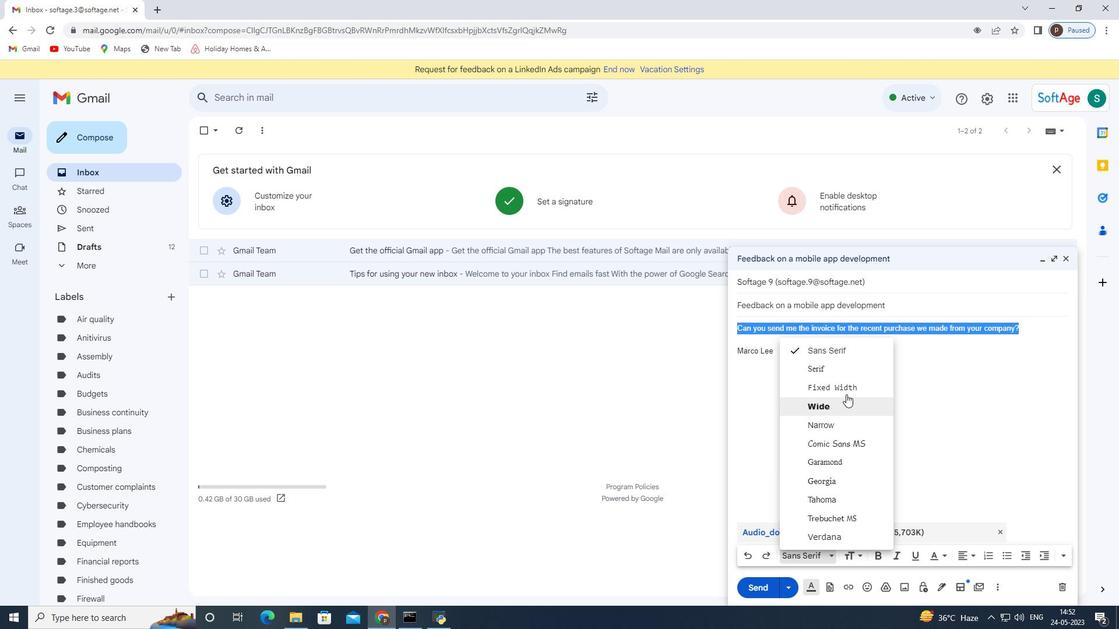 
Action: Mouse pressed left at (848, 367)
Screenshot: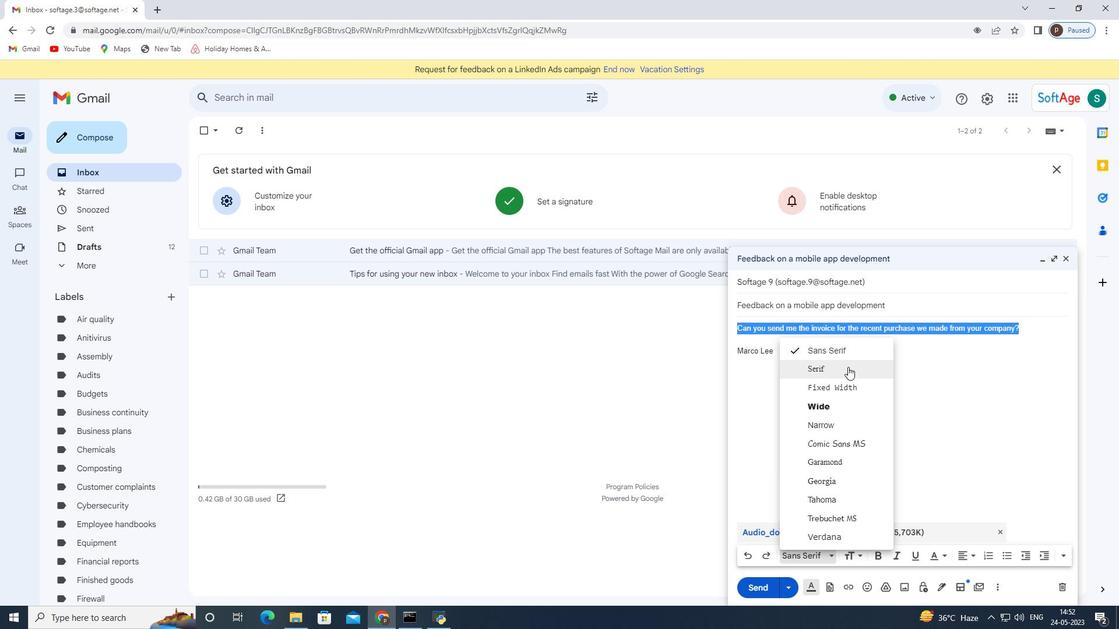 
Action: Mouse moved to (836, 416)
Screenshot: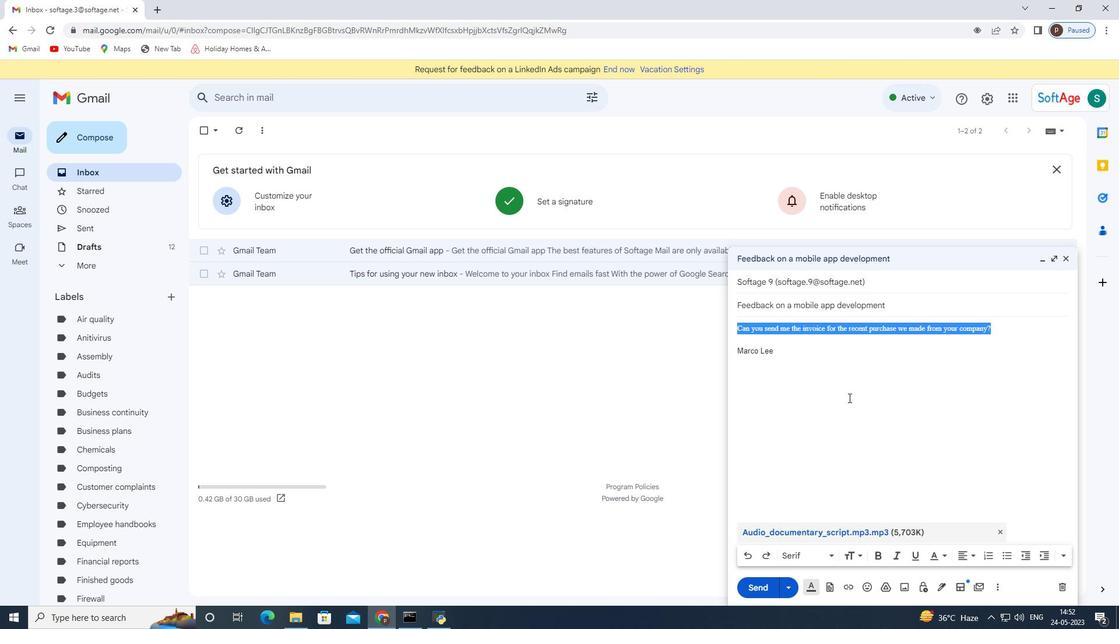 
Action: Mouse scrolled (836, 415) with delta (0, 0)
Screenshot: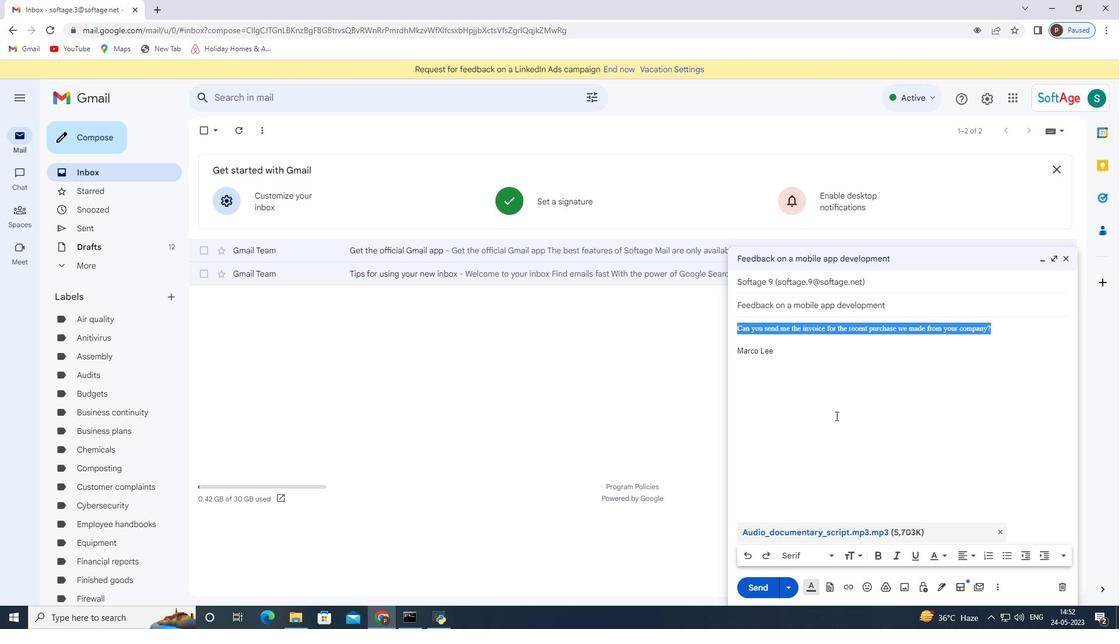 
Action: Mouse moved to (920, 555)
Screenshot: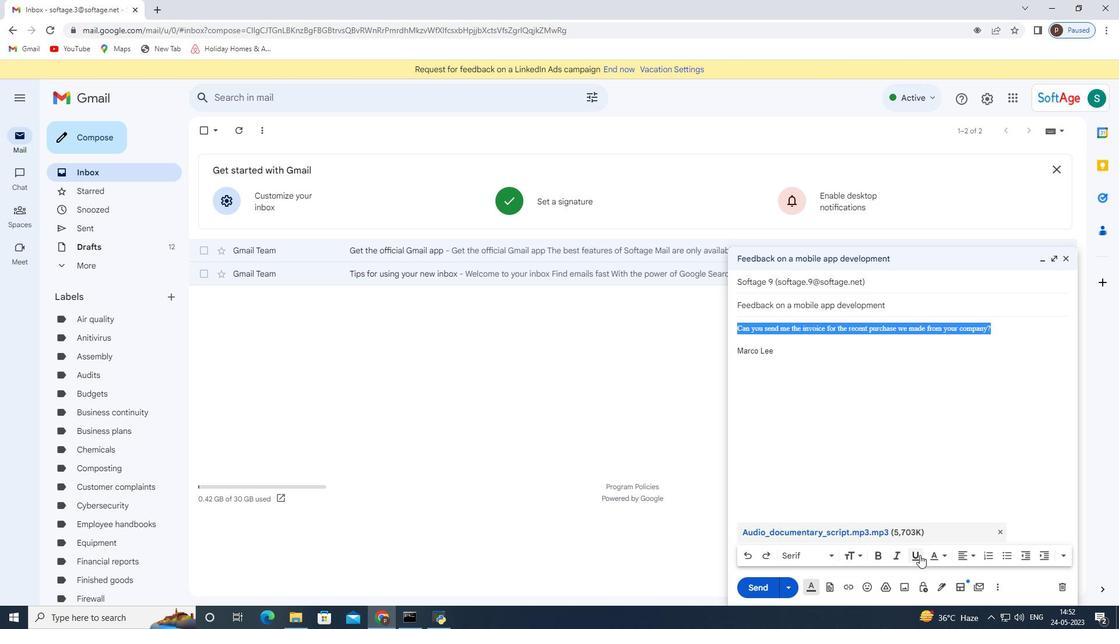 
Action: Mouse pressed left at (920, 555)
Screenshot: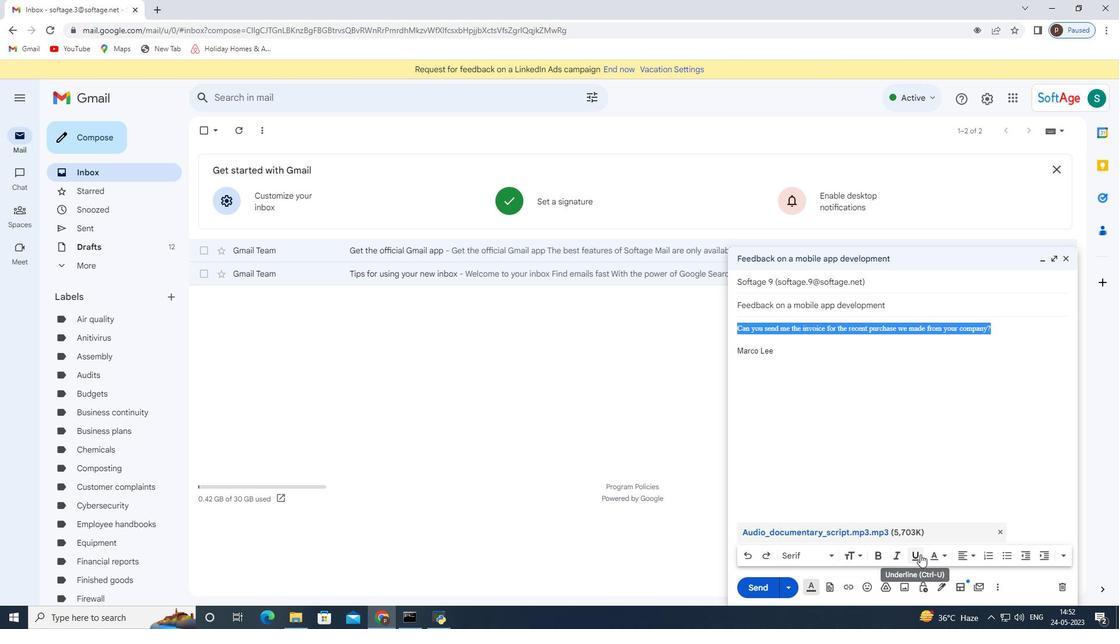 
Action: Mouse moved to (854, 368)
Screenshot: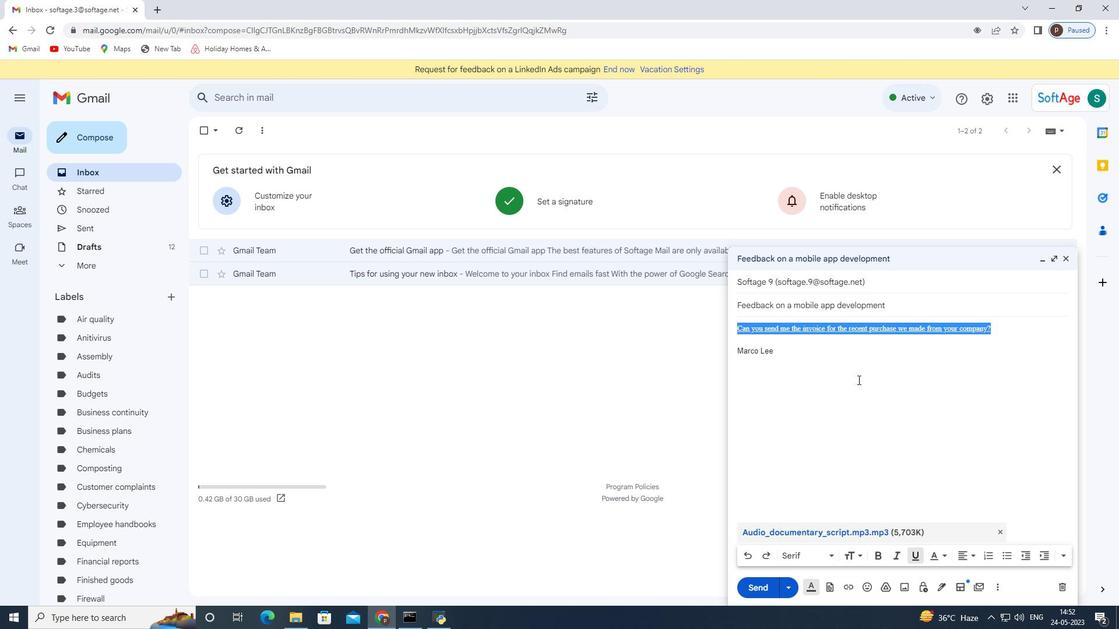 
Action: Mouse pressed left at (854, 368)
Screenshot: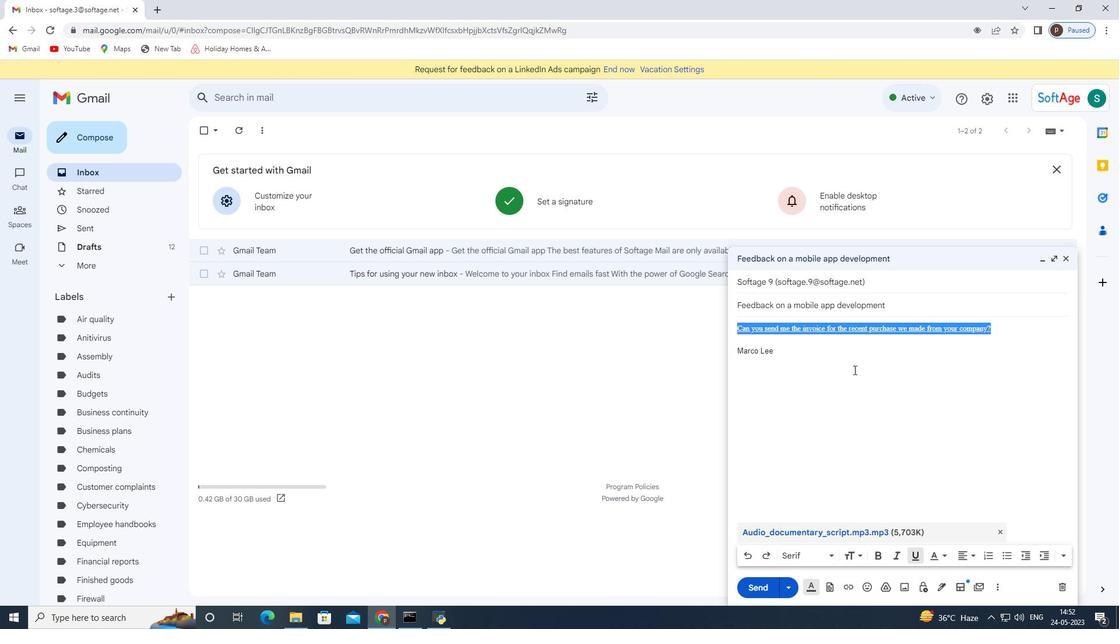 
Action: Mouse moved to (749, 583)
Screenshot: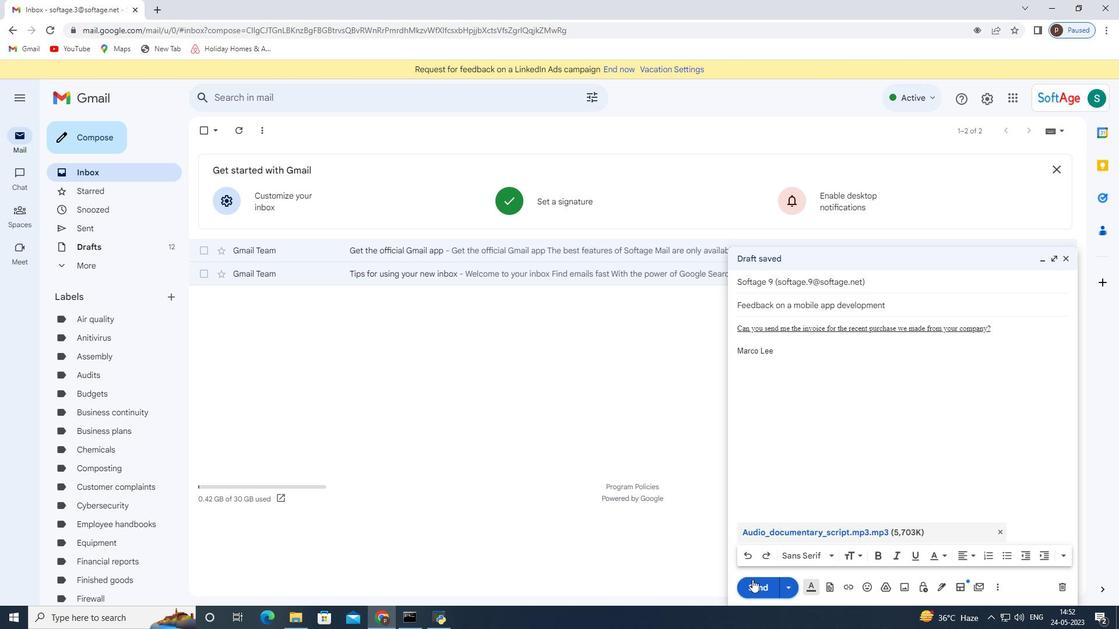 
Action: Mouse pressed left at (749, 583)
Screenshot: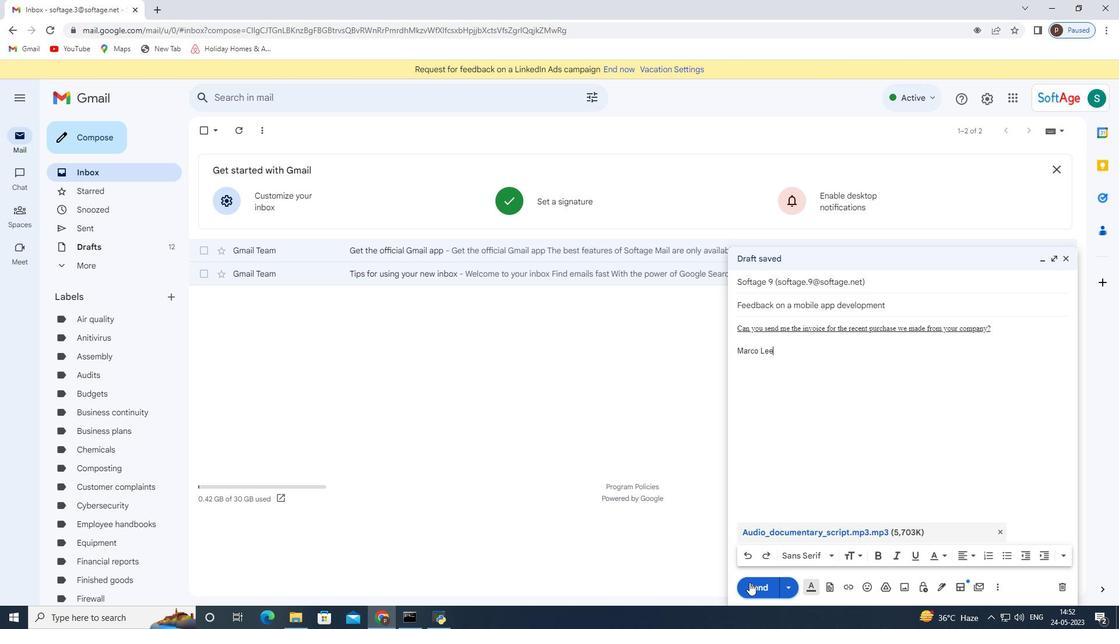 
Action: Mouse moved to (125, 229)
Screenshot: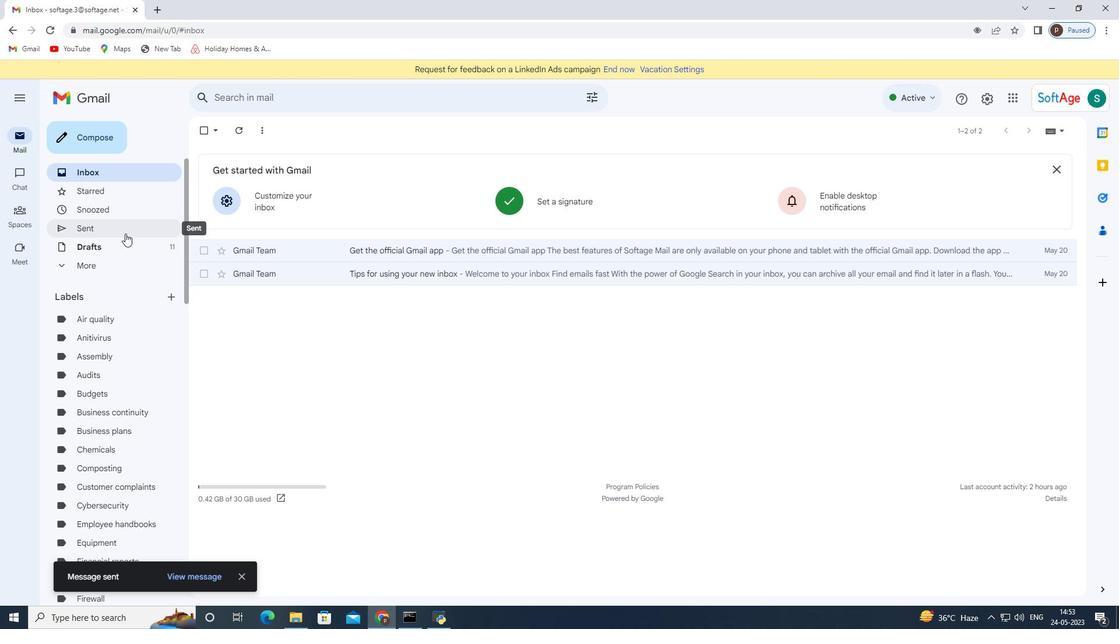 
Action: Mouse pressed left at (125, 229)
Screenshot: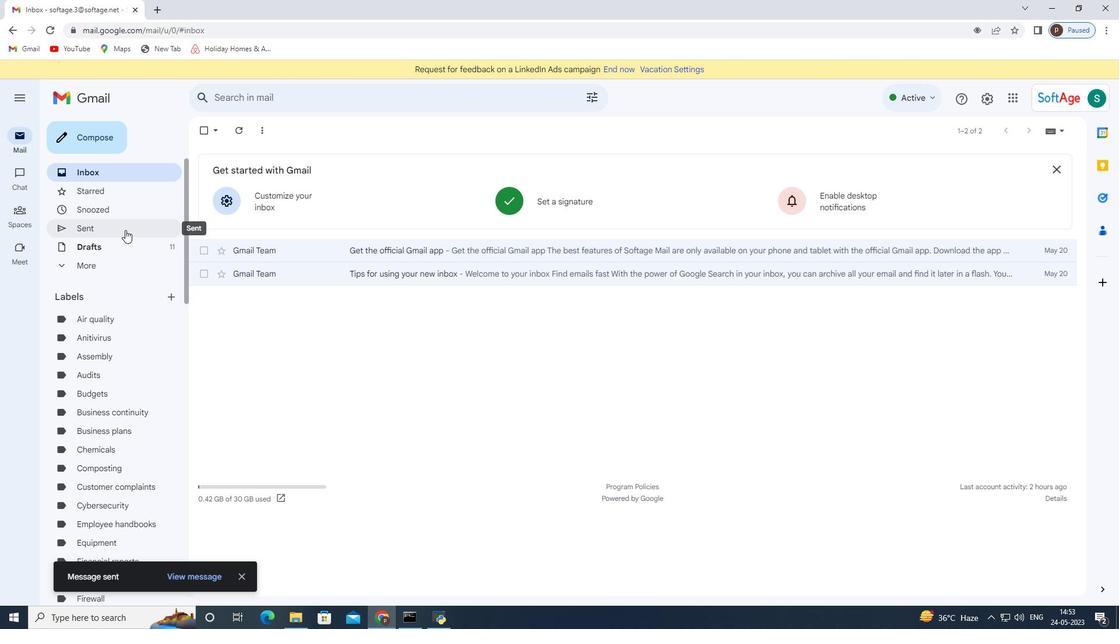 
Action: Mouse moved to (549, 198)
Screenshot: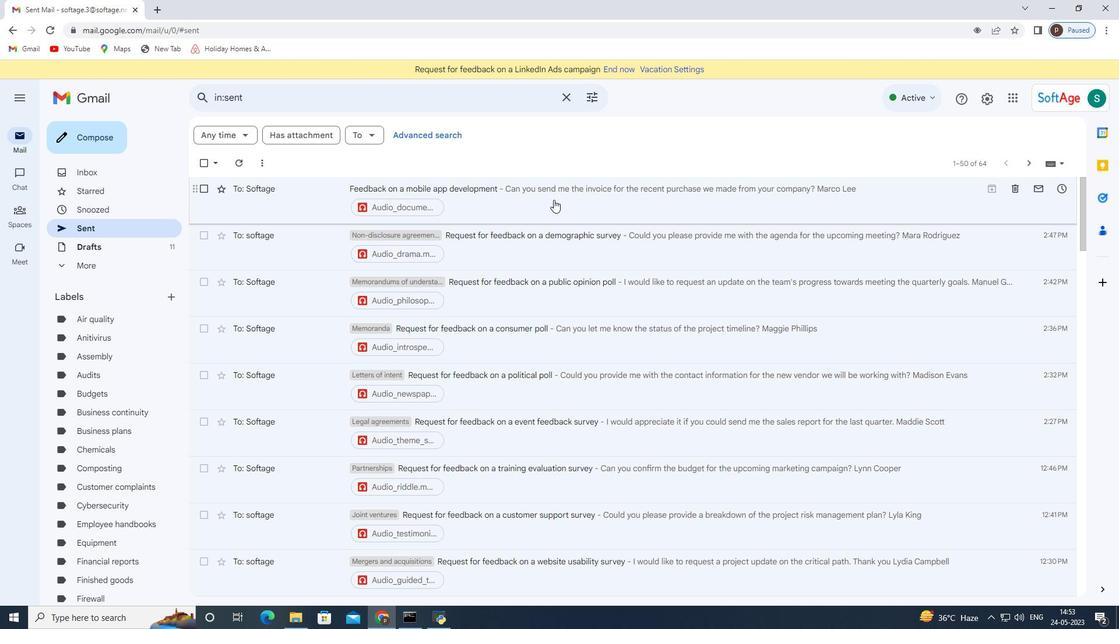 
Action: Mouse pressed right at (549, 198)
Screenshot: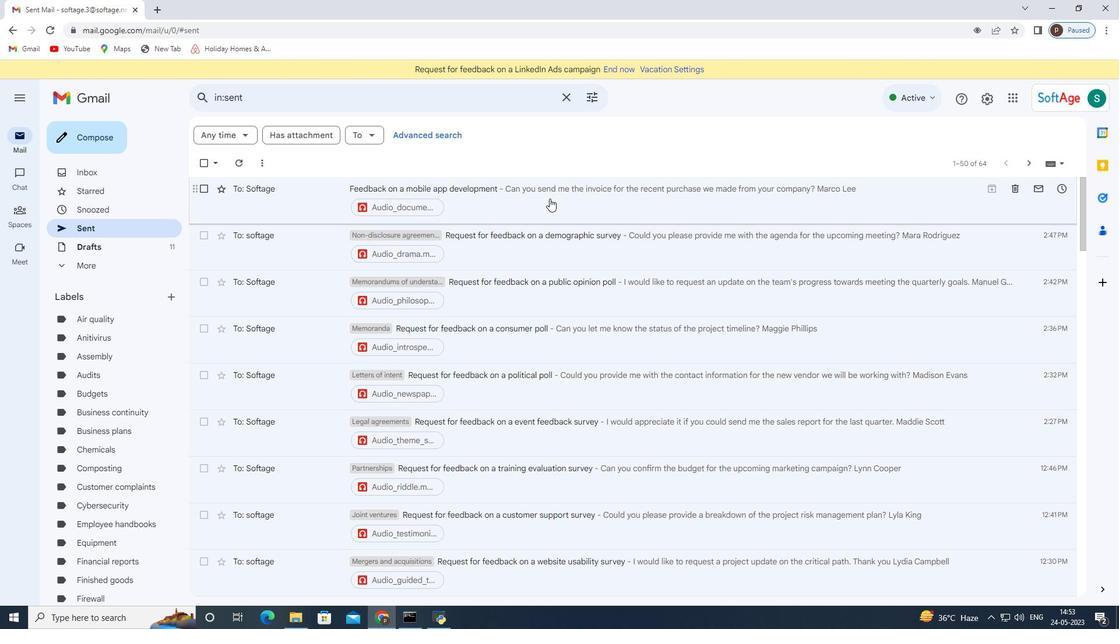 
Action: Mouse moved to (591, 395)
Screenshot: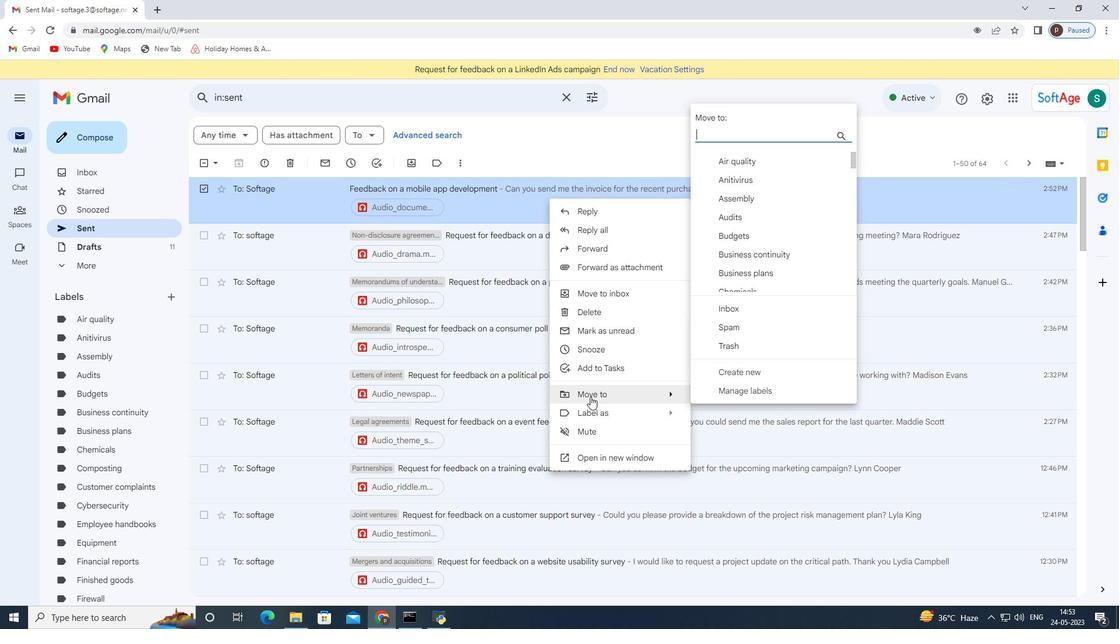 
Action: Mouse pressed left at (591, 395)
Screenshot: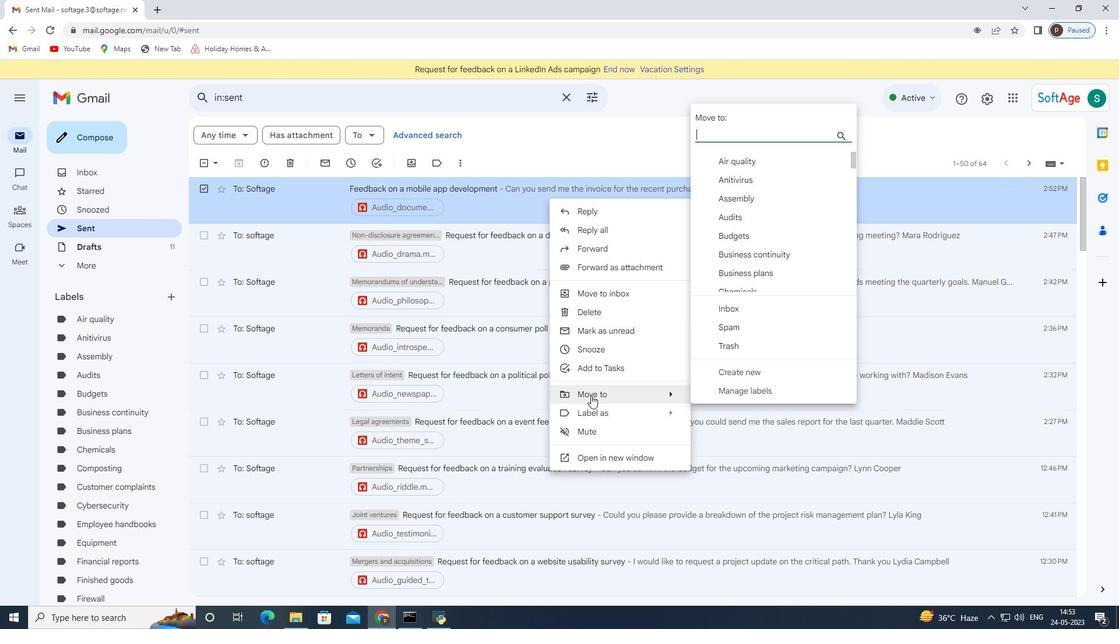 
Action: Mouse moved to (737, 373)
Screenshot: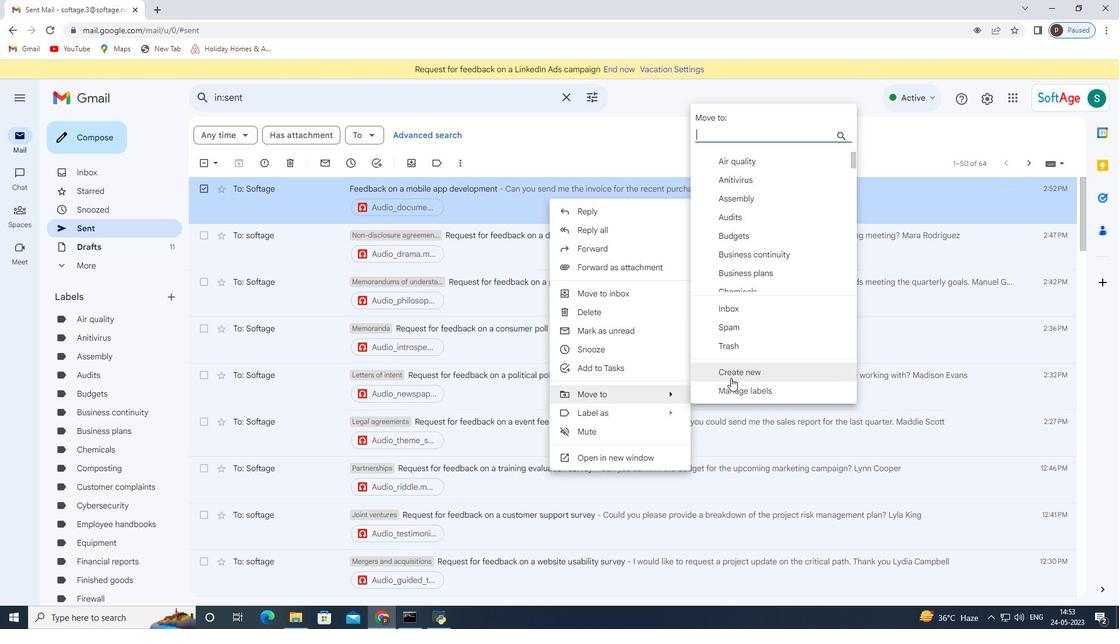 
Action: Mouse pressed left at (737, 373)
Screenshot: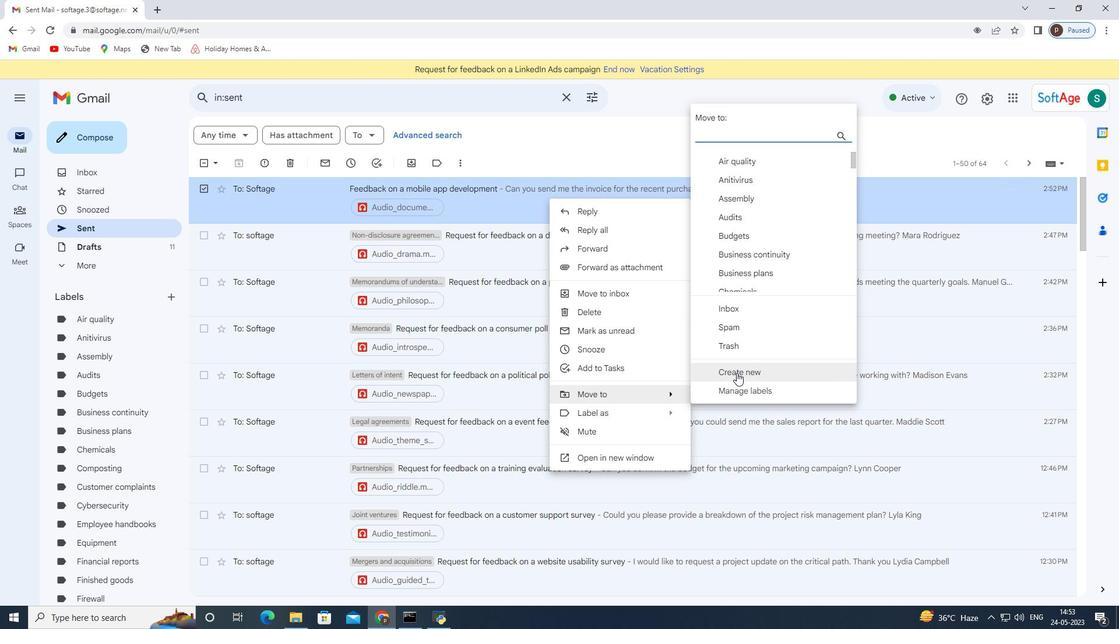 
Action: Mouse moved to (480, 316)
Screenshot: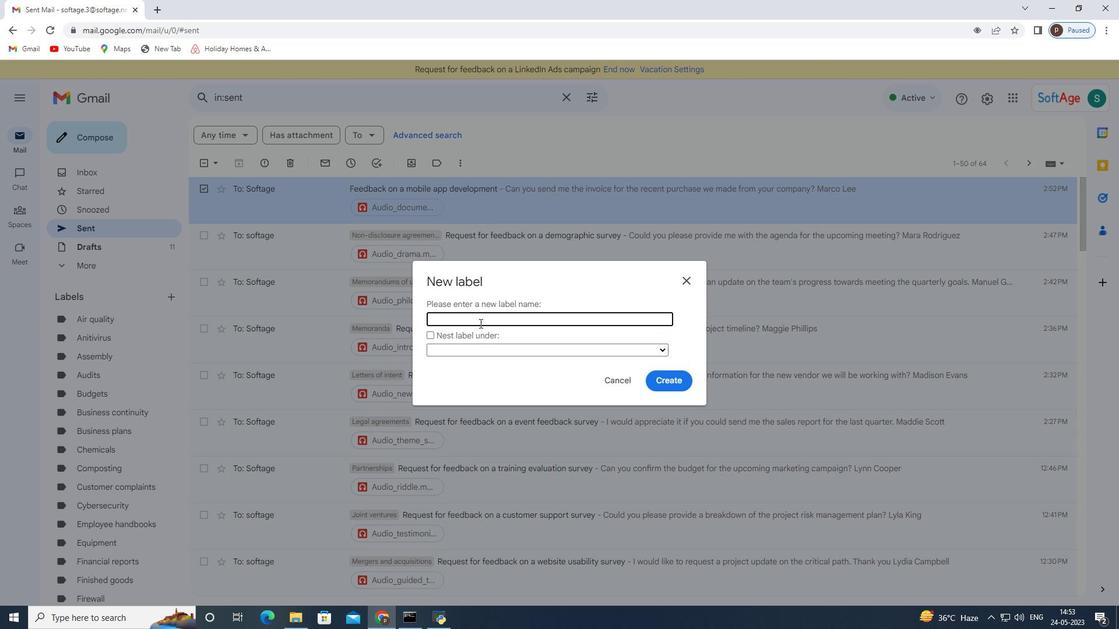 
Action: Mouse pressed left at (480, 316)
Screenshot: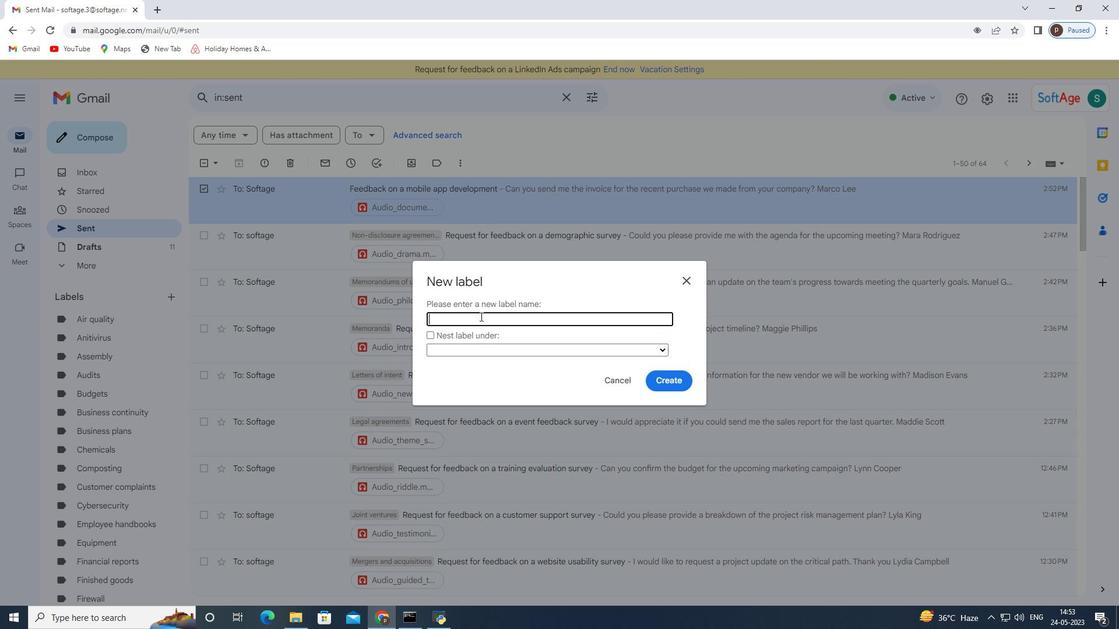 
Action: Mouse moved to (480, 316)
Screenshot: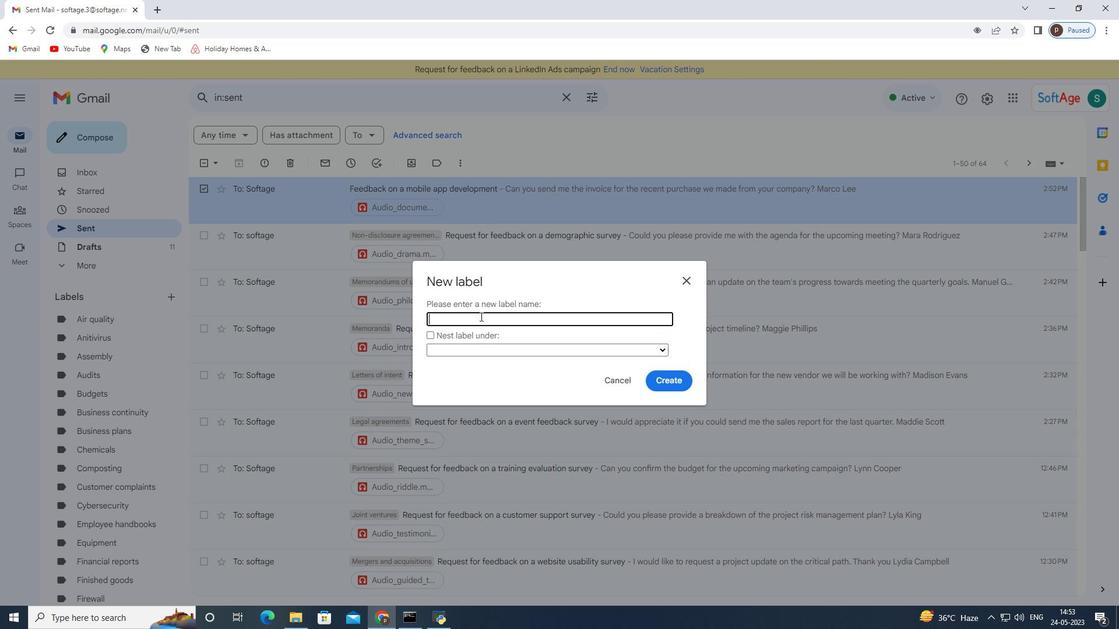 
Action: Key pressed <Key.shift>Employment<Key.space>contracts
Screenshot: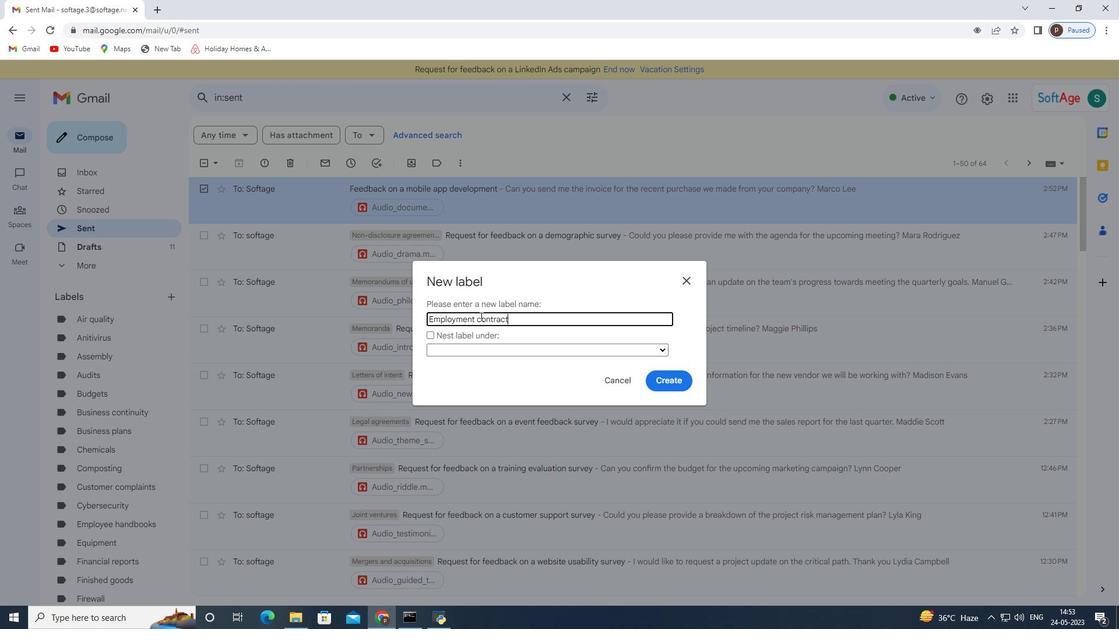 
Action: Mouse moved to (673, 380)
Screenshot: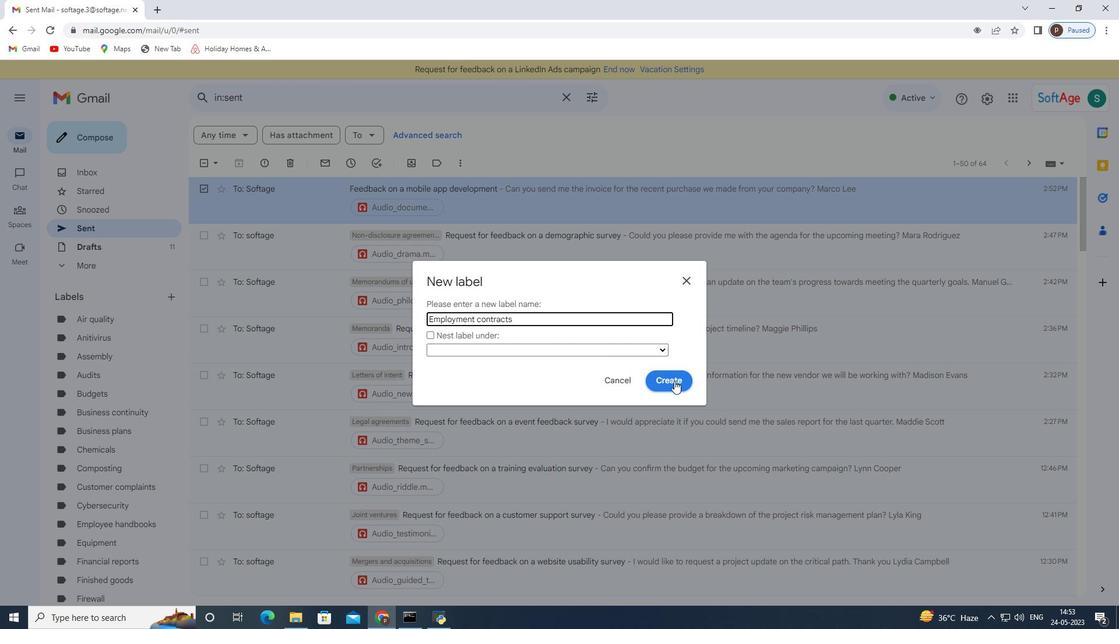 
Action: Mouse pressed left at (673, 380)
Screenshot: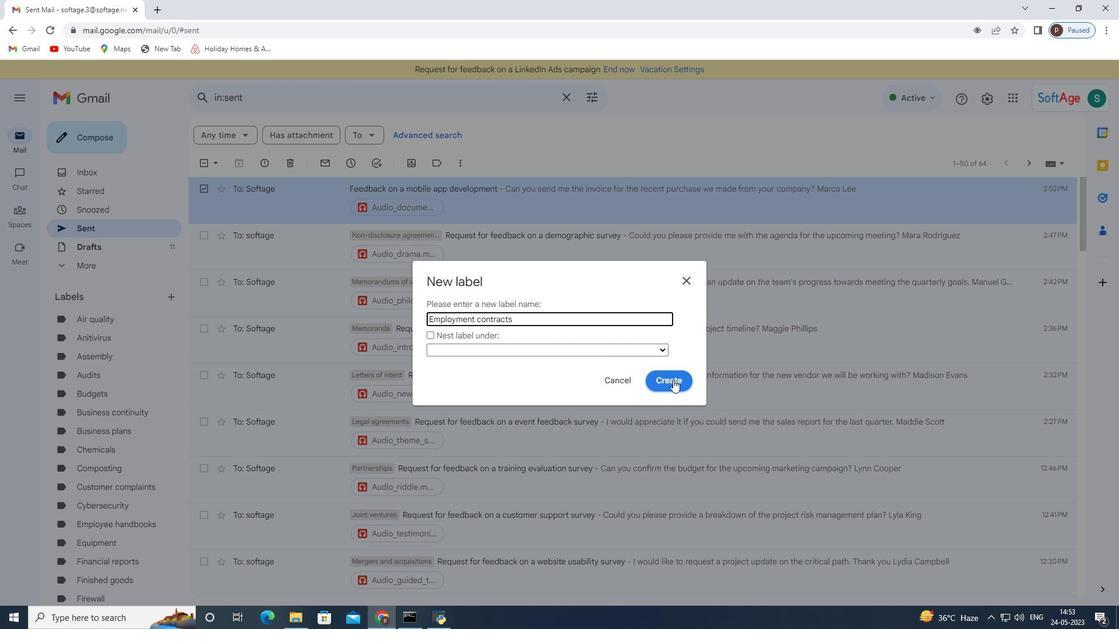 
